 Task: Create relationship between event and registration object.
Action: Mouse moved to (655, 35)
Screenshot: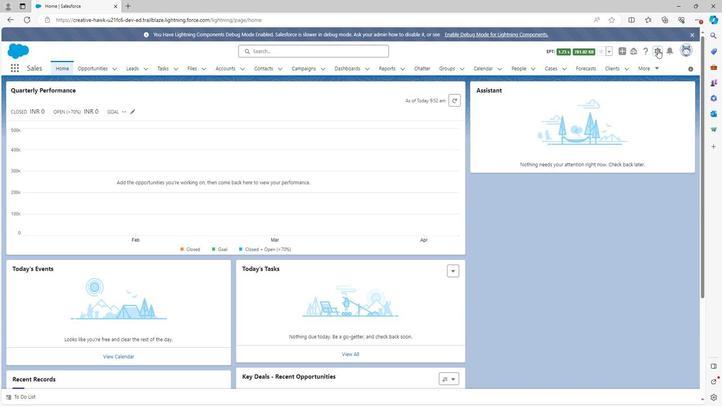 
Action: Mouse pressed left at (655, 35)
Screenshot: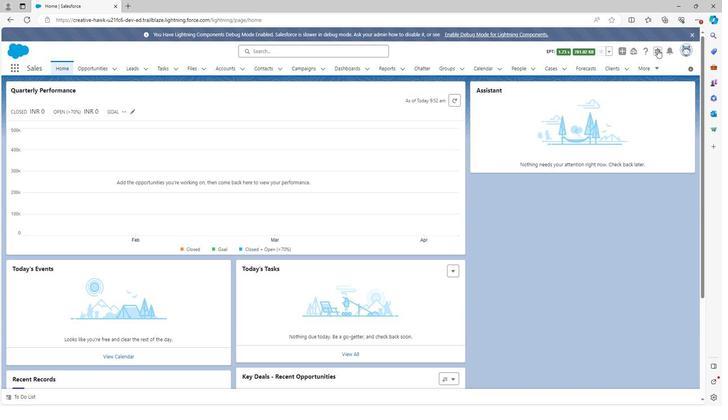 
Action: Mouse moved to (631, 60)
Screenshot: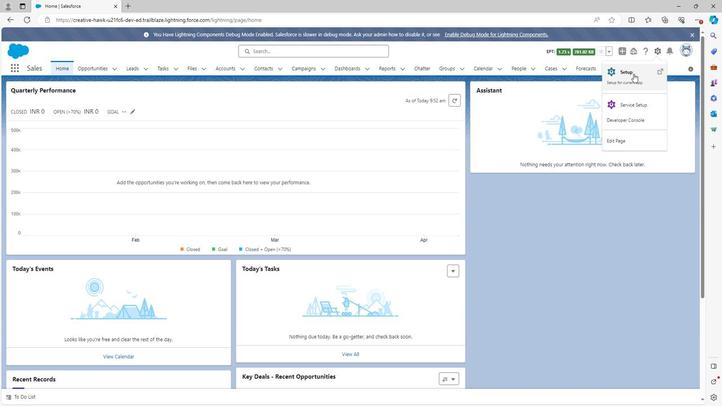 
Action: Mouse pressed left at (631, 60)
Screenshot: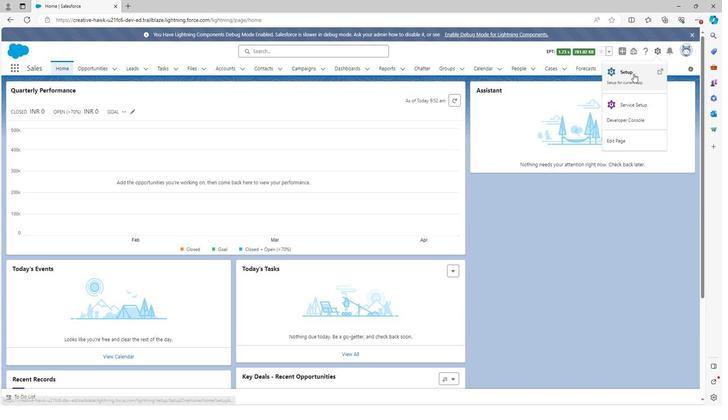 
Action: Mouse moved to (90, 55)
Screenshot: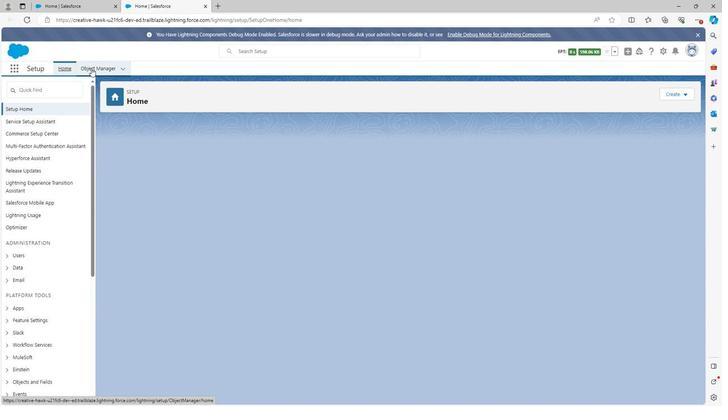 
Action: Mouse pressed left at (90, 55)
Screenshot: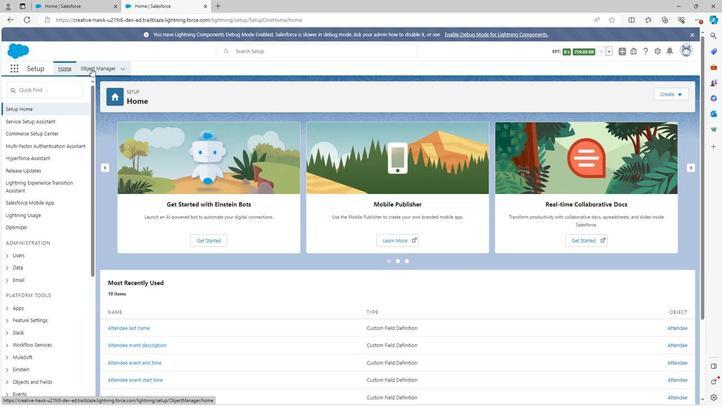 
Action: Mouse moved to (98, 213)
Screenshot: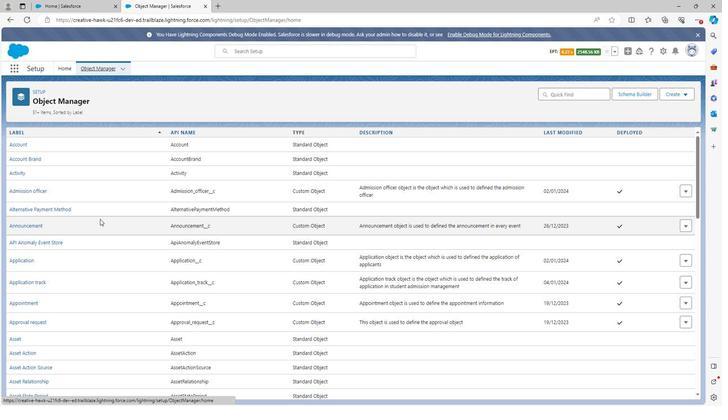 
Action: Mouse scrolled (98, 213) with delta (0, 0)
Screenshot: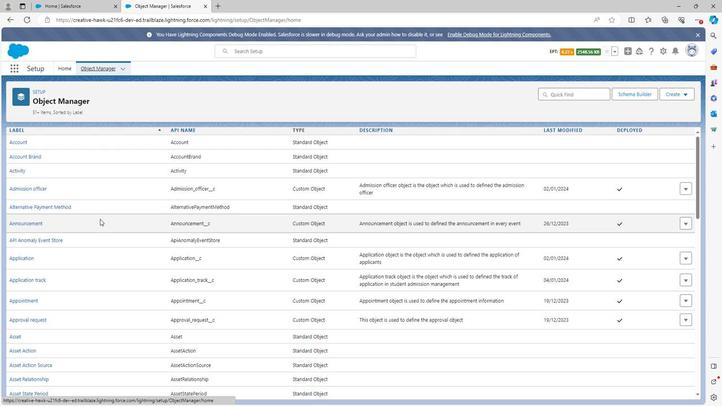 
Action: Mouse scrolled (98, 213) with delta (0, 0)
Screenshot: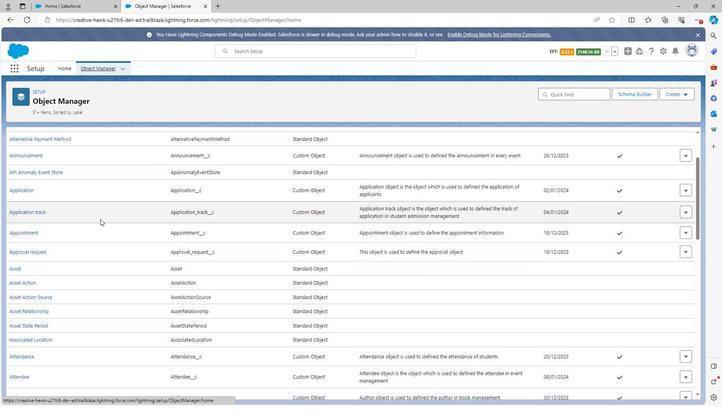 
Action: Mouse moved to (99, 213)
Screenshot: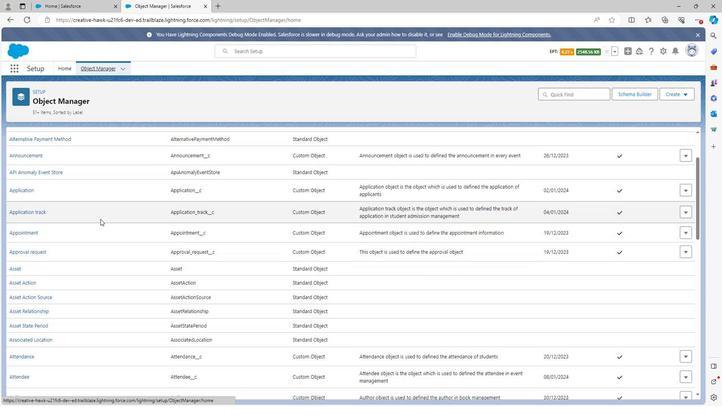 
Action: Mouse scrolled (99, 213) with delta (0, 0)
Screenshot: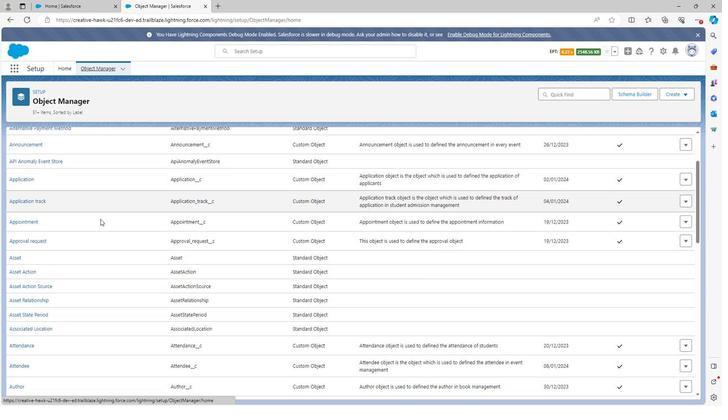 
Action: Mouse scrolled (99, 213) with delta (0, 0)
Screenshot: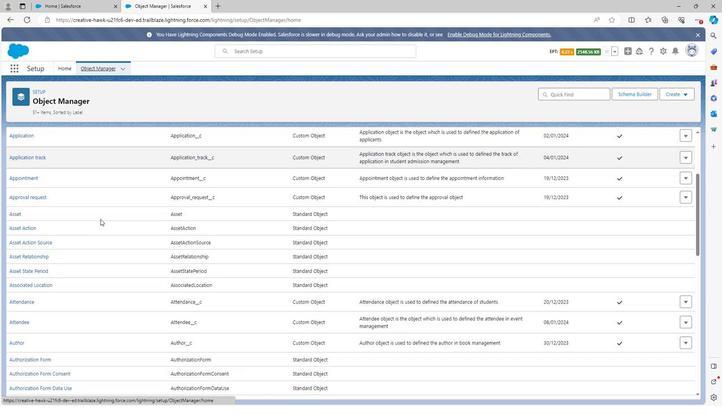 
Action: Mouse scrolled (99, 213) with delta (0, 0)
Screenshot: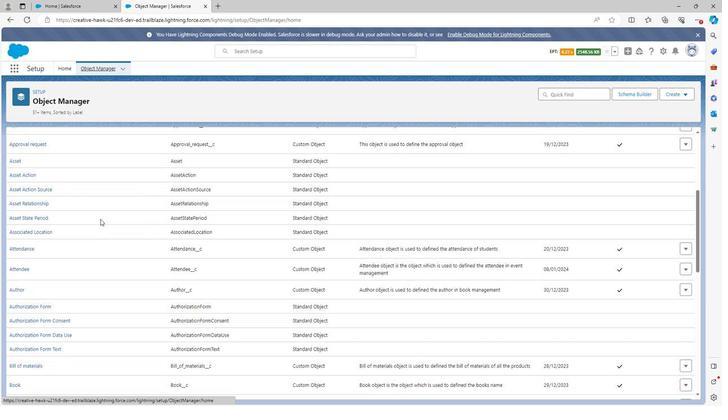 
Action: Mouse scrolled (99, 213) with delta (0, 0)
Screenshot: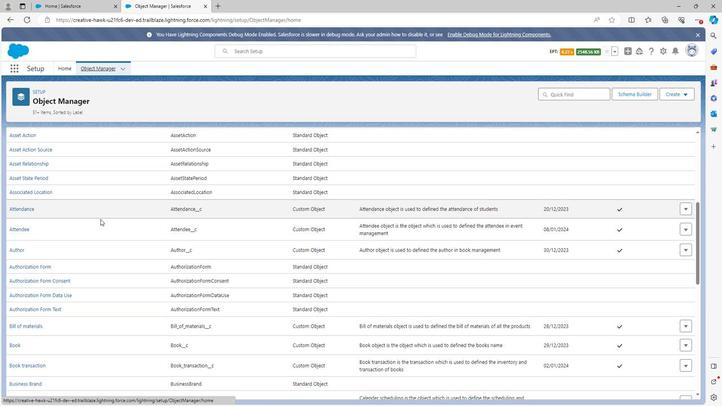 
Action: Mouse scrolled (99, 213) with delta (0, 0)
Screenshot: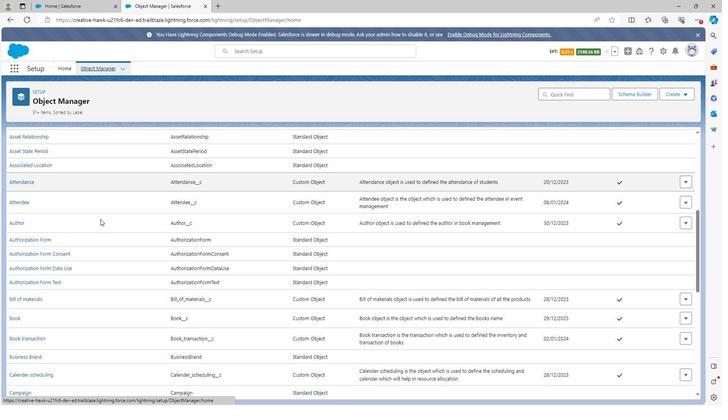 
Action: Mouse scrolled (99, 213) with delta (0, 0)
Screenshot: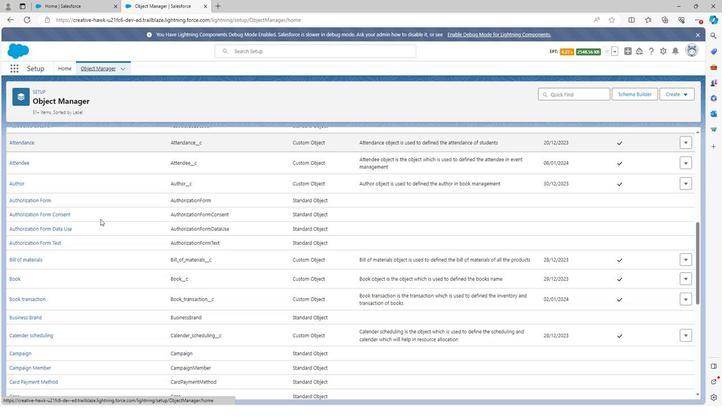
Action: Mouse scrolled (99, 213) with delta (0, 0)
Screenshot: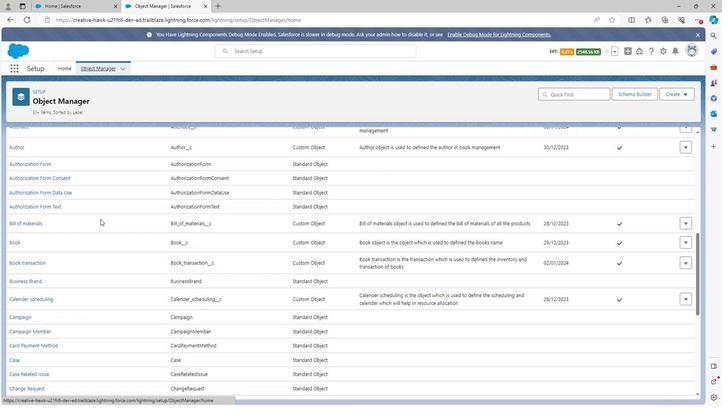 
Action: Mouse scrolled (99, 213) with delta (0, 0)
Screenshot: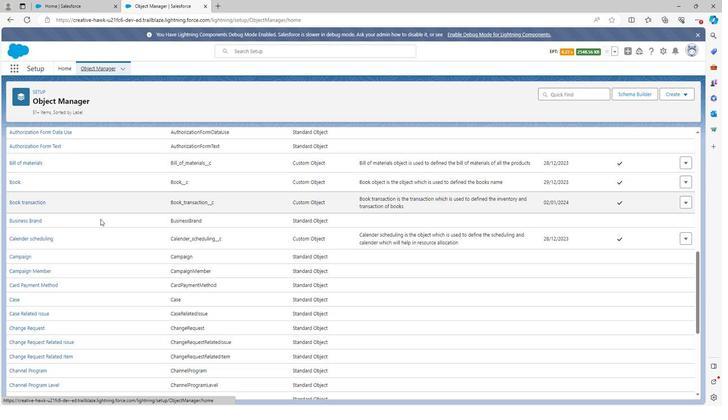 
Action: Mouse scrolled (99, 213) with delta (0, 0)
Screenshot: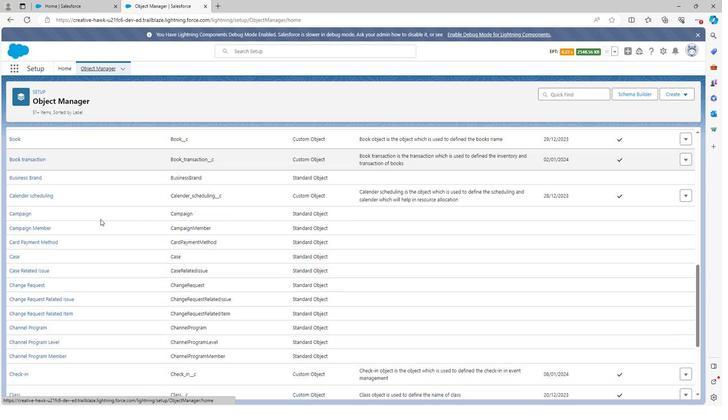 
Action: Mouse scrolled (99, 213) with delta (0, 0)
Screenshot: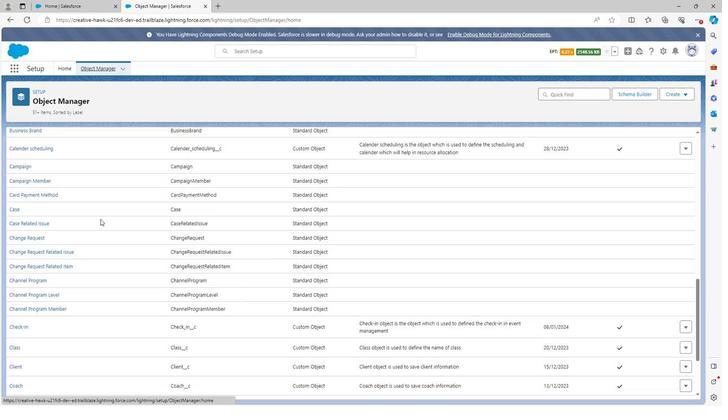 
Action: Mouse scrolled (99, 213) with delta (0, 0)
Screenshot: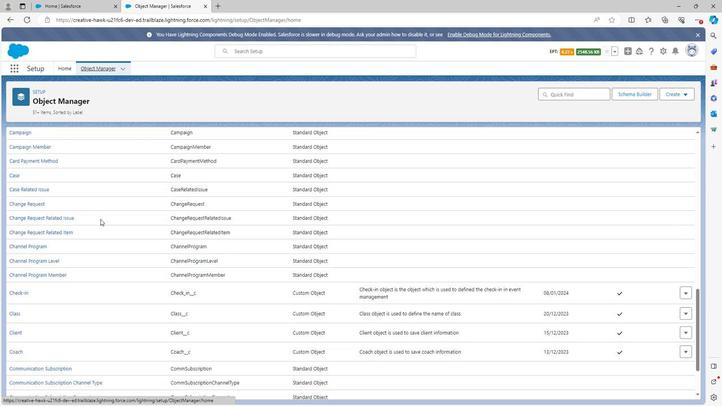 
Action: Mouse scrolled (99, 213) with delta (0, 0)
Screenshot: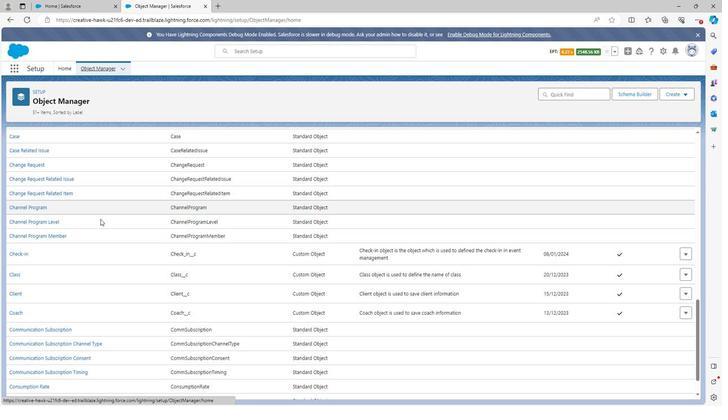 
Action: Mouse scrolled (99, 213) with delta (0, 0)
Screenshot: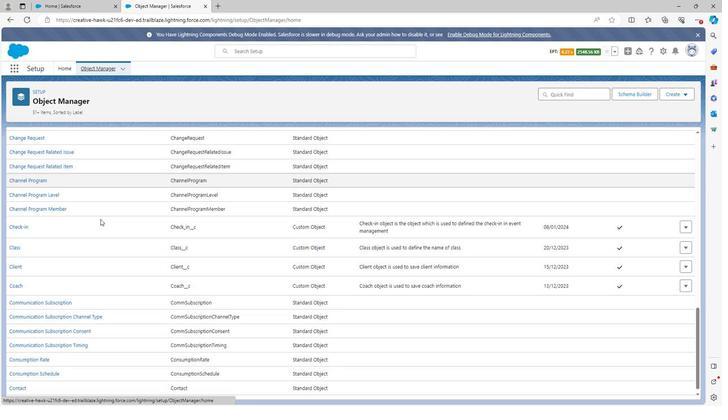
Action: Mouse scrolled (99, 213) with delta (0, 0)
Screenshot: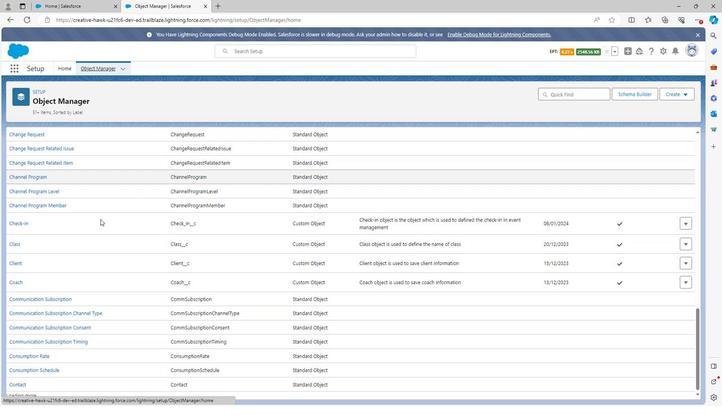
Action: Mouse scrolled (99, 213) with delta (0, 0)
Screenshot: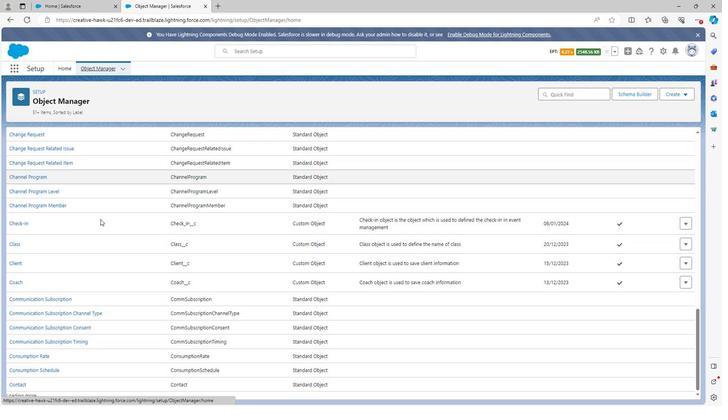 
Action: Mouse moved to (102, 230)
Screenshot: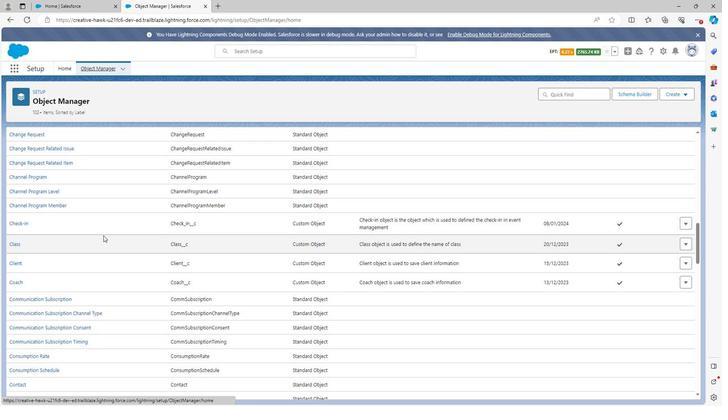 
Action: Mouse scrolled (102, 230) with delta (0, 0)
Screenshot: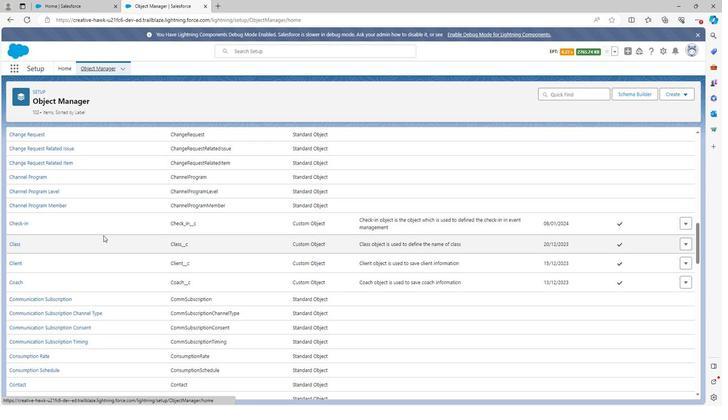 
Action: Mouse scrolled (102, 230) with delta (0, 0)
Screenshot: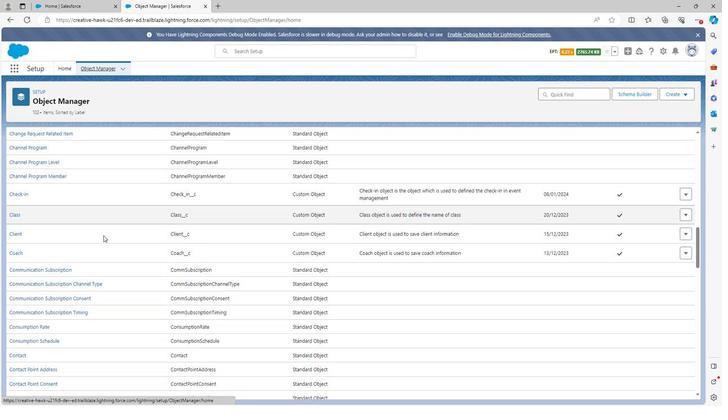 
Action: Mouse scrolled (102, 230) with delta (0, 0)
Screenshot: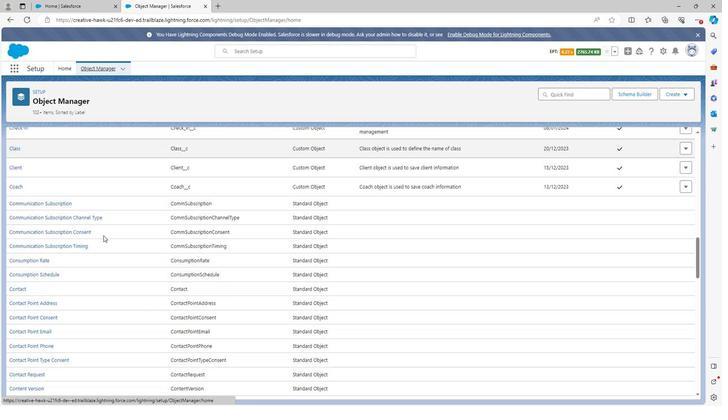 
Action: Mouse scrolled (102, 230) with delta (0, 0)
Screenshot: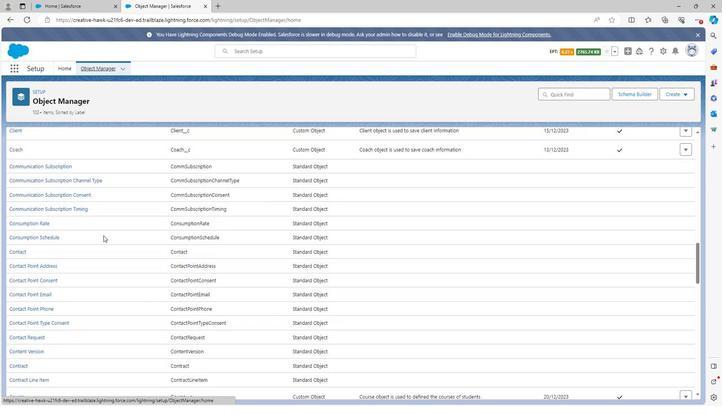 
Action: Mouse scrolled (102, 230) with delta (0, 0)
Screenshot: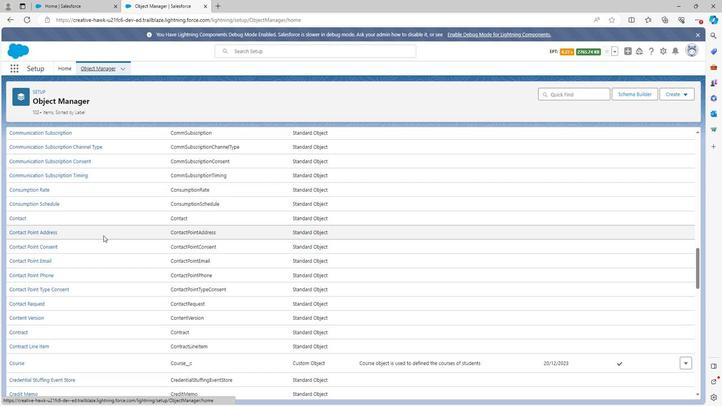 
Action: Mouse scrolled (102, 230) with delta (0, 0)
Screenshot: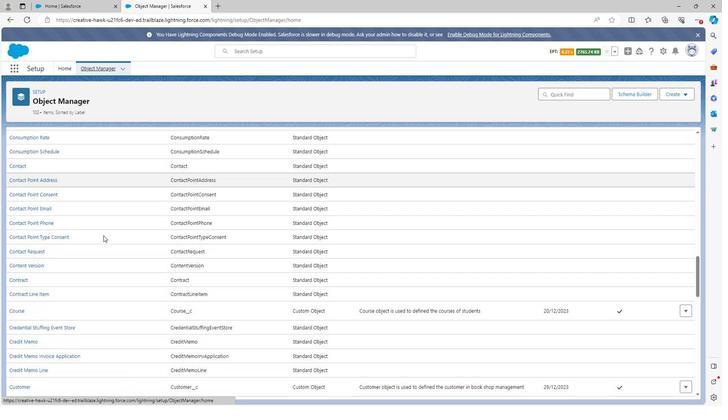 
Action: Mouse scrolled (102, 230) with delta (0, 0)
Screenshot: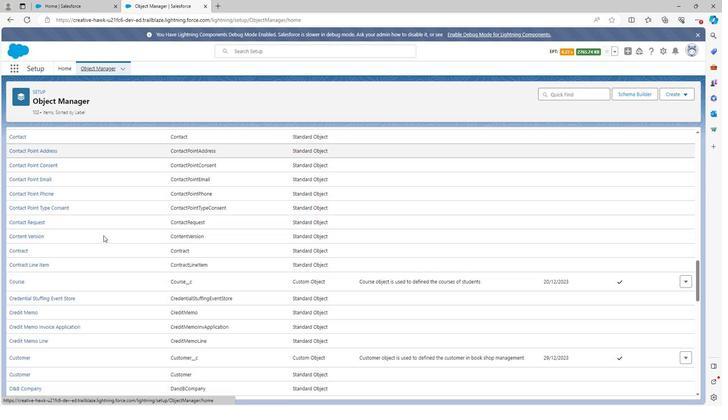 
Action: Mouse scrolled (102, 230) with delta (0, 0)
Screenshot: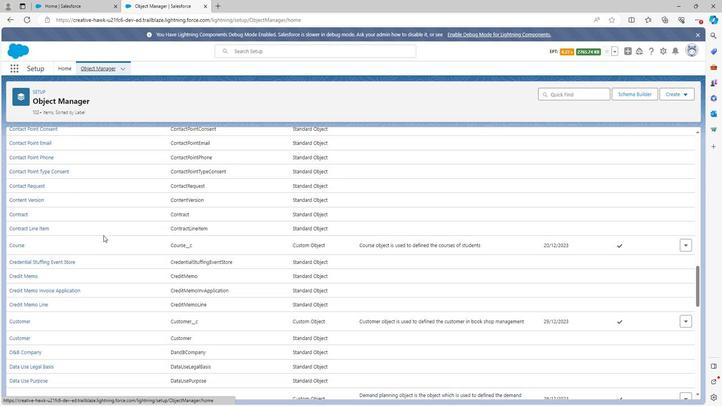 
Action: Mouse scrolled (102, 230) with delta (0, 0)
Screenshot: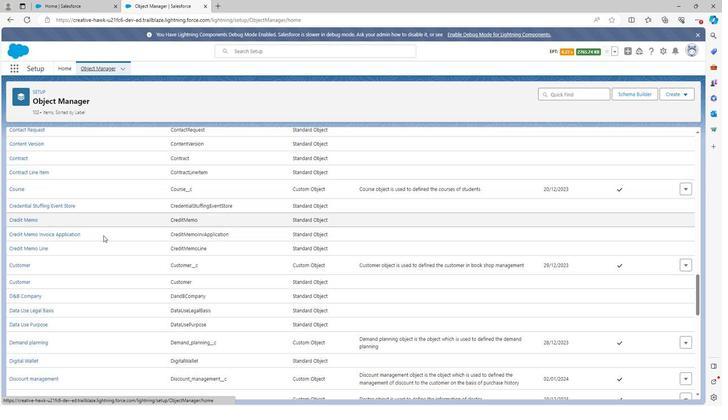
Action: Mouse scrolled (102, 230) with delta (0, 0)
Screenshot: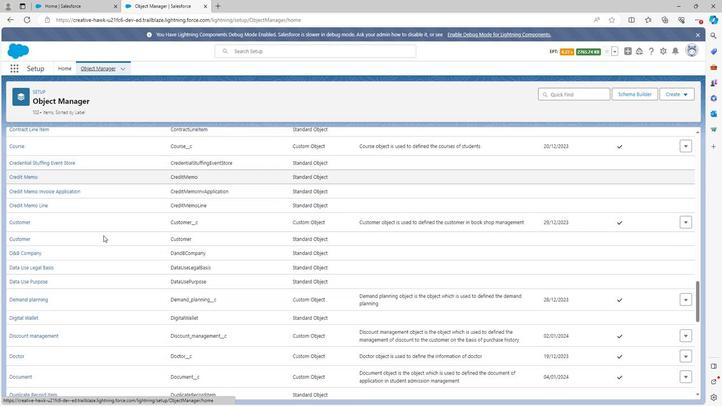 
Action: Mouse scrolled (102, 230) with delta (0, 0)
Screenshot: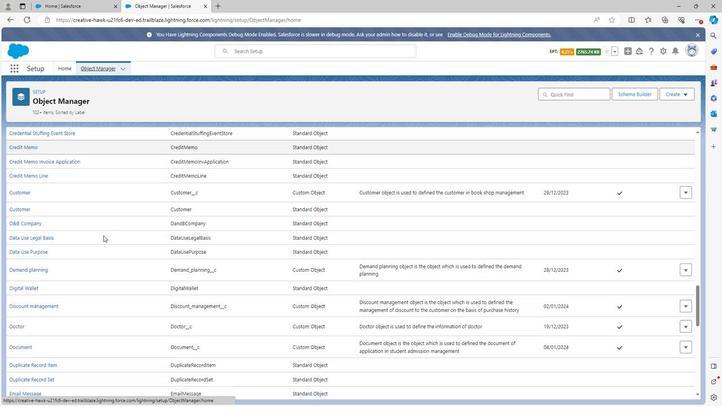 
Action: Mouse scrolled (102, 230) with delta (0, 0)
Screenshot: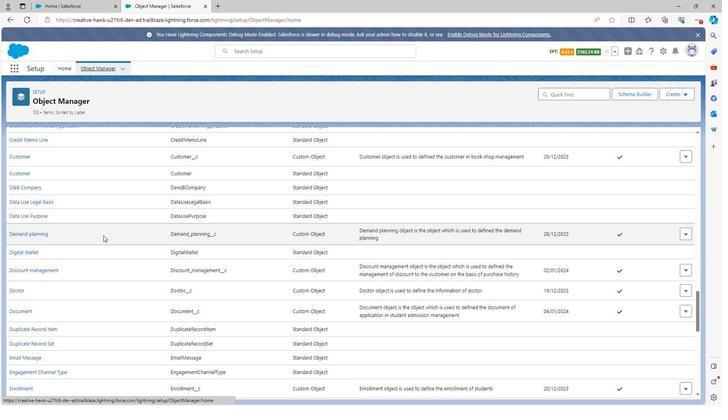 
Action: Mouse scrolled (102, 230) with delta (0, 0)
Screenshot: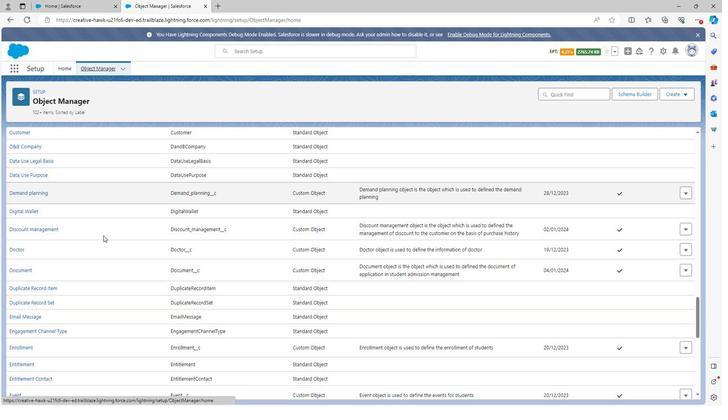 
Action: Mouse scrolled (102, 230) with delta (0, 0)
Screenshot: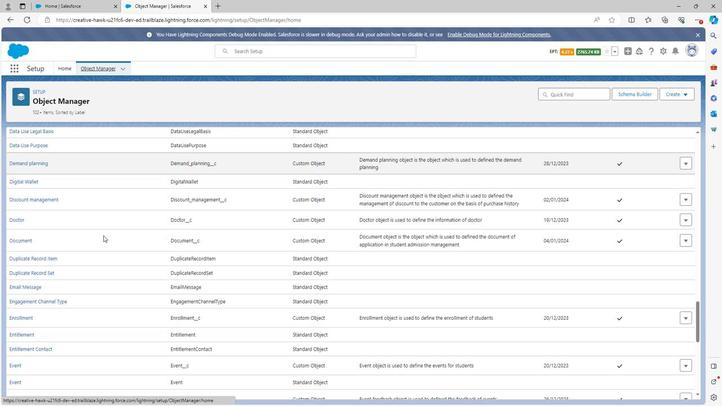 
Action: Mouse scrolled (102, 230) with delta (0, 0)
Screenshot: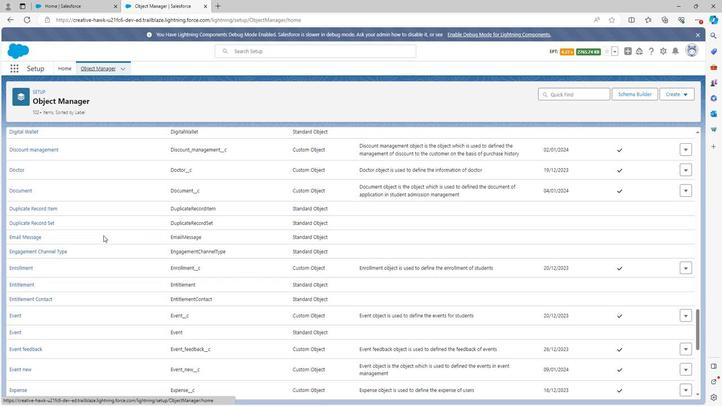 
Action: Mouse scrolled (102, 230) with delta (0, 0)
Screenshot: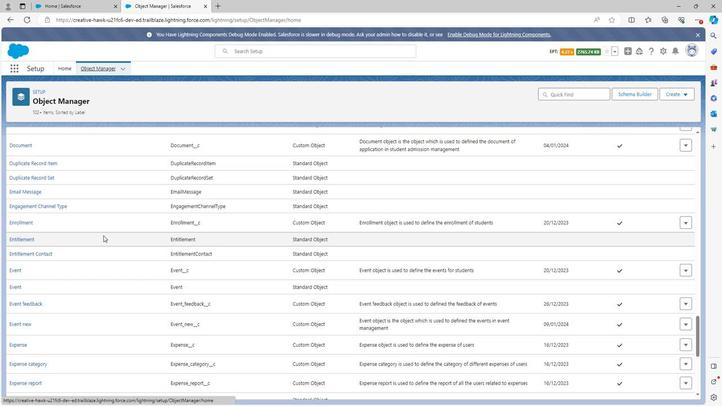 
Action: Mouse scrolled (102, 230) with delta (0, 0)
Screenshot: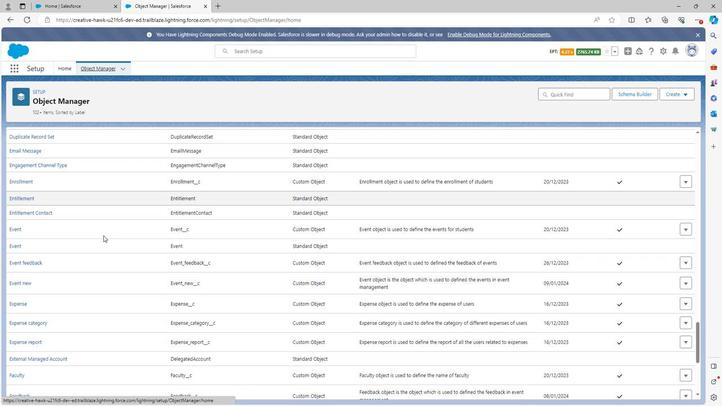 
Action: Mouse scrolled (102, 230) with delta (0, 0)
Screenshot: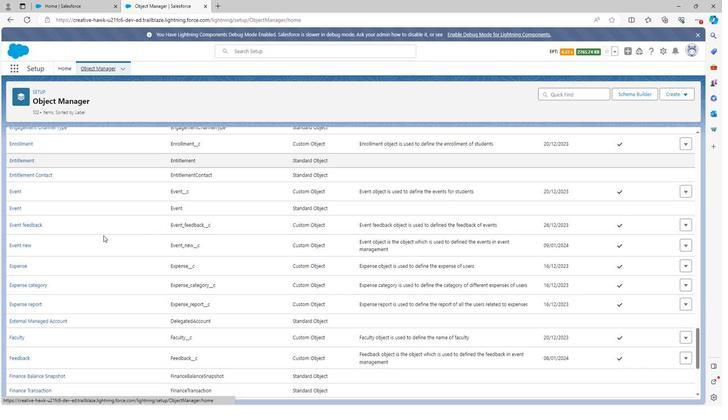 
Action: Mouse scrolled (102, 230) with delta (0, 0)
Screenshot: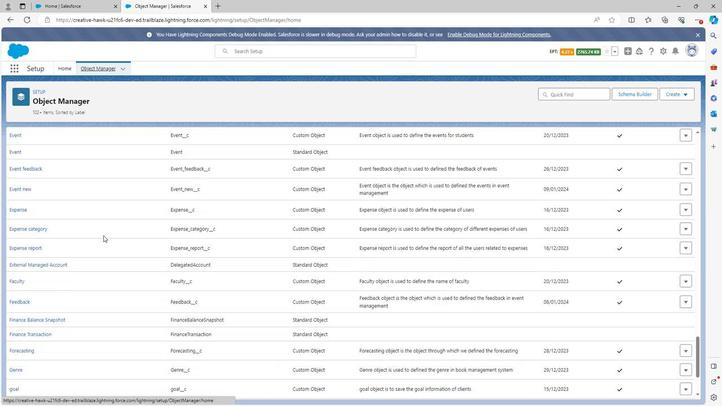 
Action: Mouse scrolled (102, 230) with delta (0, 0)
Screenshot: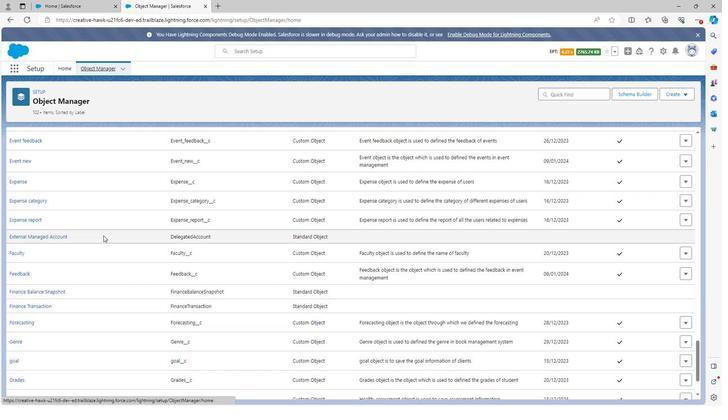 
Action: Mouse scrolled (102, 230) with delta (0, 0)
Screenshot: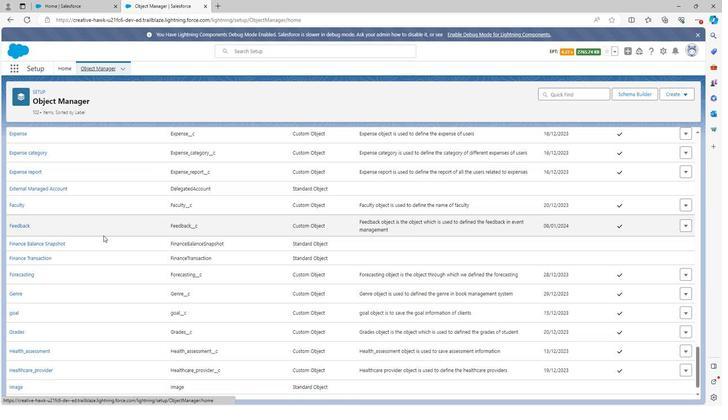 
Action: Mouse scrolled (102, 230) with delta (0, 0)
Screenshot: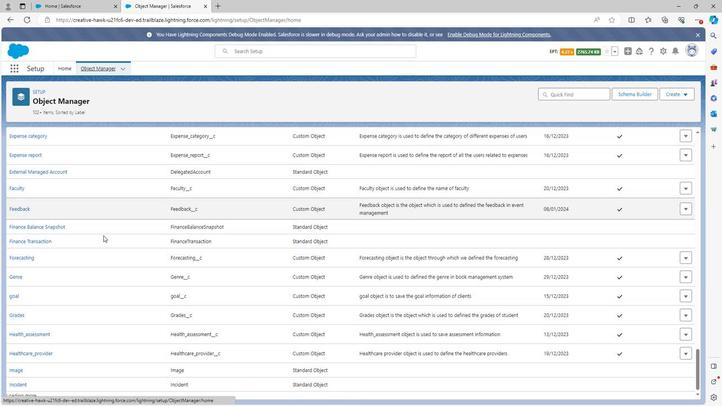 
Action: Mouse scrolled (102, 230) with delta (0, 0)
Screenshot: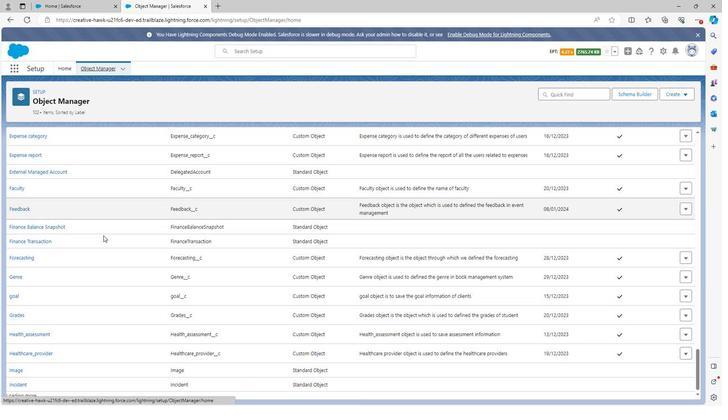 
Action: Mouse scrolled (102, 230) with delta (0, 0)
Screenshot: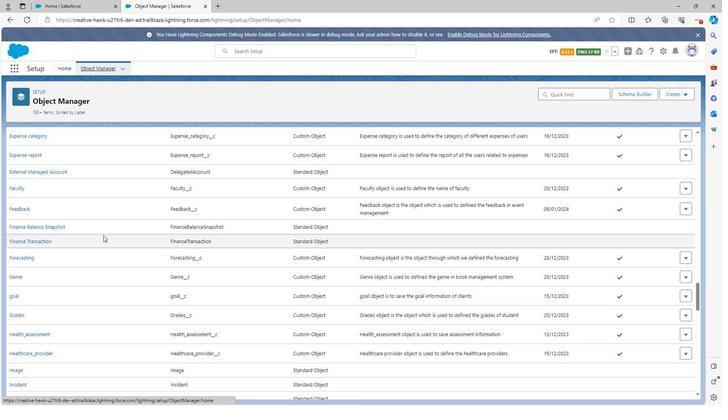 
Action: Mouse scrolled (102, 230) with delta (0, 0)
Screenshot: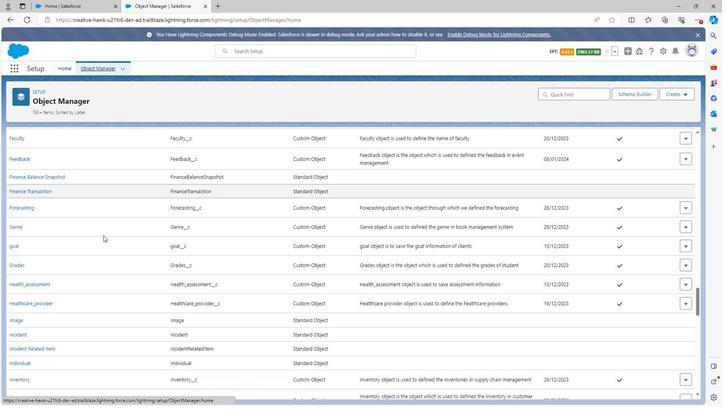 
Action: Mouse scrolled (102, 230) with delta (0, 0)
Screenshot: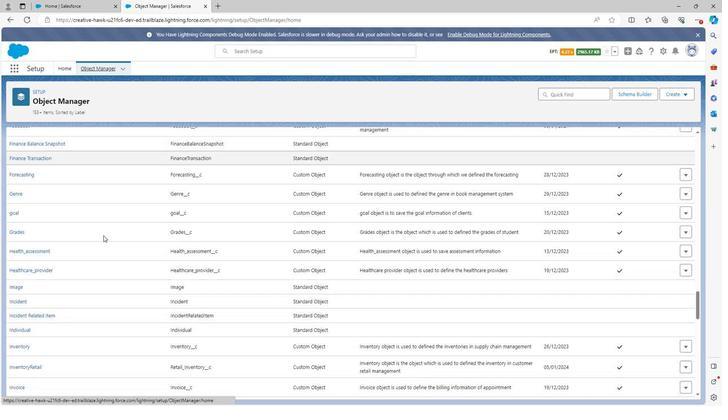 
Action: Mouse scrolled (102, 230) with delta (0, 0)
Screenshot: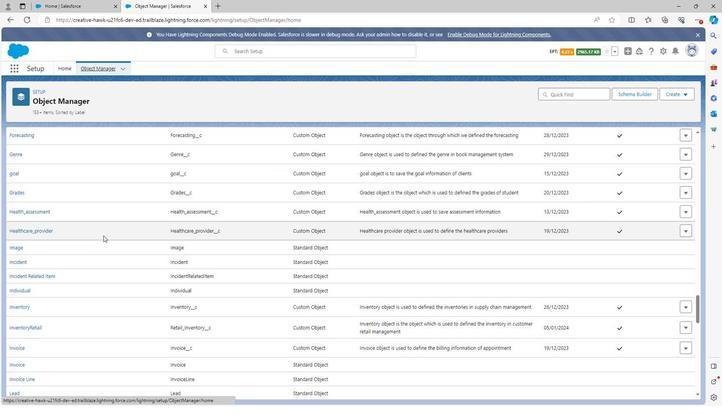 
Action: Mouse scrolled (102, 230) with delta (0, 0)
Screenshot: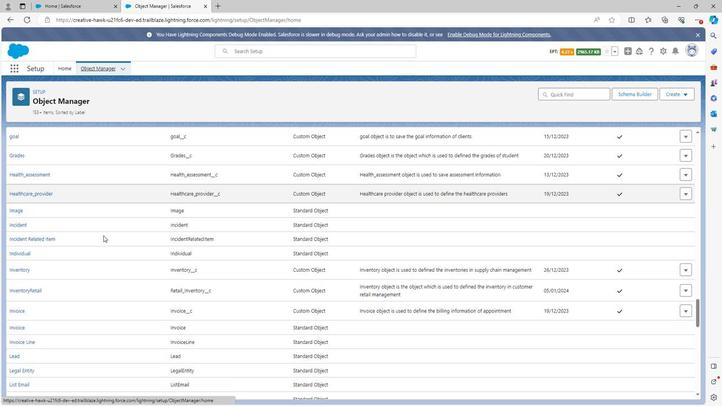 
Action: Mouse scrolled (102, 230) with delta (0, 0)
Screenshot: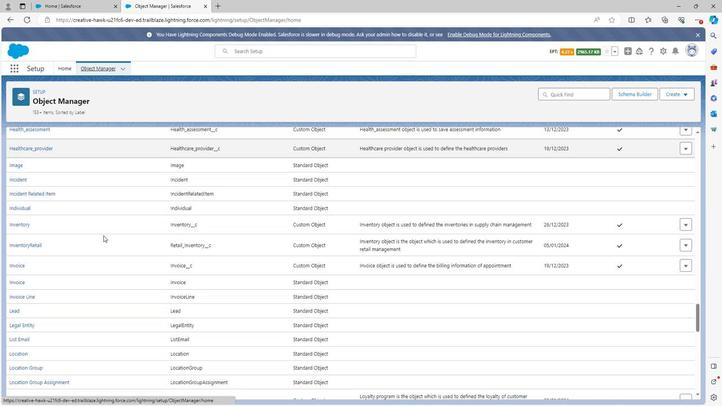
Action: Mouse scrolled (102, 230) with delta (0, 0)
Screenshot: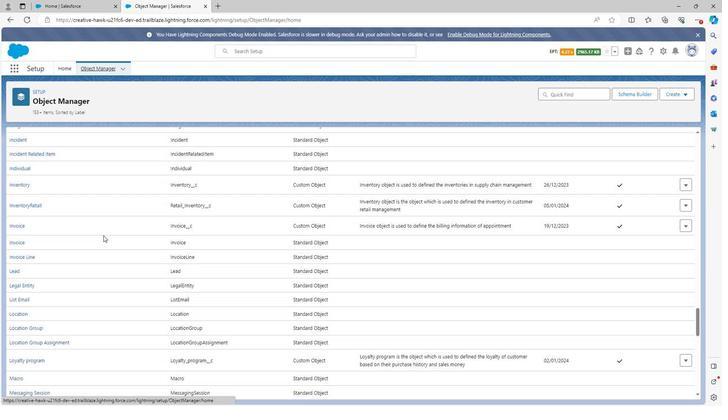 
Action: Mouse scrolled (102, 230) with delta (0, 0)
Screenshot: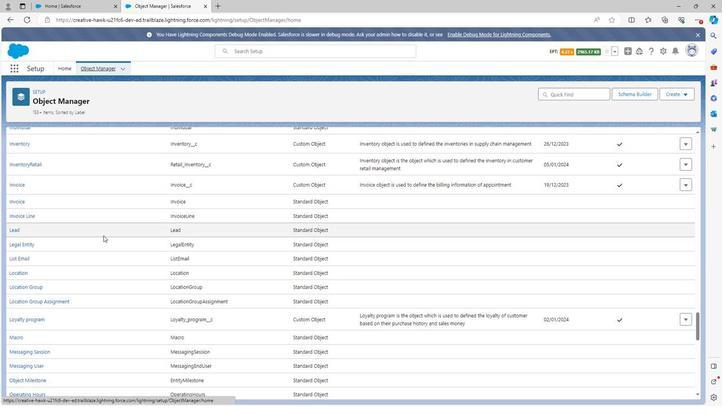 
Action: Mouse scrolled (102, 230) with delta (0, 0)
Screenshot: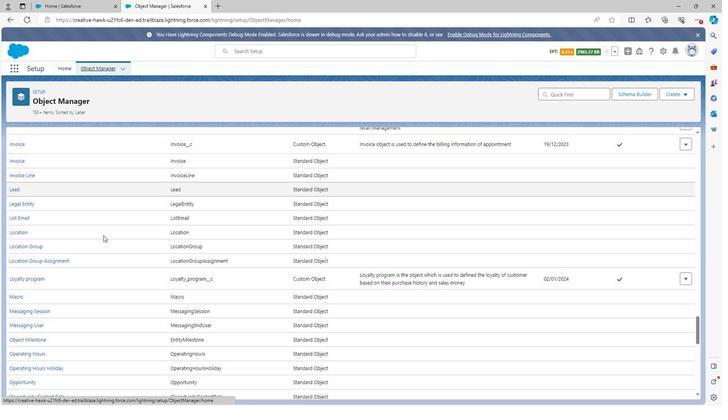 
Action: Mouse scrolled (102, 230) with delta (0, 0)
Screenshot: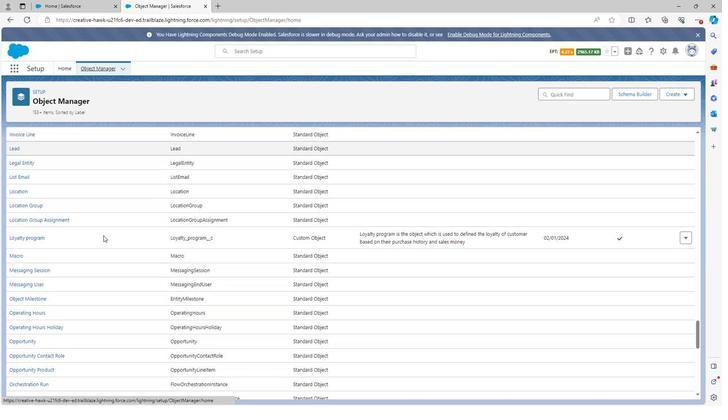 
Action: Mouse scrolled (102, 230) with delta (0, 0)
Screenshot: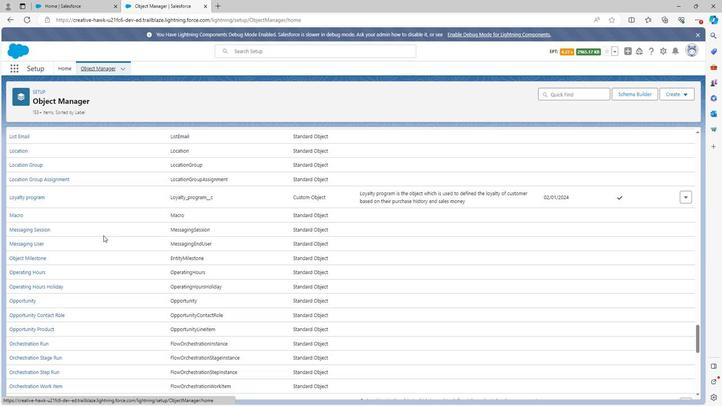 
Action: Mouse scrolled (102, 230) with delta (0, 0)
Screenshot: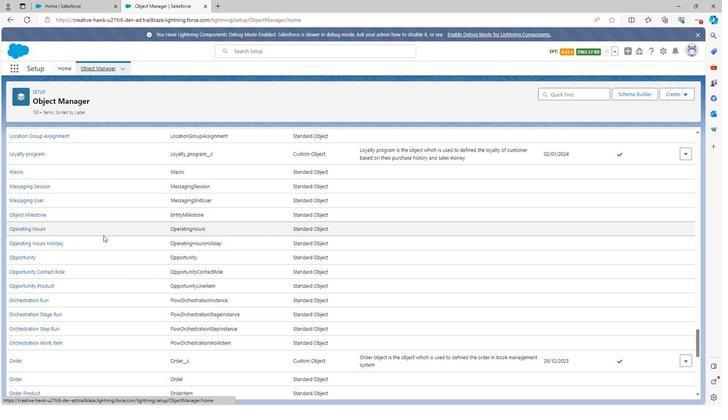 
Action: Mouse scrolled (102, 230) with delta (0, 0)
Screenshot: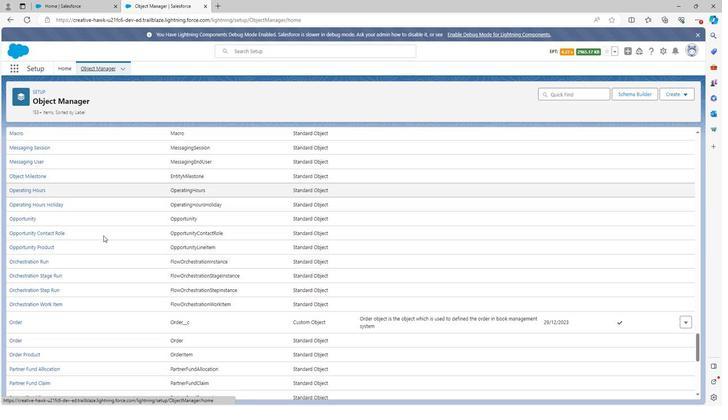 
Action: Mouse scrolled (102, 230) with delta (0, 0)
Screenshot: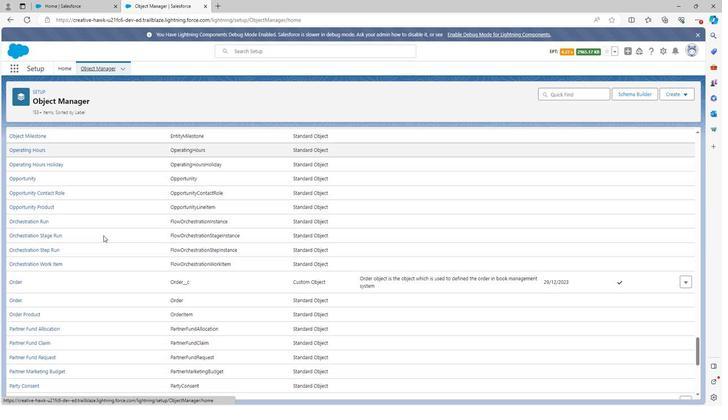 
Action: Mouse scrolled (102, 230) with delta (0, 0)
Screenshot: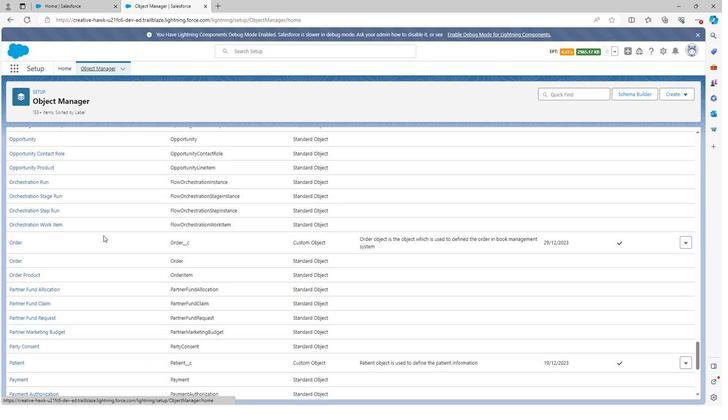 
Action: Mouse scrolled (102, 230) with delta (0, 0)
Screenshot: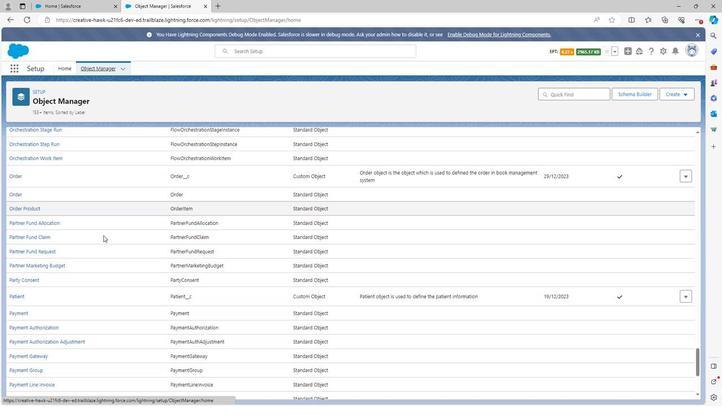 
Action: Mouse scrolled (102, 230) with delta (0, 0)
Screenshot: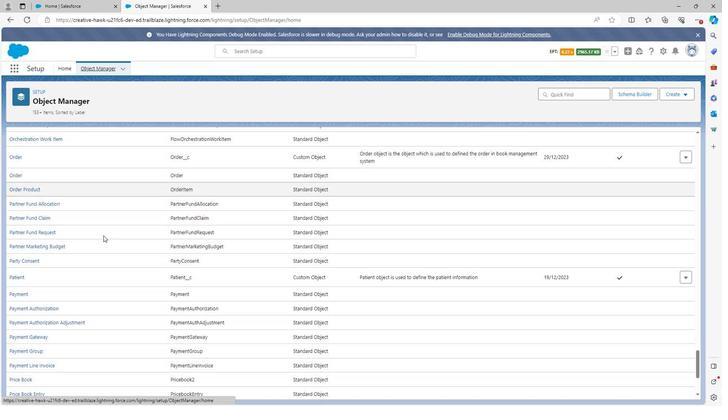 
Action: Mouse scrolled (102, 230) with delta (0, 0)
Screenshot: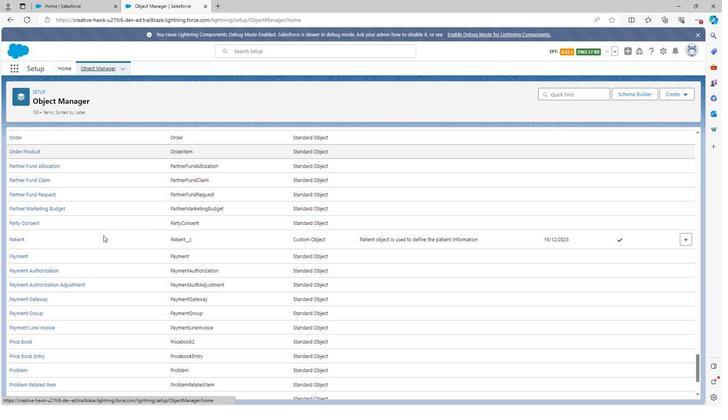 
Action: Mouse scrolled (102, 230) with delta (0, 0)
Screenshot: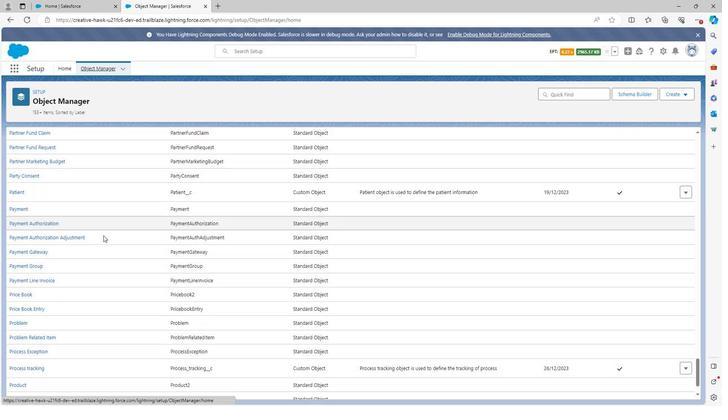 
Action: Mouse scrolled (102, 230) with delta (0, 0)
Screenshot: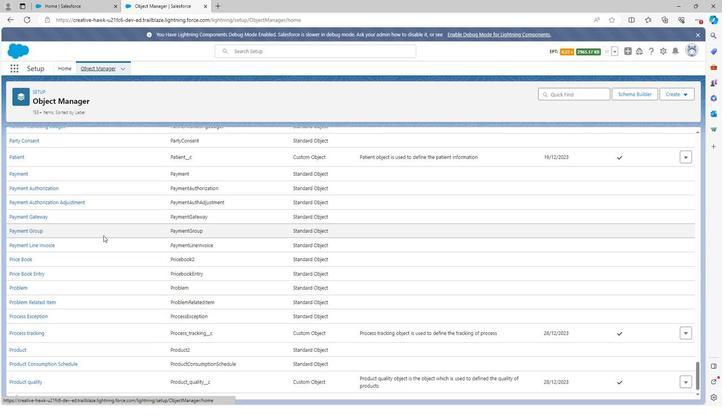 
Action: Mouse scrolled (102, 230) with delta (0, 0)
Screenshot: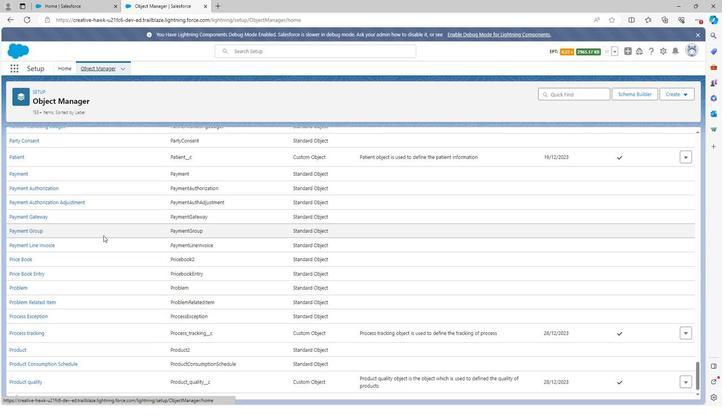 
Action: Mouse scrolled (102, 230) with delta (0, 0)
Screenshot: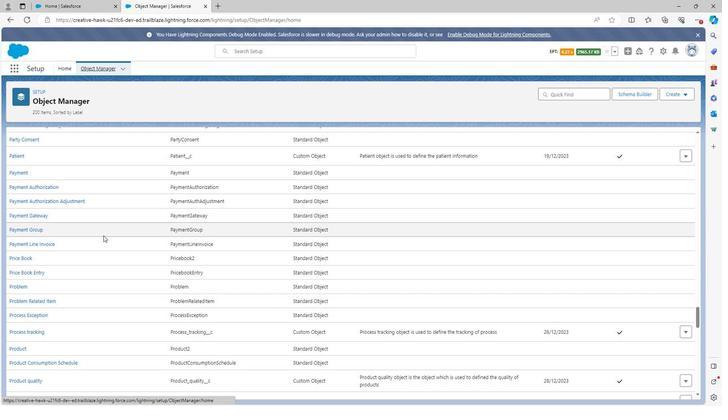 
Action: Mouse scrolled (102, 230) with delta (0, 0)
Screenshot: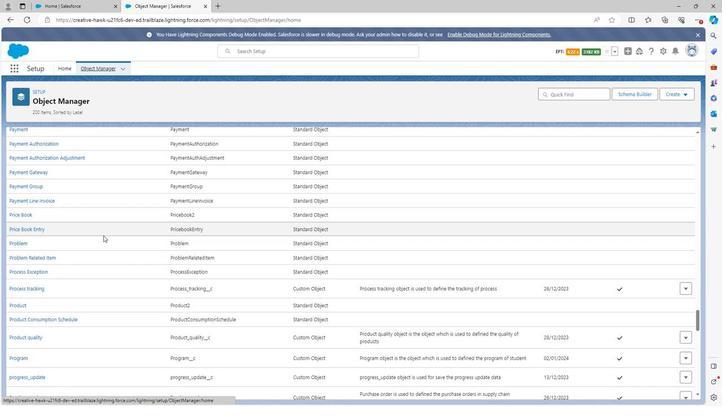 
Action: Mouse scrolled (102, 230) with delta (0, 0)
Screenshot: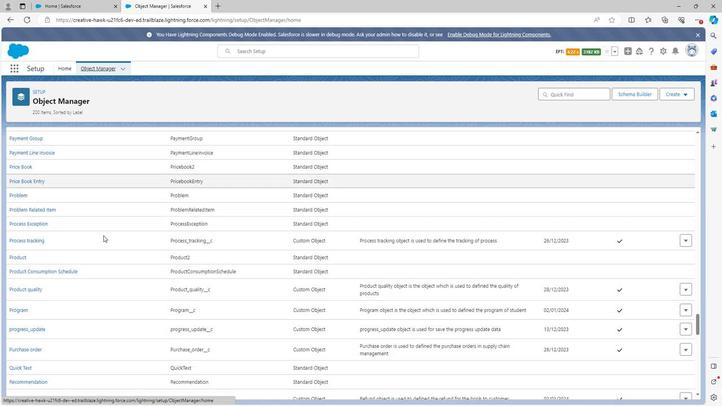 
Action: Mouse scrolled (102, 230) with delta (0, 0)
Screenshot: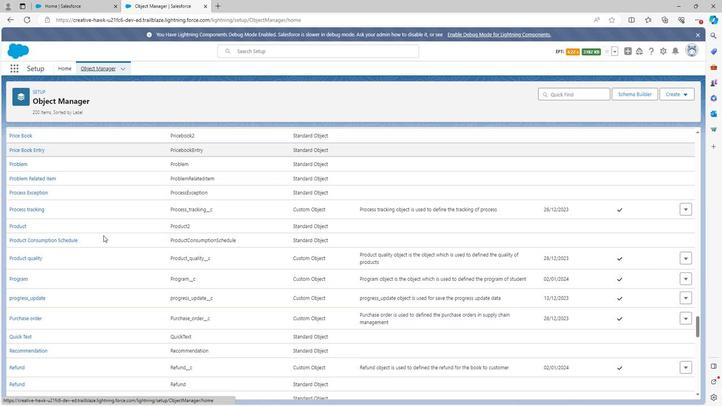 
Action: Mouse scrolled (102, 230) with delta (0, 0)
Screenshot: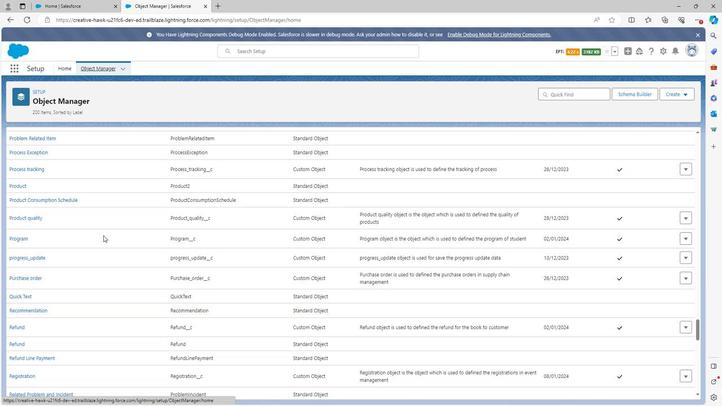 
Action: Mouse moved to (22, 332)
Screenshot: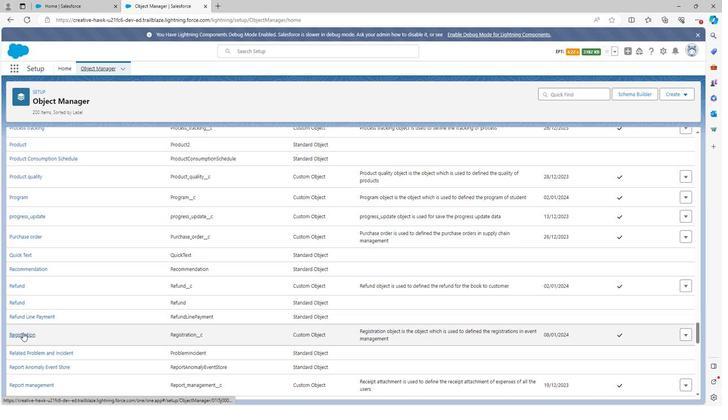 
Action: Mouse pressed left at (22, 332)
Screenshot: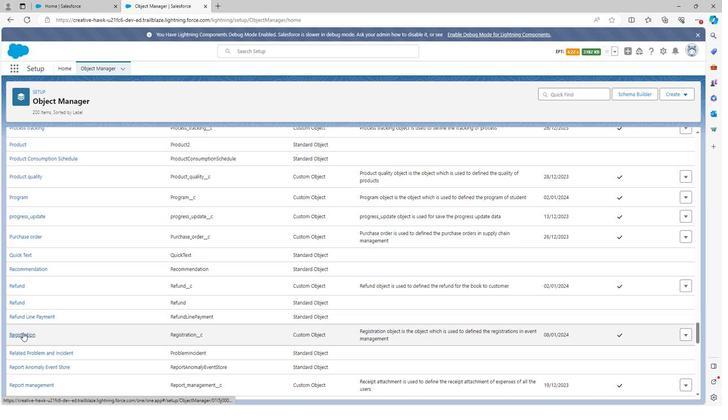 
Action: Mouse moved to (40, 138)
Screenshot: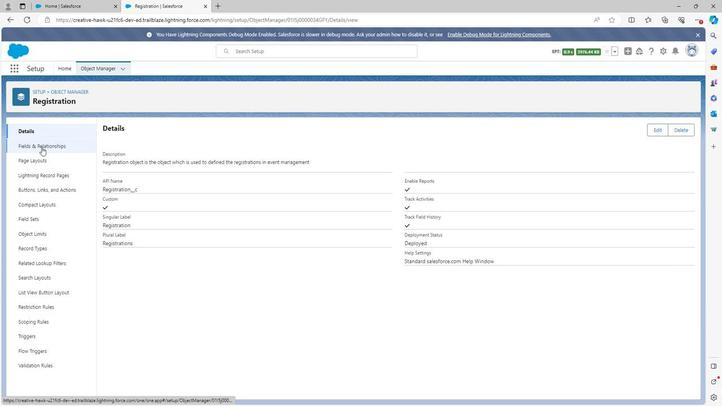 
Action: Mouse pressed left at (40, 138)
Screenshot: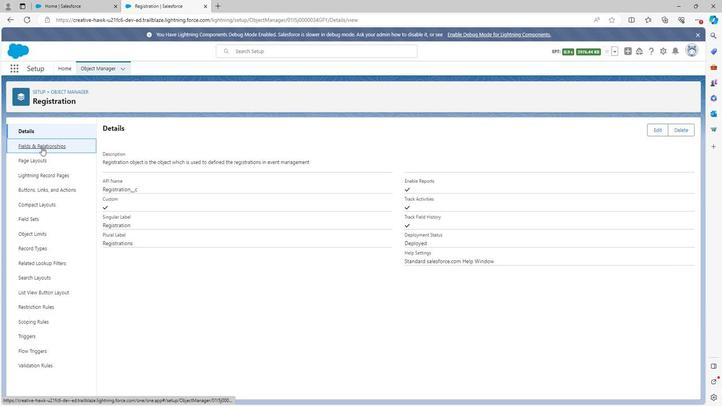 
Action: Mouse moved to (529, 120)
Screenshot: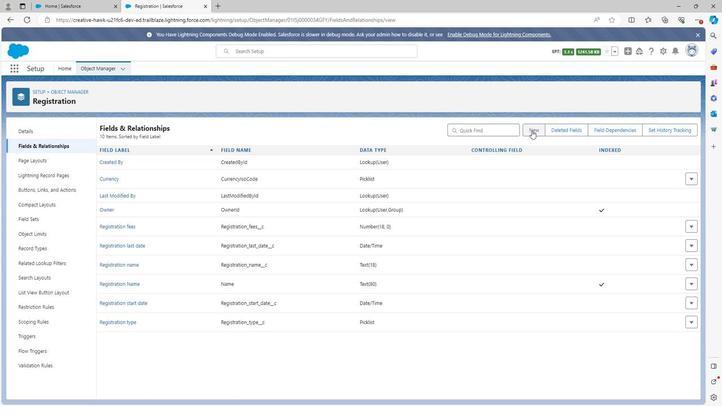 
Action: Mouse pressed left at (529, 120)
Screenshot: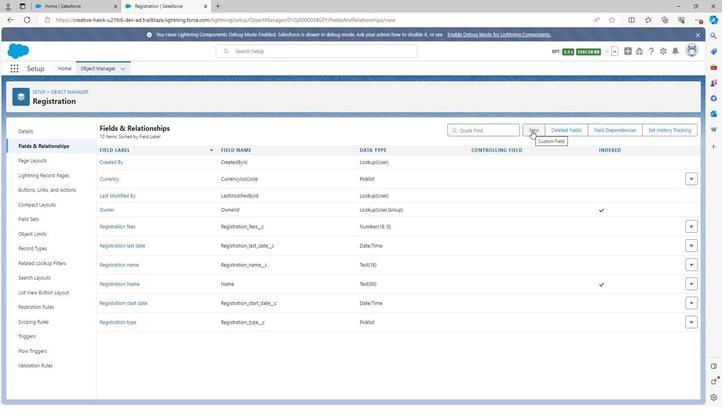 
Action: Mouse moved to (110, 265)
Screenshot: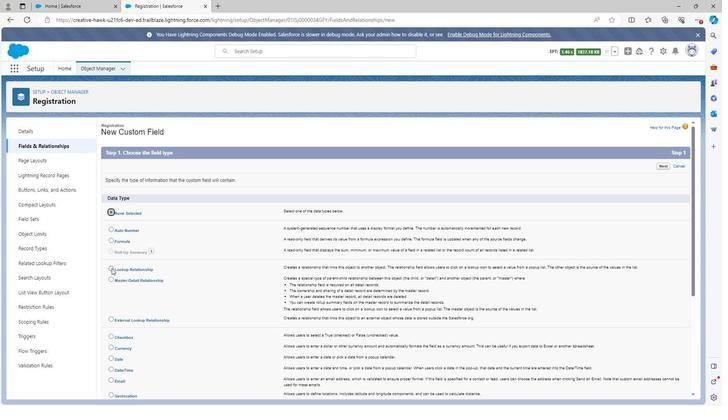 
Action: Mouse pressed left at (110, 265)
Screenshot: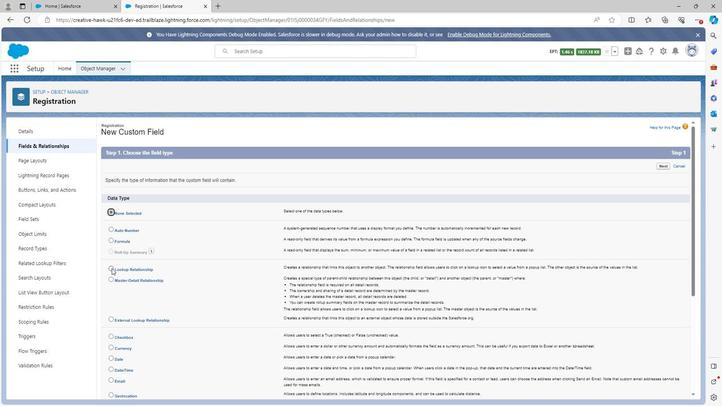
Action: Mouse moved to (646, 318)
Screenshot: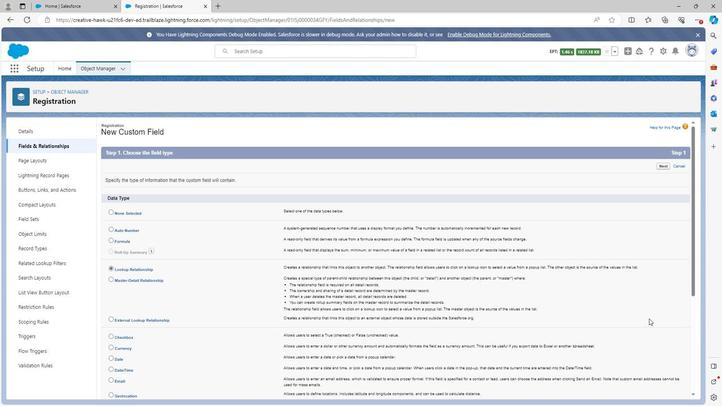 
Action: Mouse scrolled (646, 317) with delta (0, 0)
Screenshot: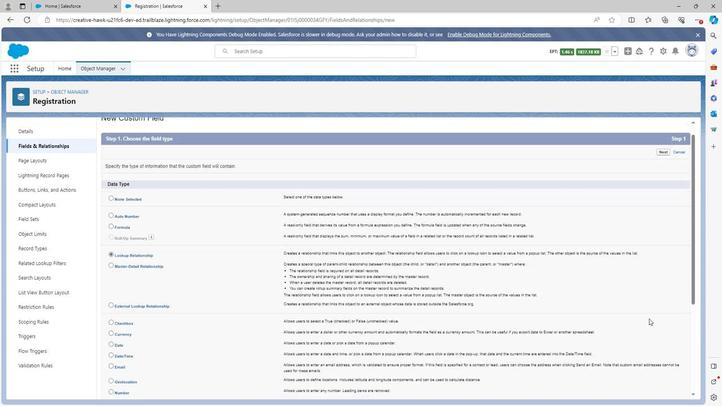 
Action: Mouse moved to (647, 318)
Screenshot: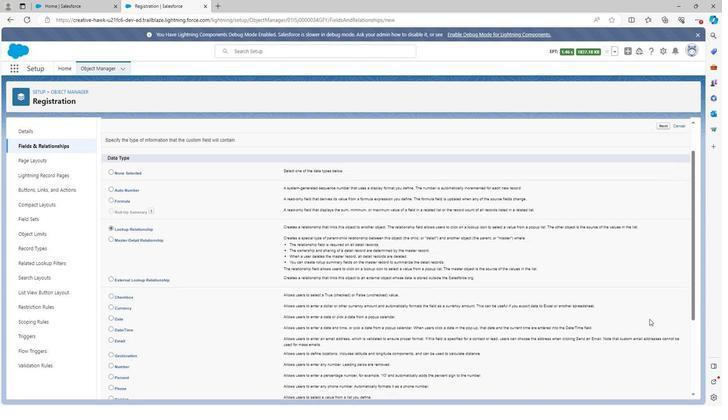 
Action: Mouse scrolled (647, 318) with delta (0, 0)
Screenshot: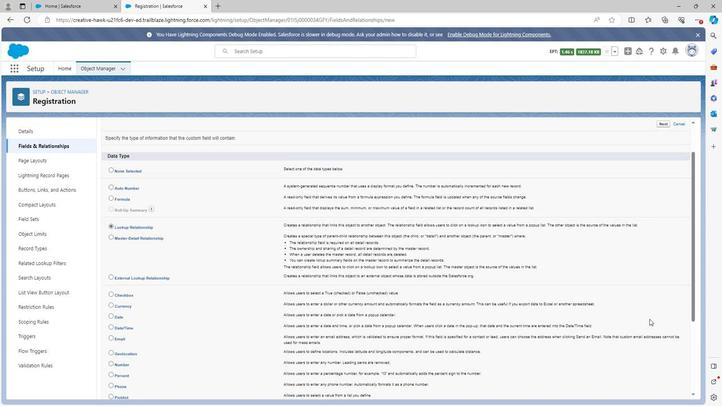 
Action: Mouse moved to (647, 318)
Screenshot: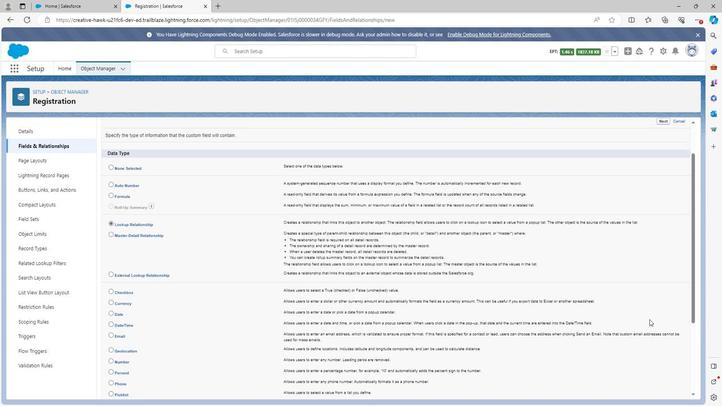 
Action: Mouse scrolled (647, 318) with delta (0, 0)
Screenshot: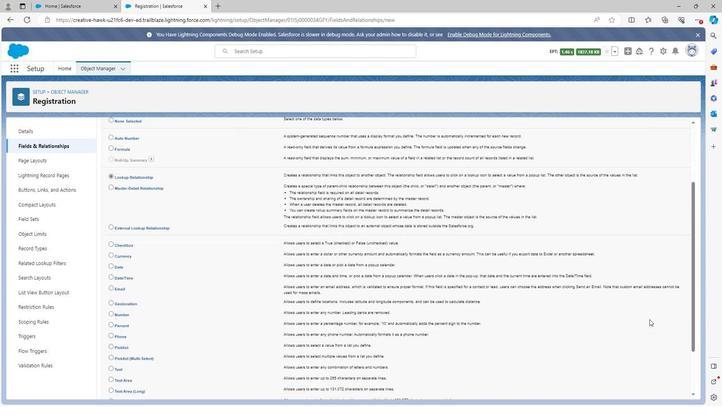 
Action: Mouse moved to (647, 319)
Screenshot: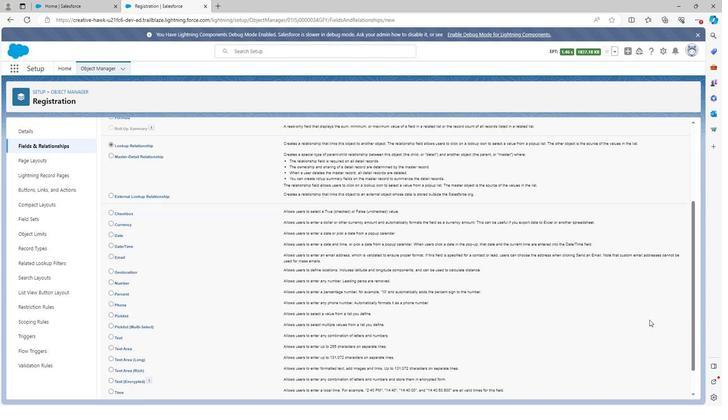
Action: Mouse scrolled (647, 318) with delta (0, 0)
Screenshot: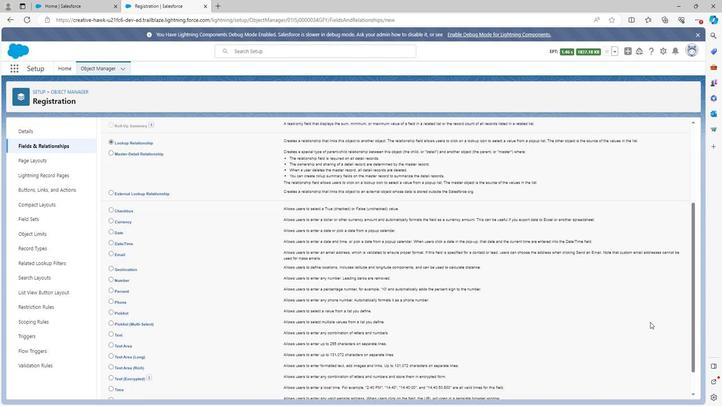 
Action: Mouse moved to (648, 322)
Screenshot: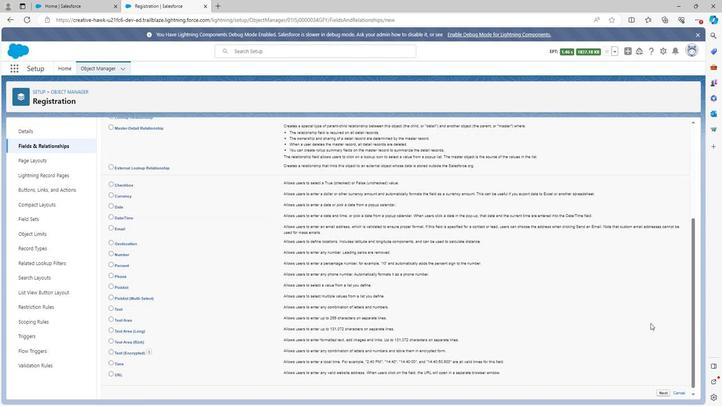 
Action: Mouse scrolled (648, 322) with delta (0, 0)
Screenshot: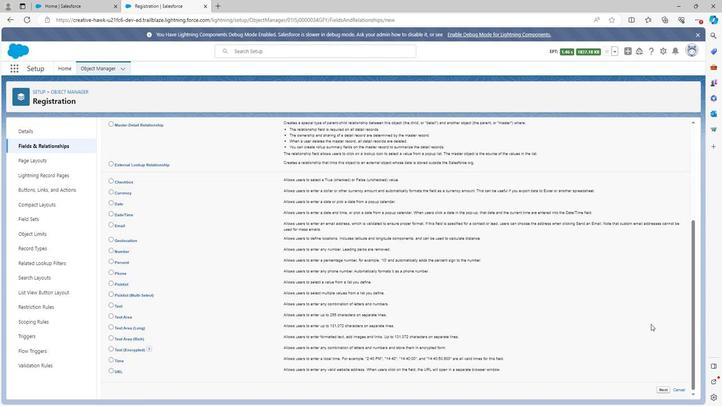 
Action: Mouse moved to (657, 391)
Screenshot: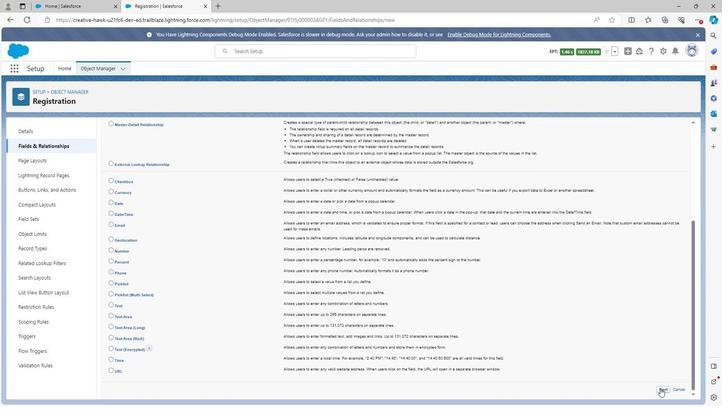 
Action: Mouse pressed left at (657, 391)
Screenshot: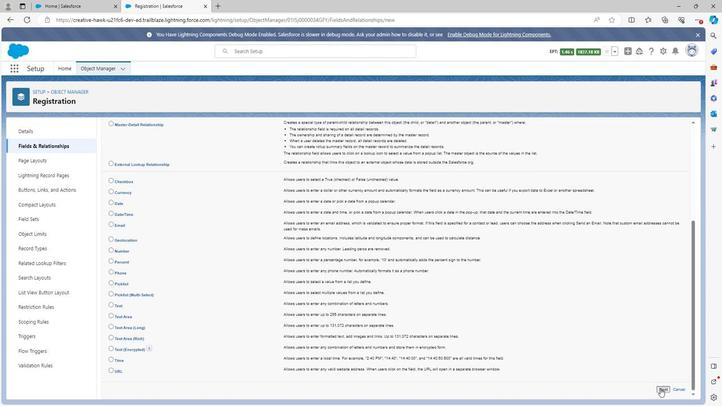 
Action: Mouse moved to (262, 189)
Screenshot: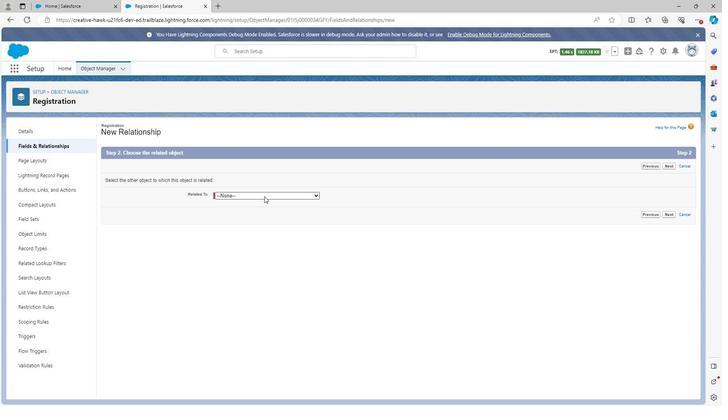 
Action: Mouse pressed left at (262, 189)
Screenshot: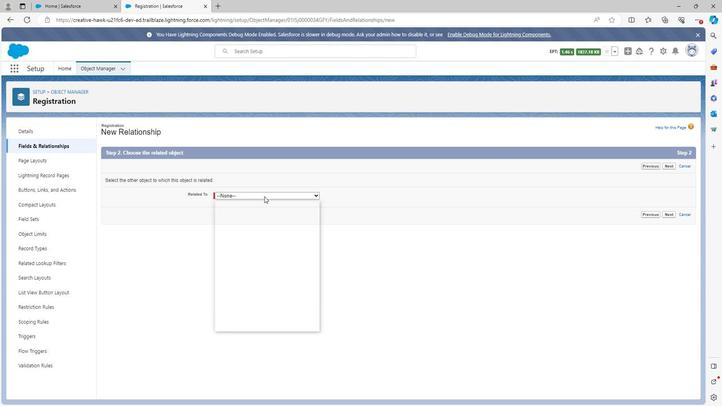 
Action: Mouse moved to (261, 230)
Screenshot: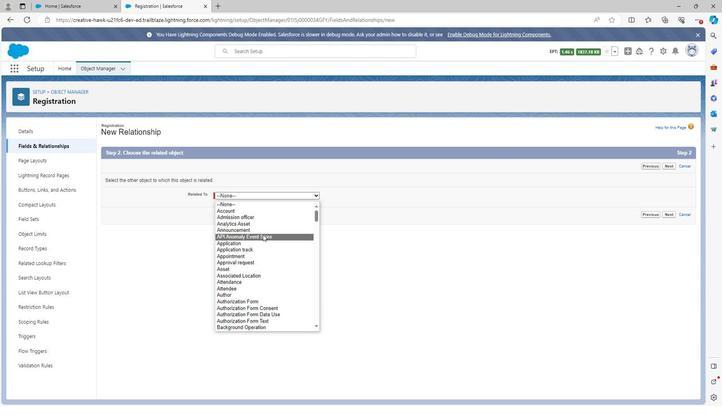 
Action: Mouse scrolled (261, 229) with delta (0, 0)
Screenshot: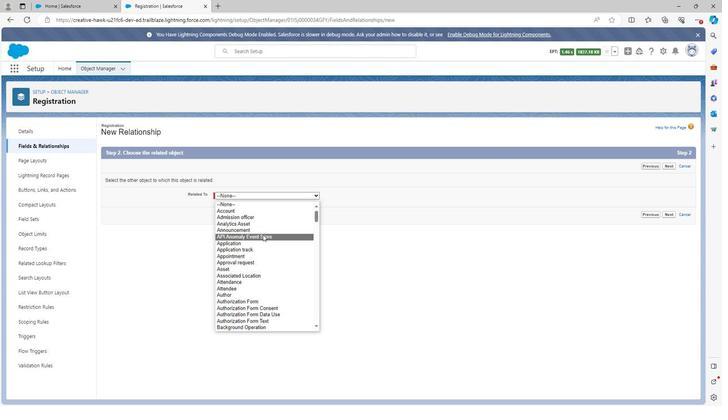 
Action: Mouse scrolled (261, 229) with delta (0, 0)
Screenshot: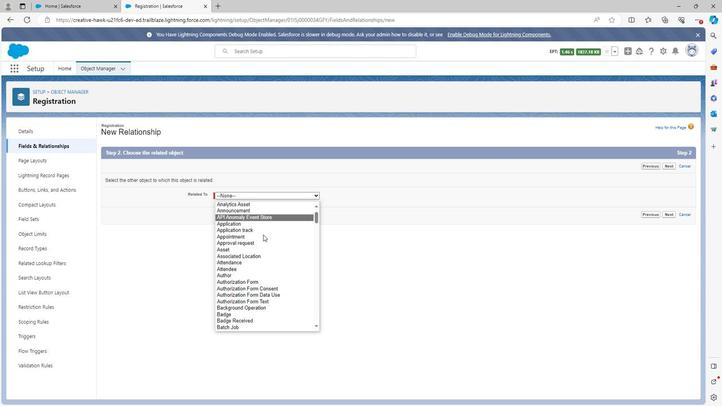 
Action: Mouse moved to (262, 230)
Screenshot: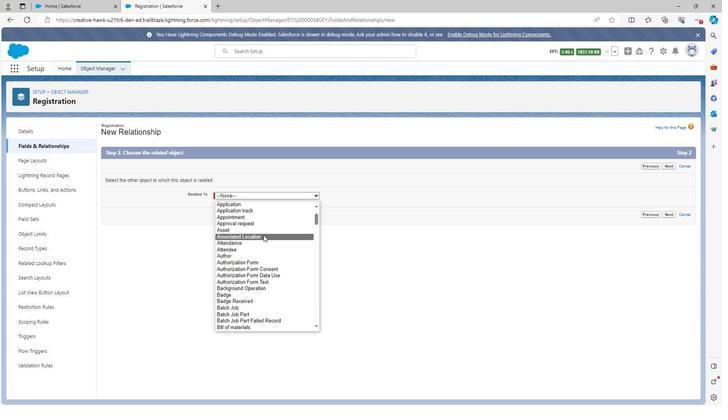 
Action: Mouse scrolled (262, 230) with delta (0, 0)
Screenshot: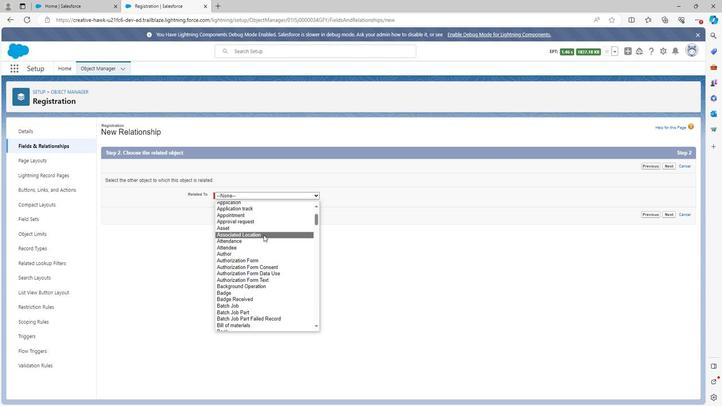 
Action: Mouse scrolled (262, 230) with delta (0, 0)
Screenshot: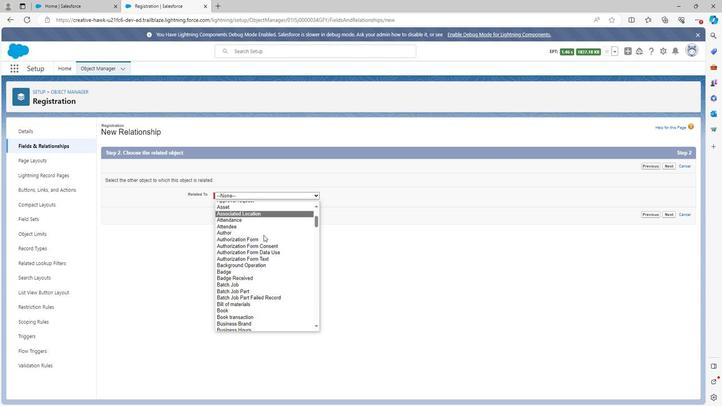 
Action: Mouse scrolled (262, 230) with delta (0, 0)
Screenshot: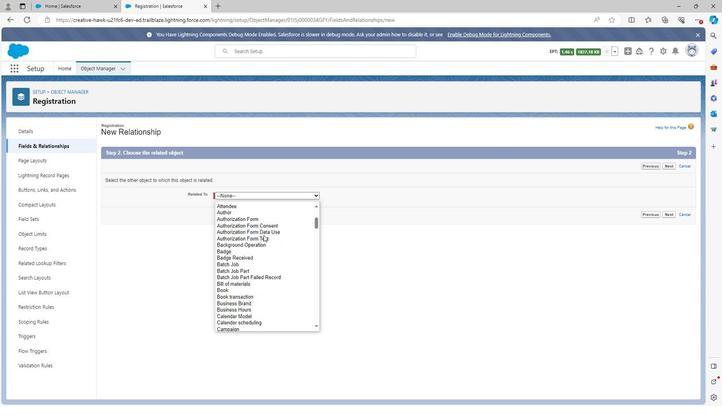 
Action: Mouse moved to (262, 230)
Screenshot: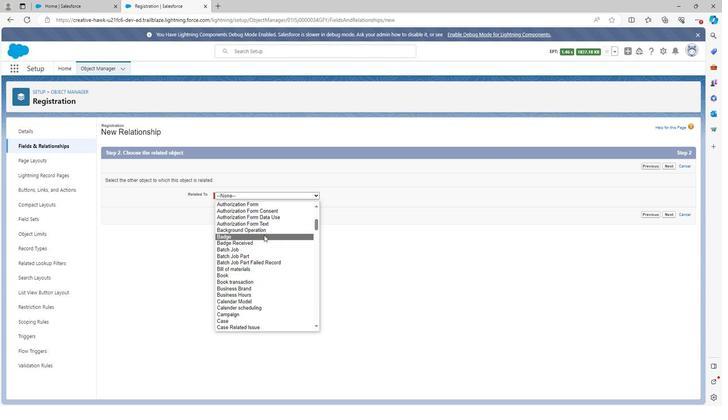 
Action: Mouse scrolled (262, 230) with delta (0, 0)
Screenshot: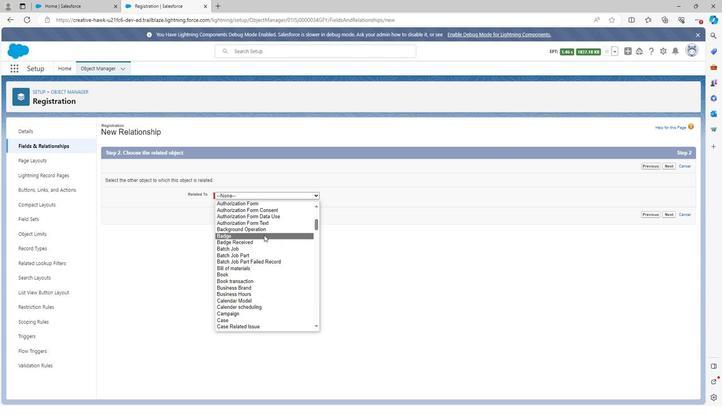 
Action: Mouse scrolled (262, 230) with delta (0, 0)
Screenshot: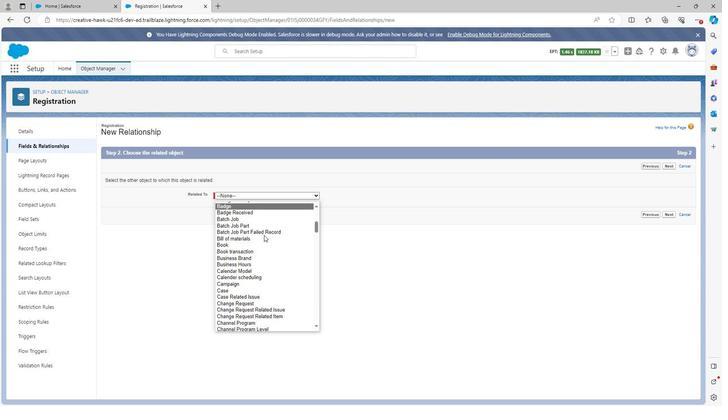 
Action: Mouse scrolled (262, 230) with delta (0, 0)
Screenshot: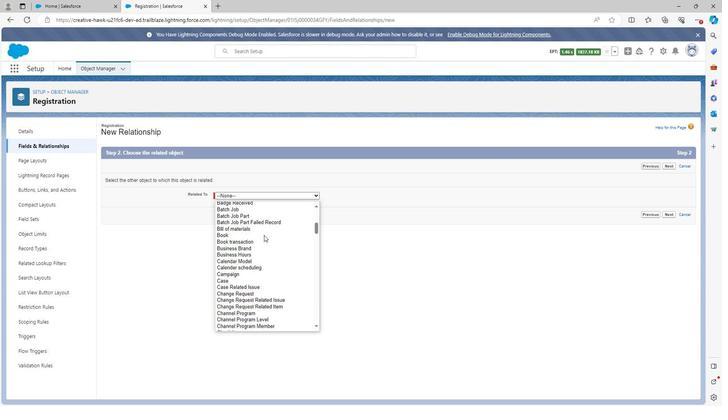 
Action: Mouse scrolled (262, 230) with delta (0, 0)
Screenshot: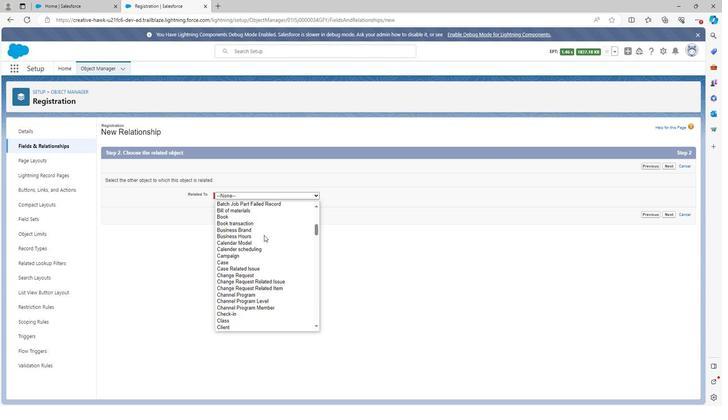 
Action: Mouse scrolled (262, 230) with delta (0, 0)
Screenshot: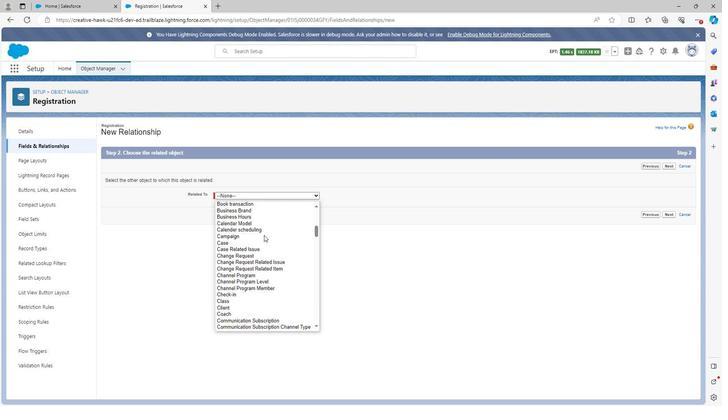 
Action: Mouse scrolled (262, 230) with delta (0, 0)
Screenshot: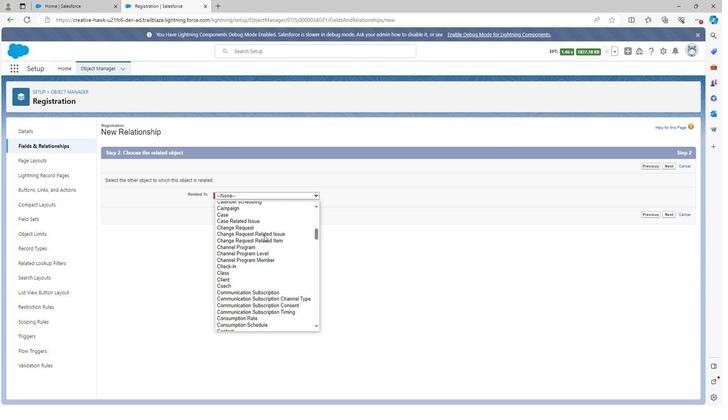 
Action: Mouse scrolled (262, 230) with delta (0, 0)
Screenshot: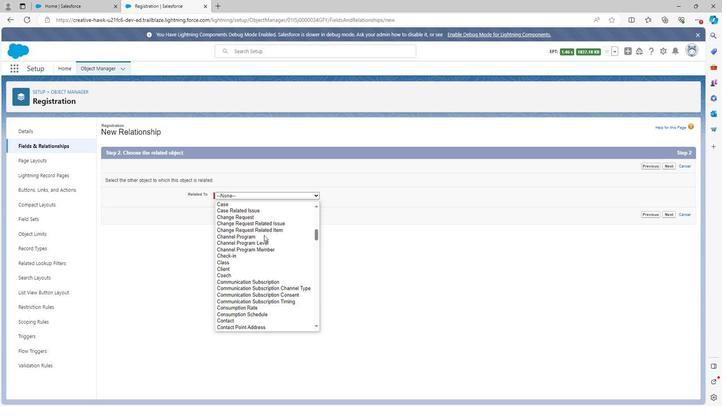 
Action: Mouse scrolled (262, 230) with delta (0, 0)
Screenshot: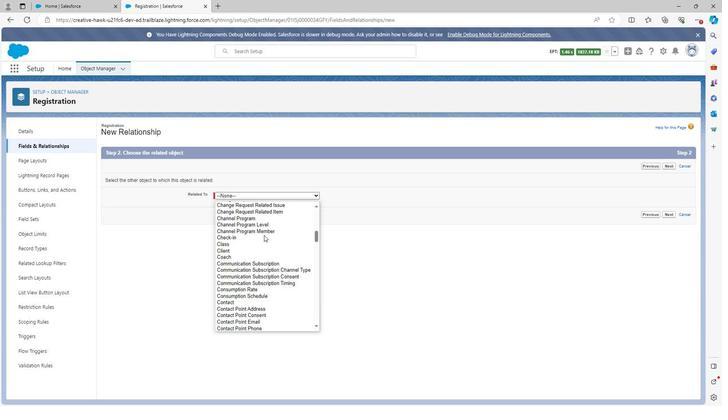 
Action: Mouse scrolled (262, 230) with delta (0, 0)
Screenshot: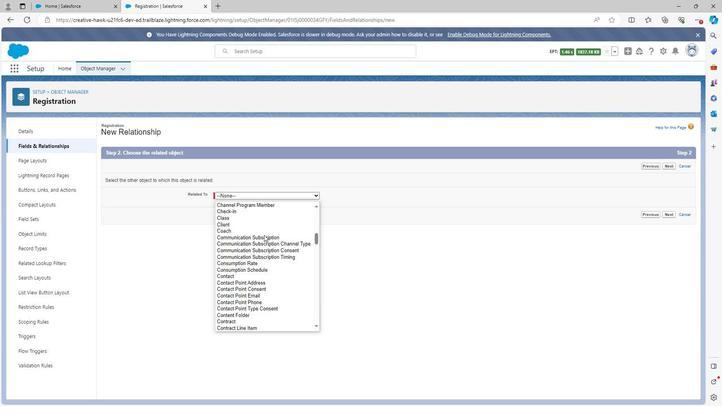 
Action: Mouse scrolled (262, 230) with delta (0, 0)
Screenshot: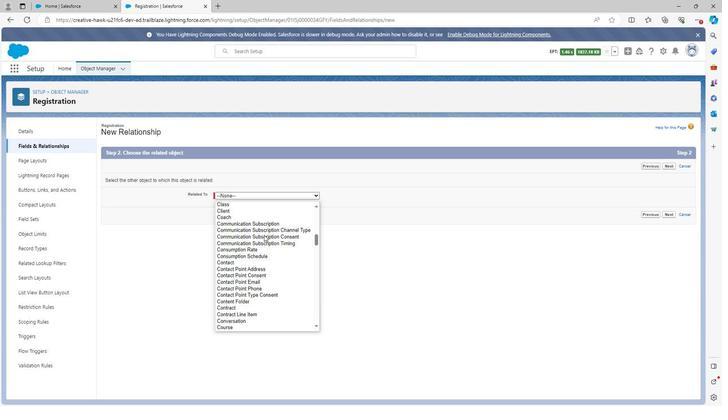 
Action: Mouse scrolled (262, 230) with delta (0, 0)
Screenshot: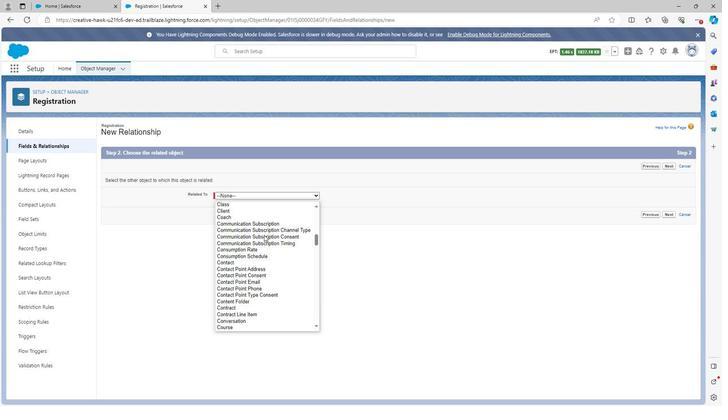 
Action: Mouse scrolled (262, 230) with delta (0, 0)
Screenshot: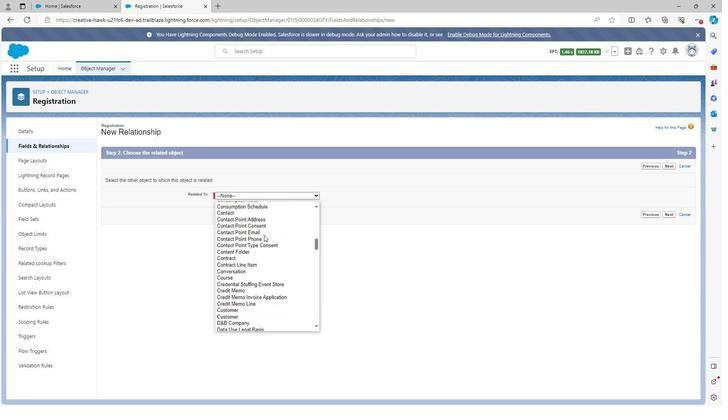 
Action: Mouse scrolled (262, 230) with delta (0, 0)
Screenshot: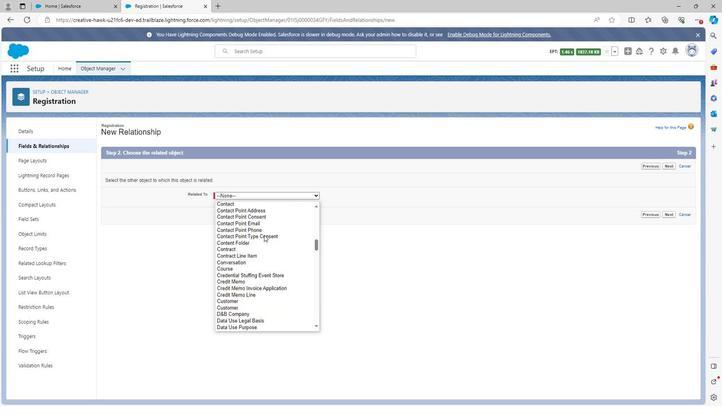 
Action: Mouse scrolled (262, 230) with delta (0, 0)
Screenshot: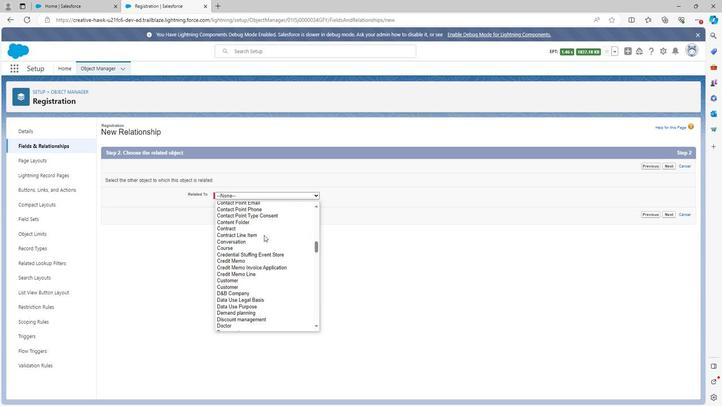 
Action: Mouse scrolled (262, 230) with delta (0, 0)
Screenshot: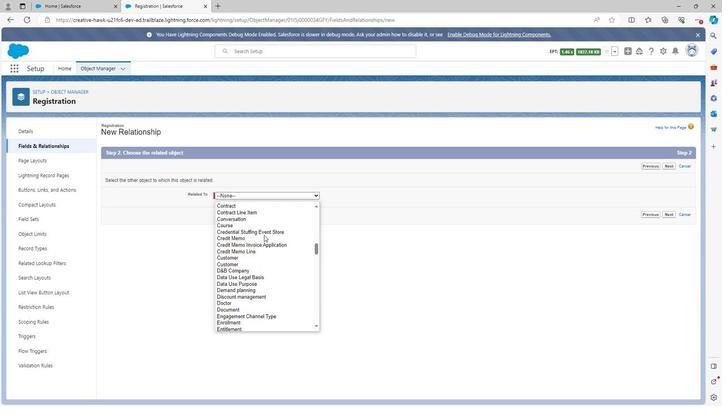 
Action: Mouse scrolled (262, 230) with delta (0, 0)
Screenshot: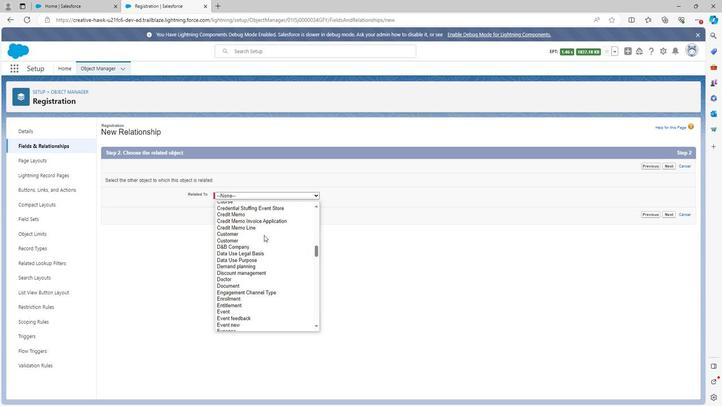 
Action: Mouse scrolled (262, 230) with delta (0, 0)
Screenshot: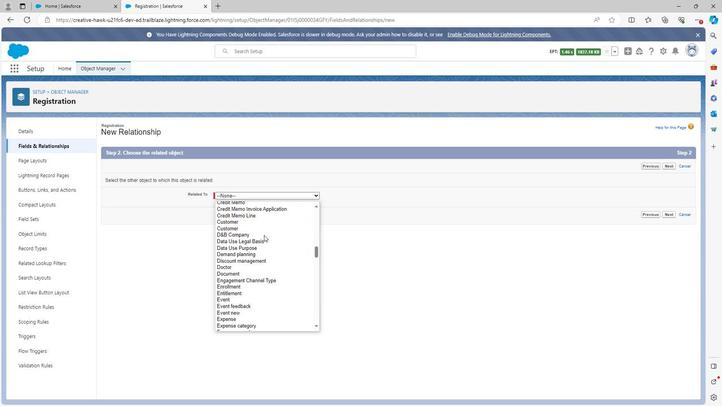 
Action: Mouse moved to (234, 291)
Screenshot: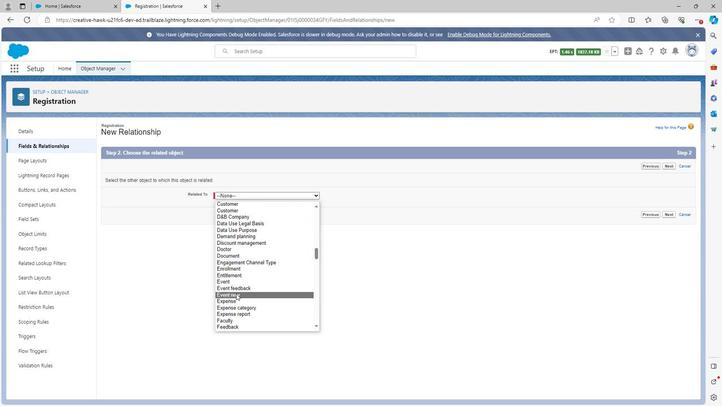 
Action: Mouse pressed left at (234, 291)
Screenshot: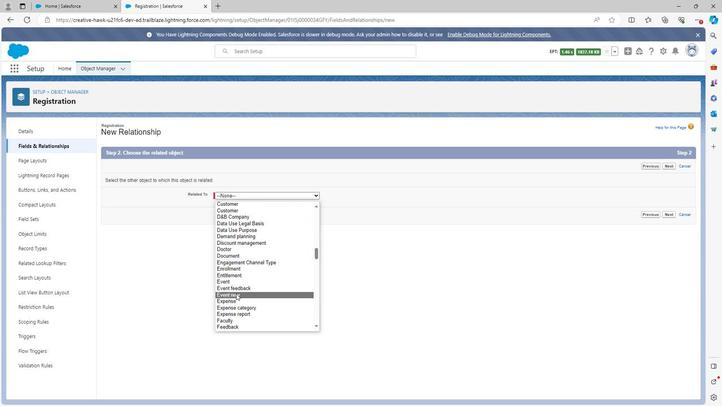 
Action: Mouse moved to (662, 209)
Screenshot: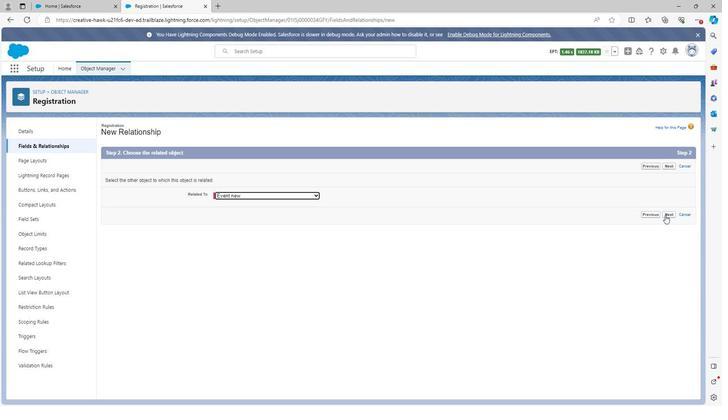 
Action: Mouse pressed left at (662, 209)
Screenshot: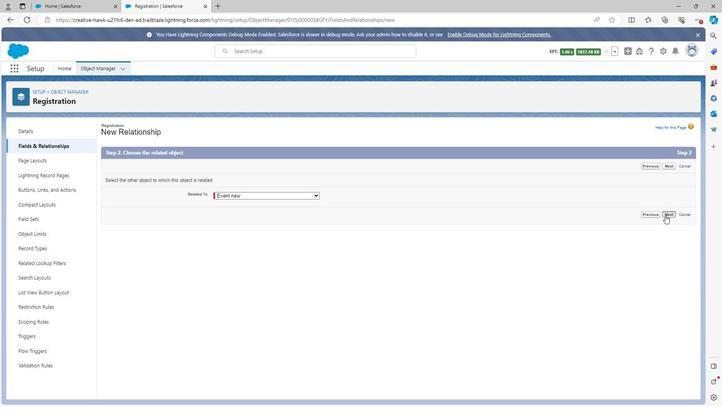 
Action: Mouse moved to (291, 185)
Screenshot: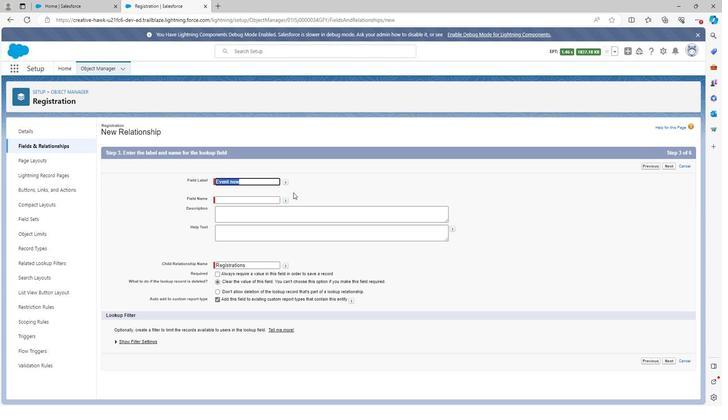 
Action: Key pressed <Key.shift>Registration<Key.left><Key.left><Key.left><Key.left><Key.left><Key.left><Key.left><Key.left><Key.left><Key.left><Key.left><Key.left><Key.shift><Key.shift>Event<Key.space><Key.backspace><Key.backspace><Key.backspace><Key.backspace><Key.backspace><Key.backspace><Key.backspace><Key.backspace><Key.backspace><Key.backspace><Key.backspace><Key.backspace><Key.backspace><Key.right><Key.right><Key.right><Key.right><Key.right><Key.right><Key.right><Key.right><Key.right><Key.right><Key.right><Key.right><Key.backspace><Key.backspace><Key.backspace>ion<Key.space>event<Key.space>subject<Key.left><Key.left><Key.left><Key.left><Key.left><Key.left><Key.left><Key.left><Key.left><Key.left><Key.left><Key.left><Key.left><Key.backspace><Key.backspace><Key.backspace><Key.backspace><Key.backspace><Key.backspace><Key.backspace>ered<Key.space>
Screenshot: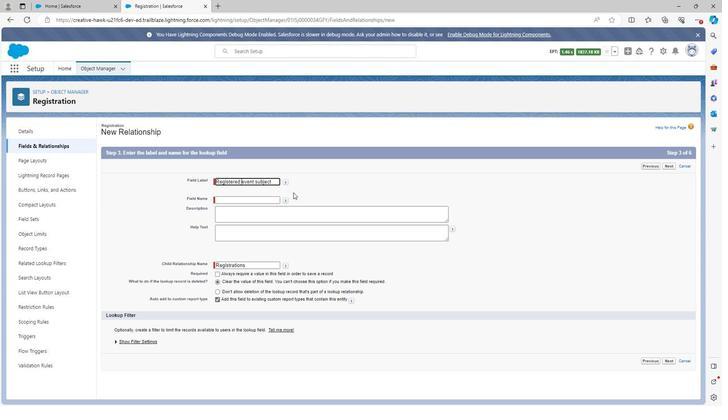 
Action: Mouse moved to (320, 178)
Screenshot: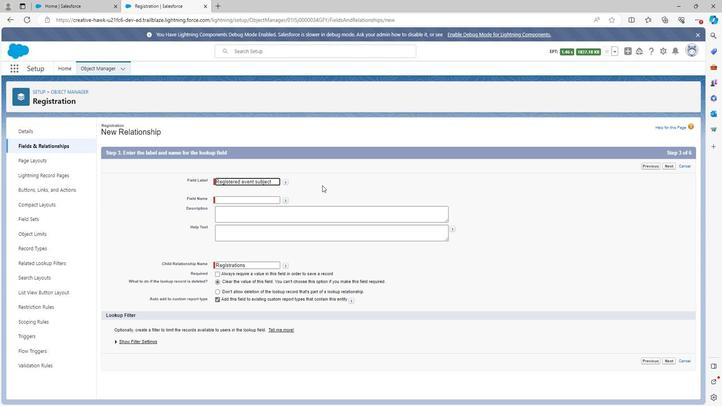 
Action: Mouse pressed left at (320, 178)
Screenshot: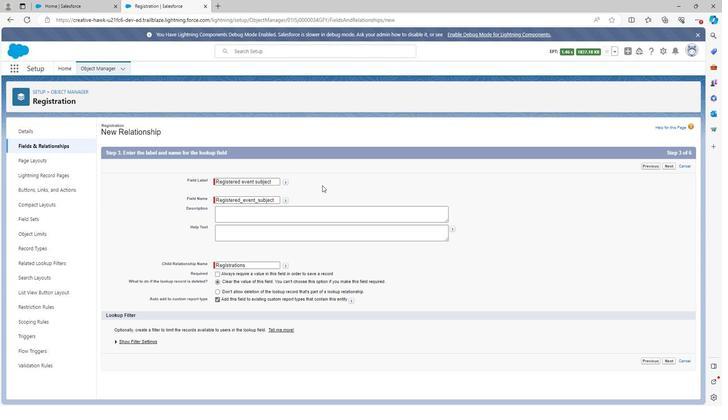
Action: Mouse moved to (259, 213)
Screenshot: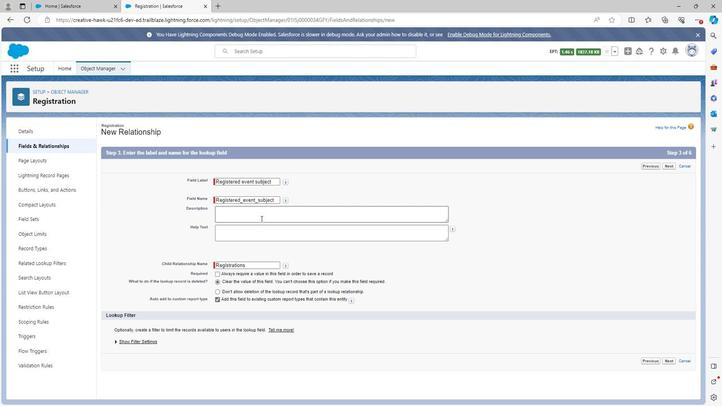 
Action: Mouse pressed left at (259, 213)
Screenshot: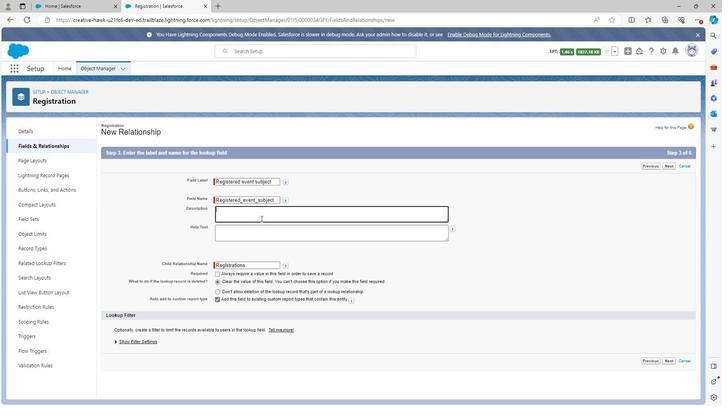 
Action: Mouse moved to (259, 213)
Screenshot: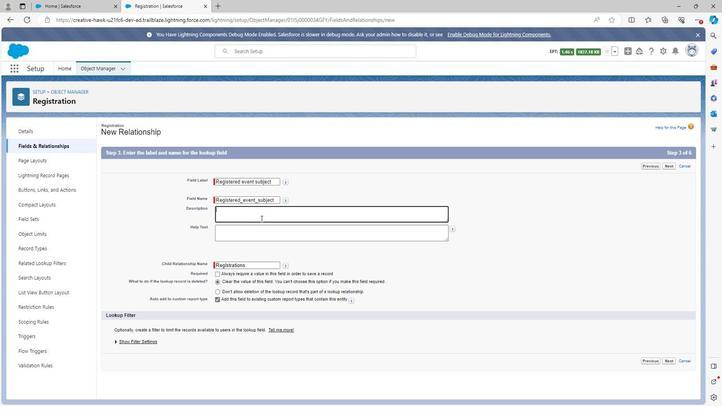 
Action: Key pressed <Key.shift>Registered<Key.space>event<Key.space>subject<Key.space>relationship<Key.space>is<Key.space>the<Key.space>relationship<Key.space>in<Key.space>which<Key.space>we<Key.space>get<Key.space>subject<Key.space>of<Key.space>event<Key.space>i<Key.backspace>from<Key.space>ec<Key.backspace>vent<Key.space>object<Key.space>to<Key.space>registration<Key.space>object<Key.space>in<Key.space>event<Key.space>management
Screenshot: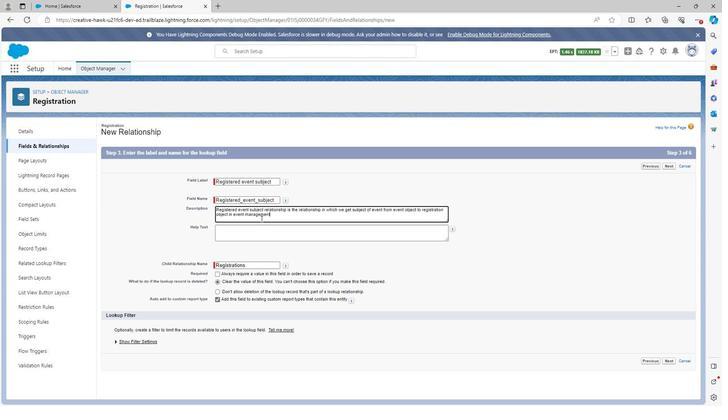 
Action: Mouse moved to (246, 225)
Screenshot: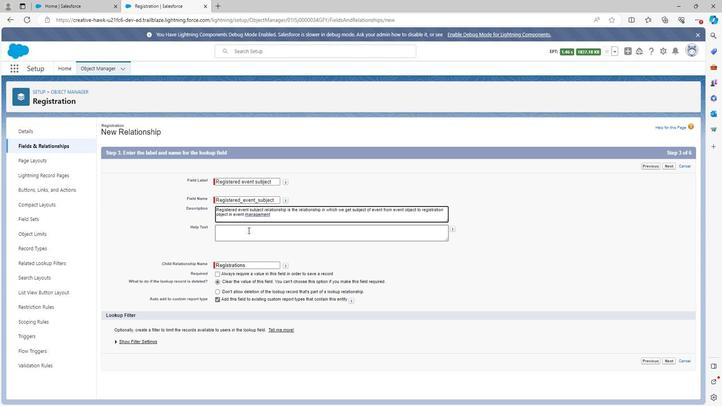 
Action: Mouse pressed left at (246, 225)
Screenshot: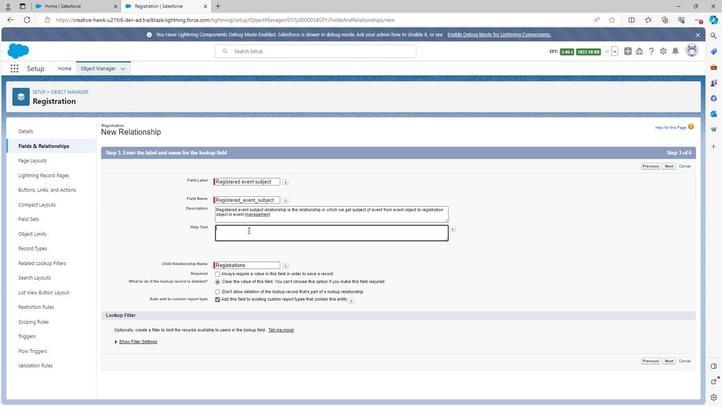 
Action: Key pressed <Key.shift>Registered<Key.space>event<Key.space>subject
Screenshot: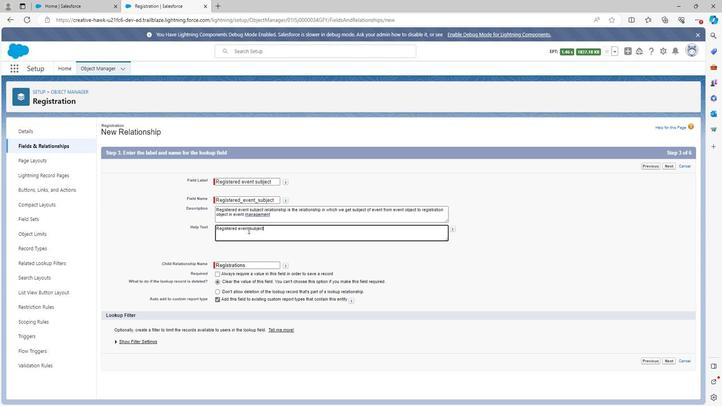 
Action: Mouse moved to (664, 362)
Screenshot: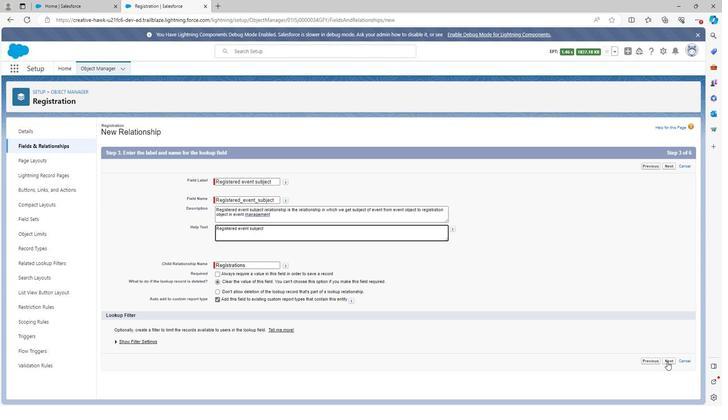 
Action: Mouse pressed left at (664, 362)
Screenshot: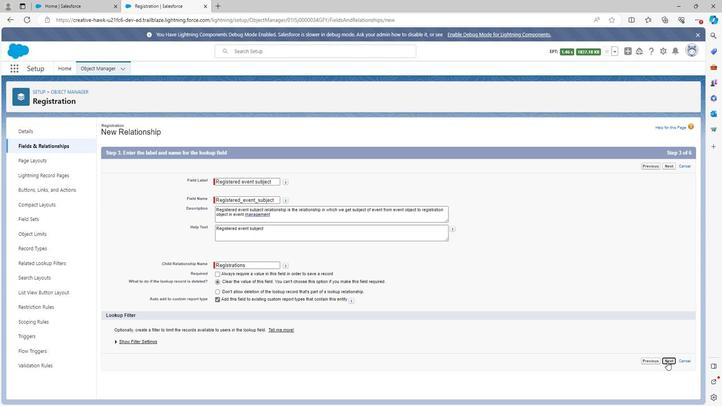 
Action: Mouse moved to (496, 225)
Screenshot: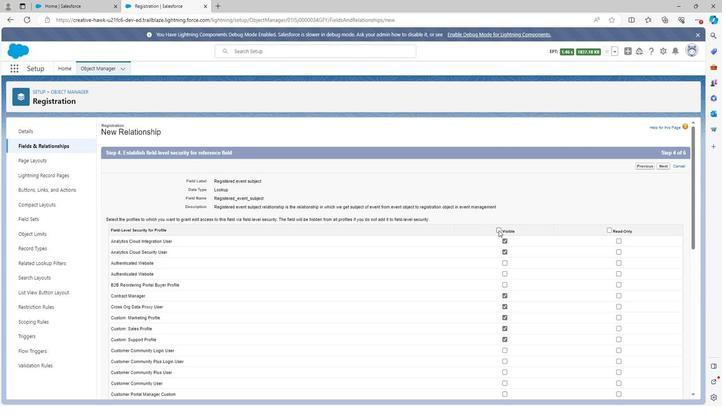 
Action: Mouse pressed left at (496, 225)
Screenshot: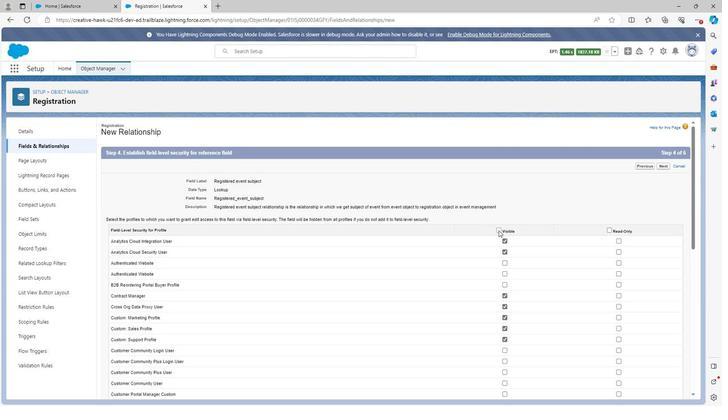 
Action: Mouse moved to (608, 225)
Screenshot: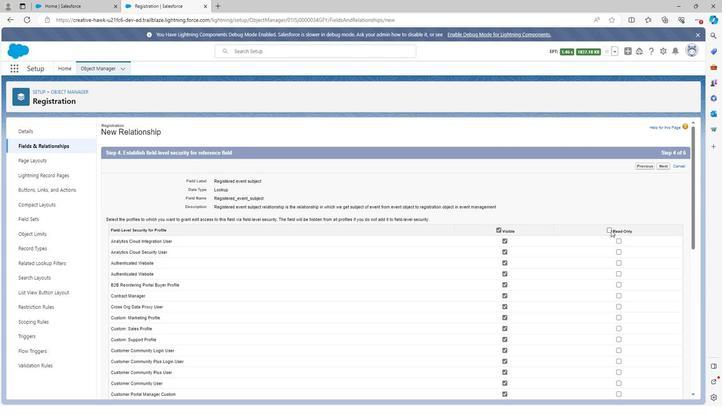 
Action: Mouse pressed left at (608, 225)
Screenshot: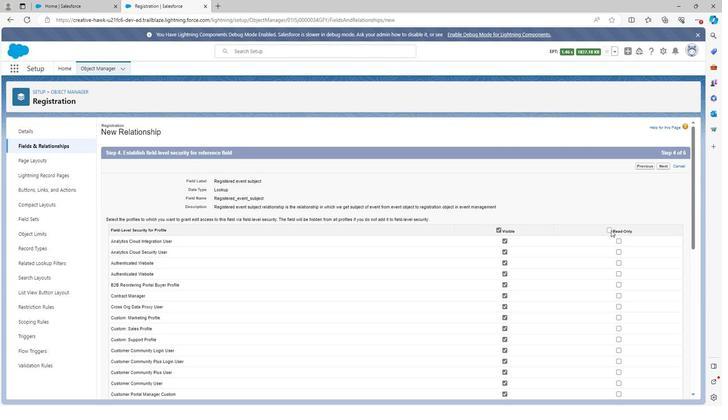 
Action: Mouse moved to (501, 234)
Screenshot: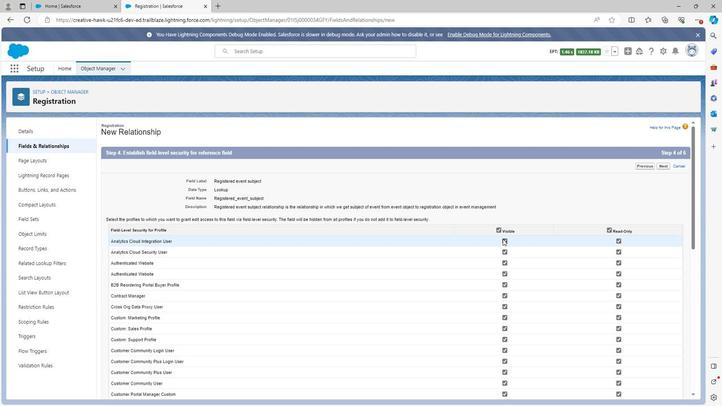 
Action: Mouse pressed left at (501, 234)
Screenshot: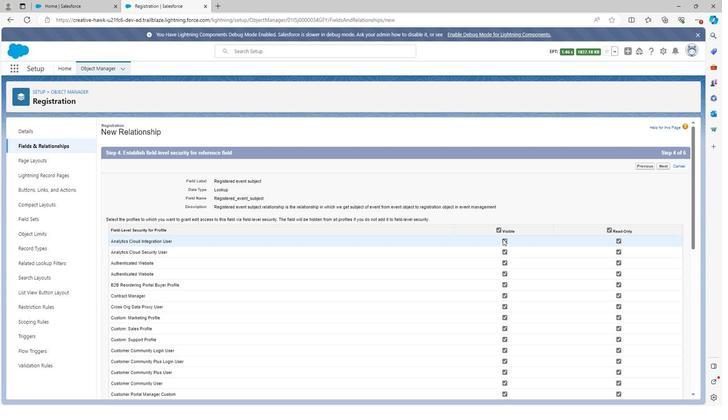 
Action: Mouse moved to (503, 248)
Screenshot: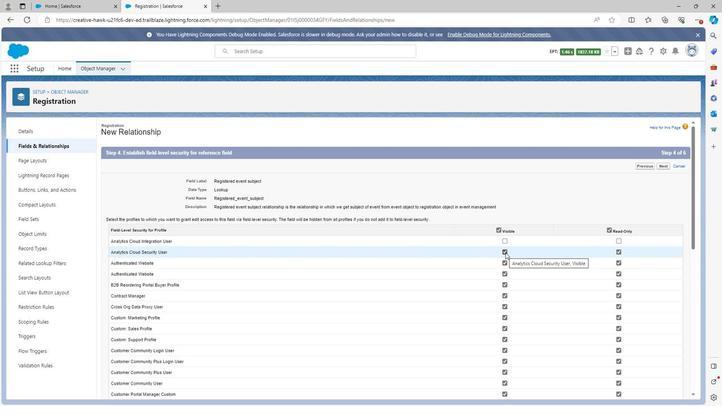 
Action: Mouse pressed left at (503, 248)
Screenshot: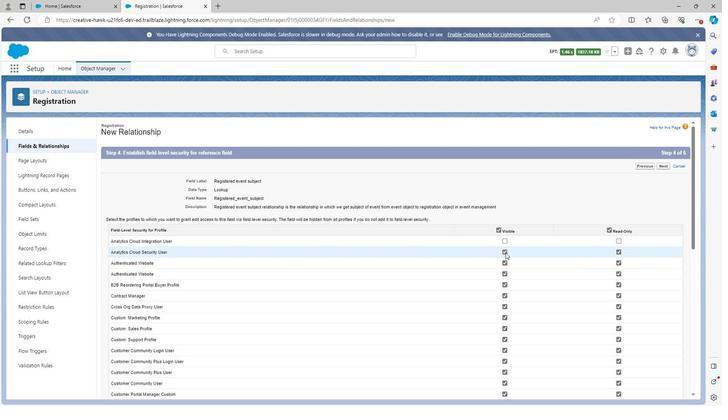 
Action: Mouse moved to (502, 282)
Screenshot: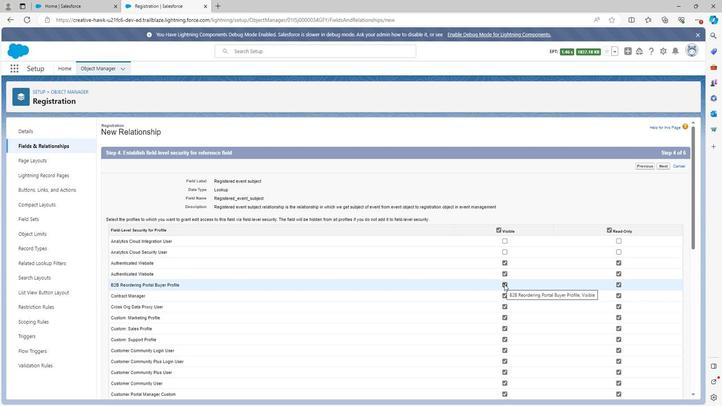 
Action: Mouse pressed left at (502, 282)
Screenshot: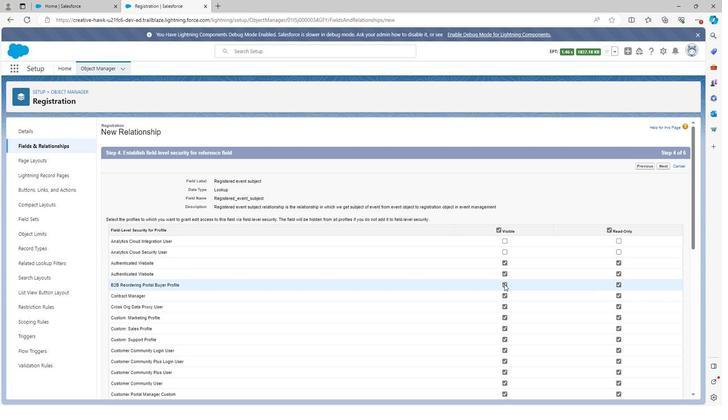 
Action: Mouse moved to (502, 304)
Screenshot: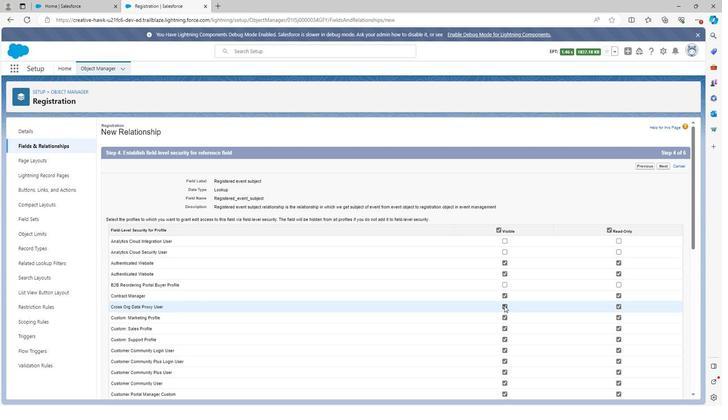 
Action: Mouse pressed left at (502, 304)
Screenshot: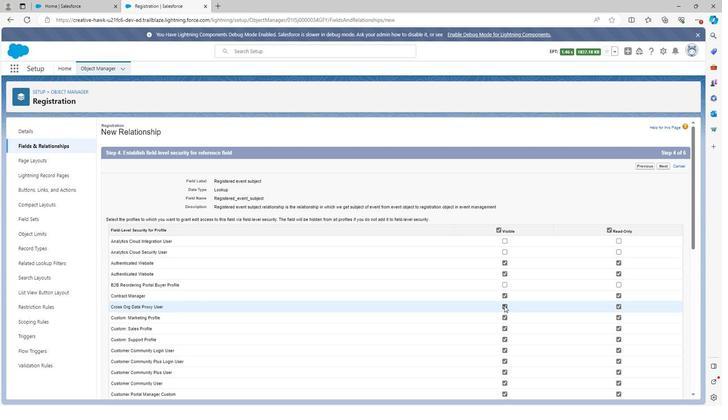 
Action: Mouse moved to (503, 339)
Screenshot: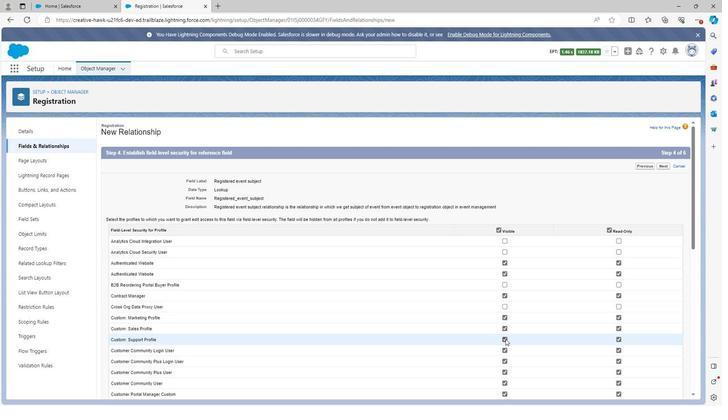 
Action: Mouse pressed left at (503, 339)
Screenshot: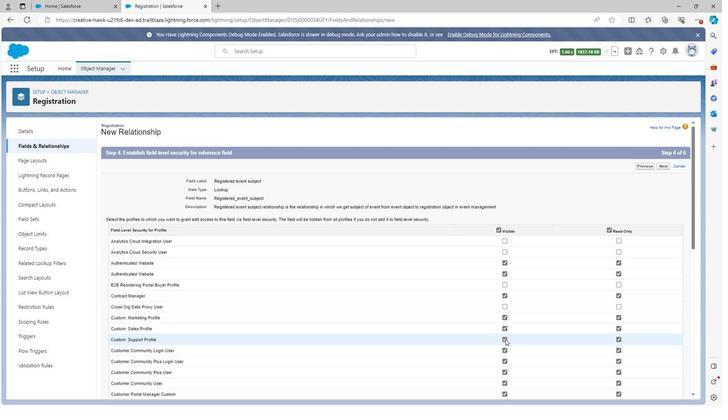 
Action: Mouse moved to (503, 373)
Screenshot: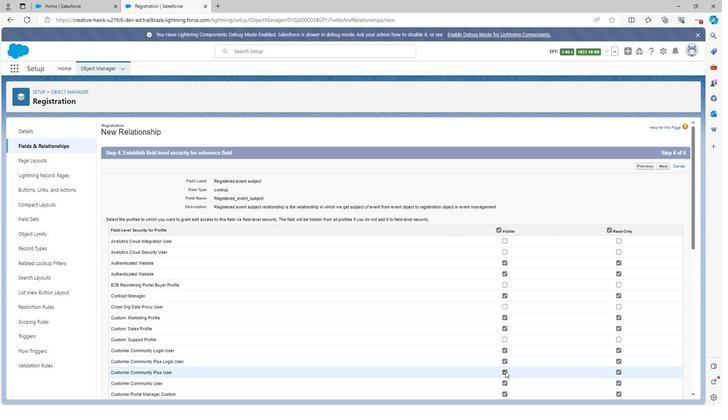
Action: Mouse pressed left at (503, 373)
Screenshot: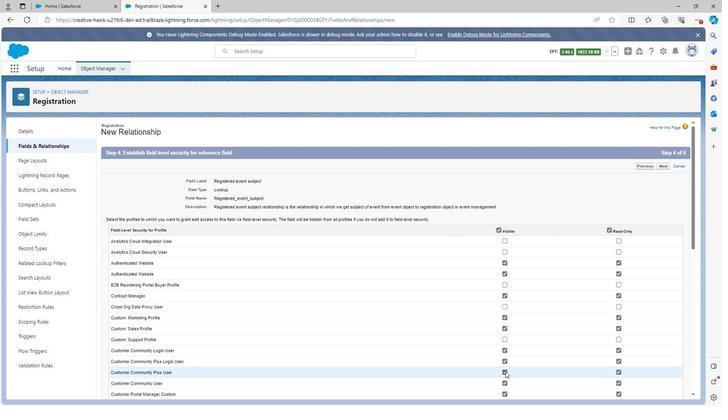 
Action: Mouse moved to (505, 380)
Screenshot: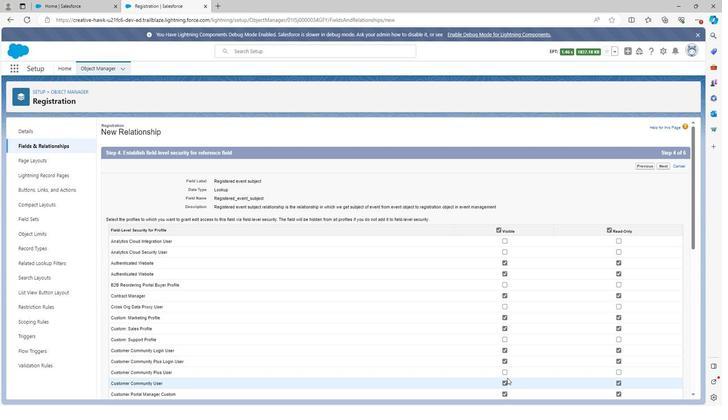 
Action: Mouse scrolled (505, 379) with delta (0, 0)
Screenshot: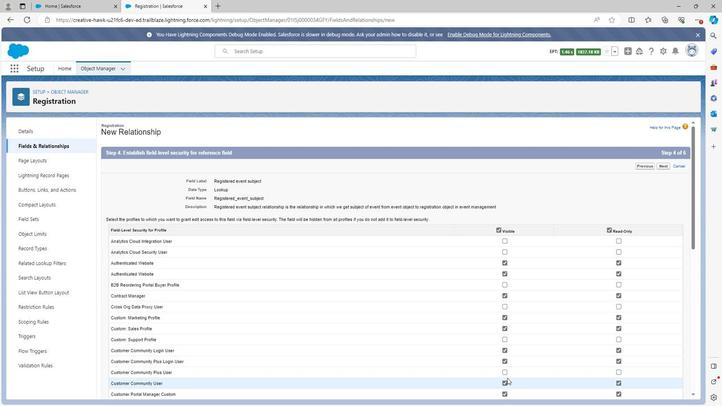 
Action: Mouse scrolled (505, 379) with delta (0, 0)
Screenshot: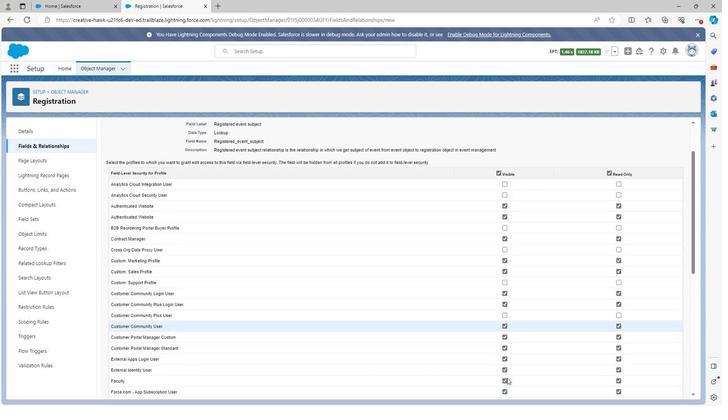 
Action: Mouse moved to (504, 332)
Screenshot: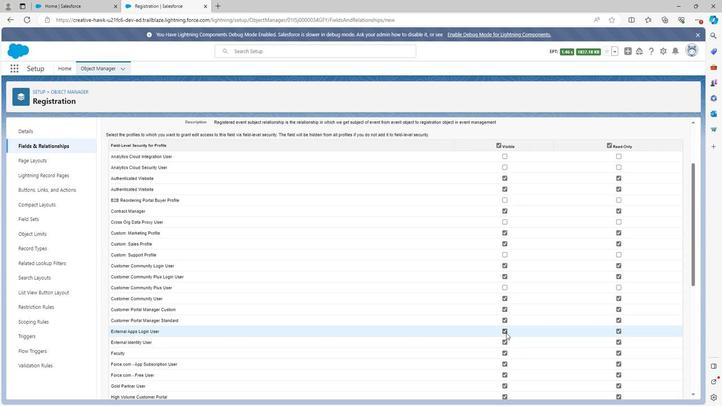 
Action: Mouse pressed left at (504, 332)
Screenshot: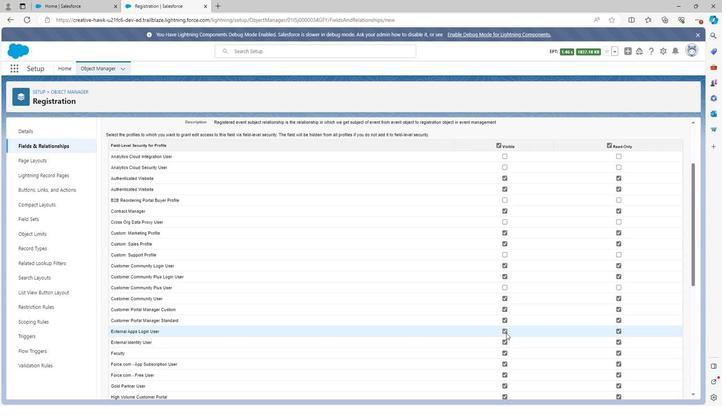 
Action: Mouse moved to (503, 343)
Screenshot: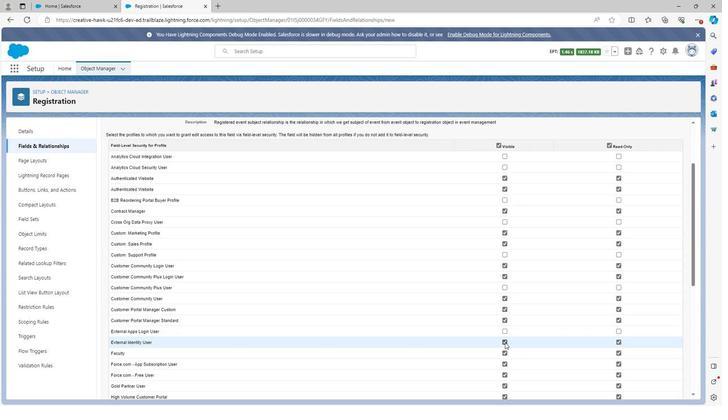 
Action: Mouse pressed left at (503, 343)
Screenshot: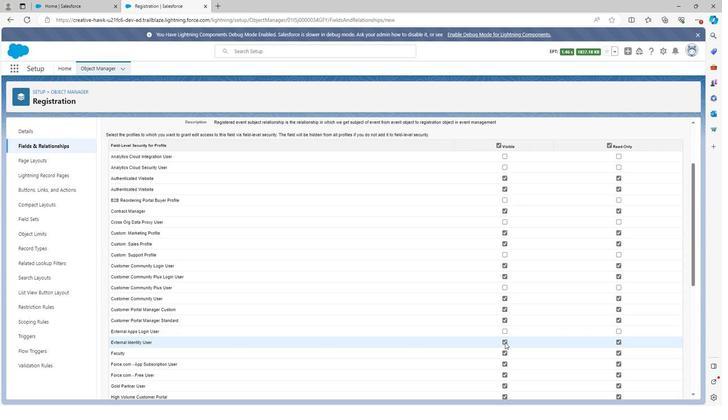 
Action: Mouse moved to (503, 354)
Screenshot: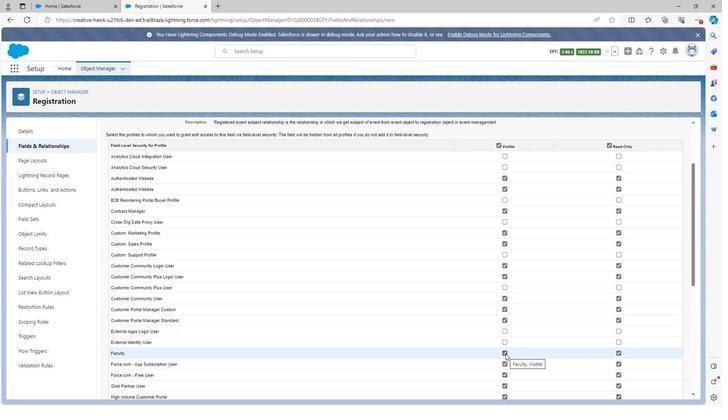 
Action: Mouse pressed left at (503, 354)
Screenshot: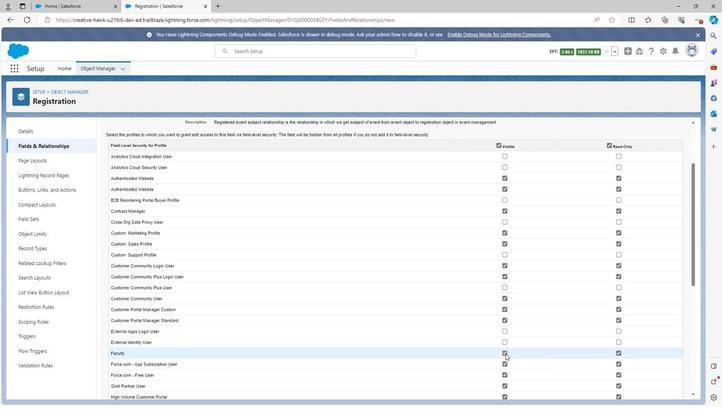 
Action: Mouse scrolled (503, 354) with delta (0, 0)
Screenshot: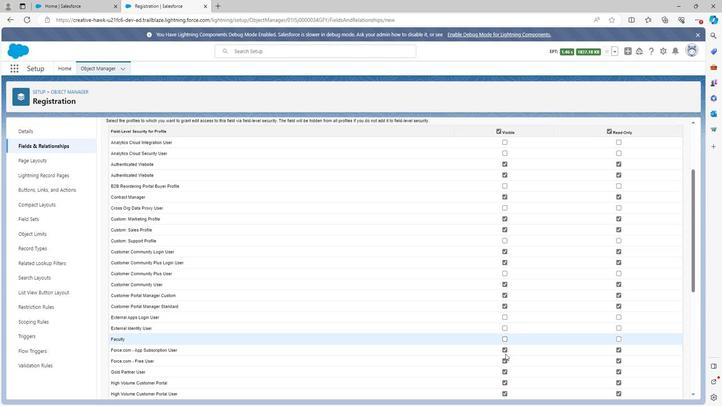 
Action: Mouse moved to (503, 344)
Screenshot: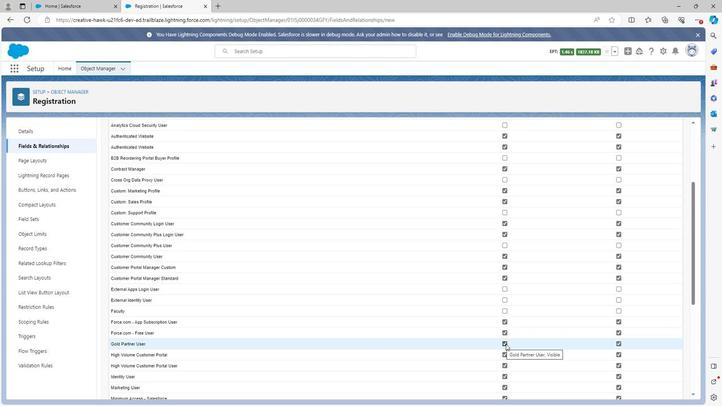 
Action: Mouse pressed left at (503, 344)
Screenshot: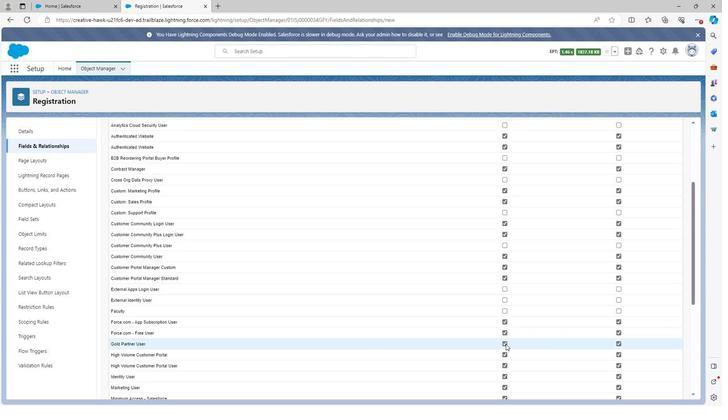 
Action: Mouse moved to (503, 356)
Screenshot: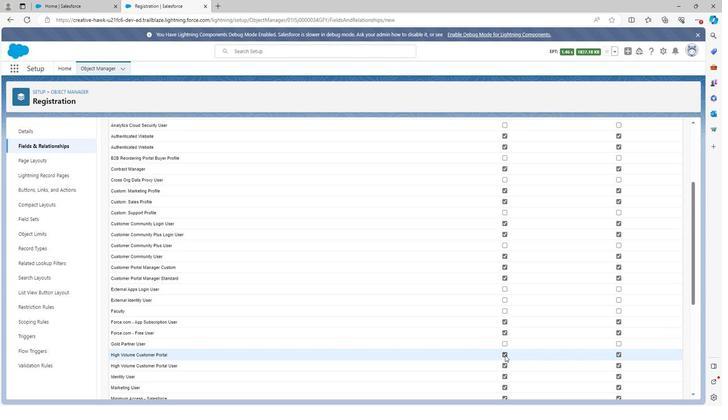 
Action: Mouse pressed left at (503, 356)
Screenshot: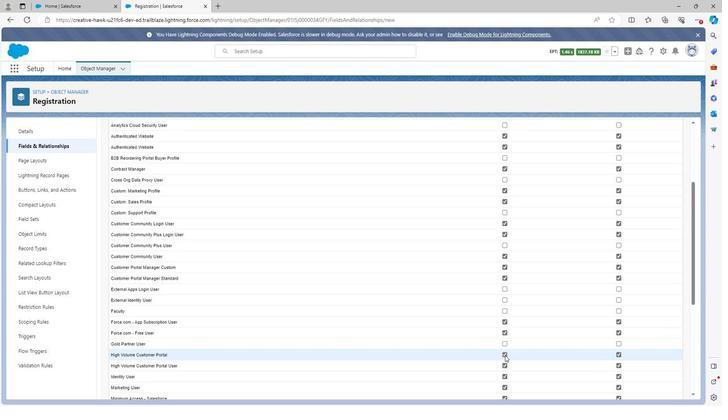 
Action: Mouse moved to (501, 367)
Screenshot: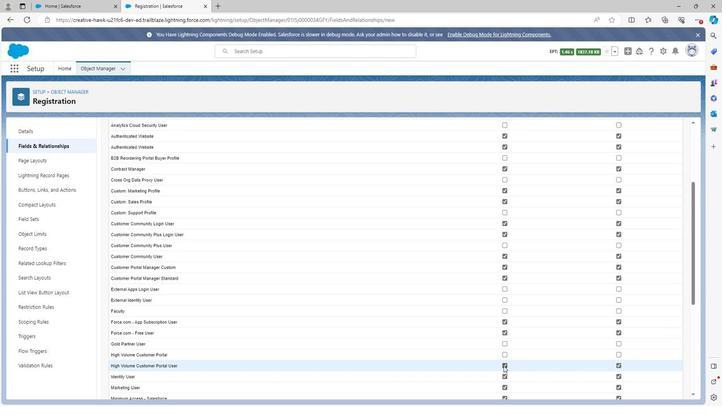 
Action: Mouse pressed left at (501, 367)
Screenshot: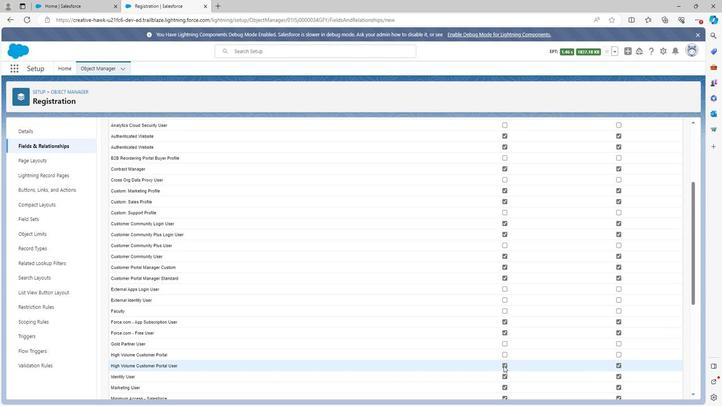 
Action: Mouse moved to (502, 369)
Screenshot: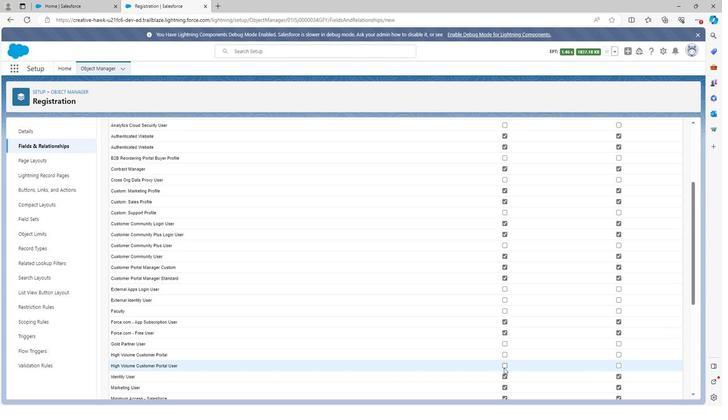 
Action: Mouse scrolled (502, 368) with delta (0, 0)
Screenshot: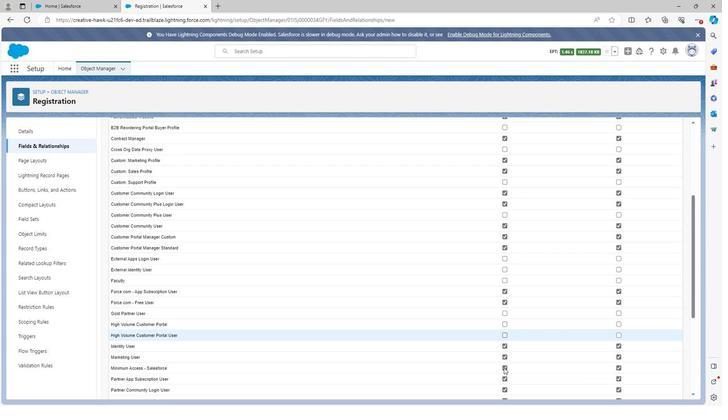 
Action: Mouse moved to (502, 370)
Screenshot: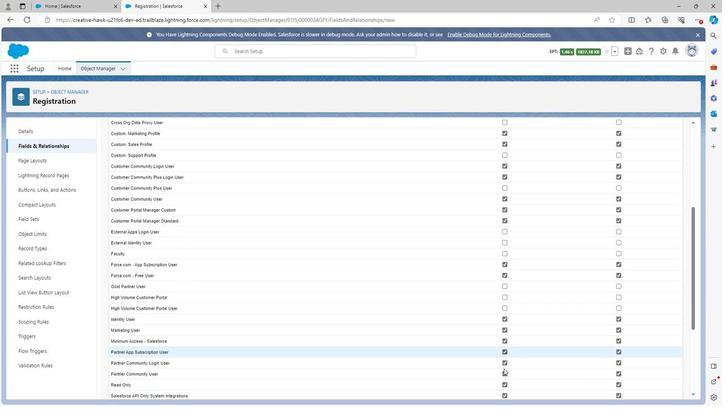 
Action: Mouse scrolled (502, 370) with delta (0, 0)
Screenshot: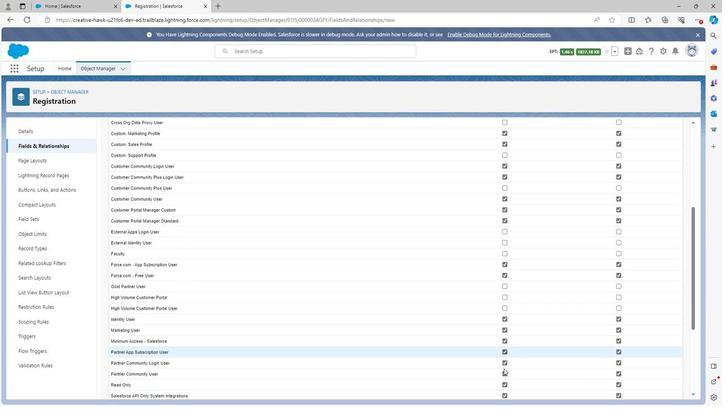 
Action: Mouse moved to (503, 323)
Screenshot: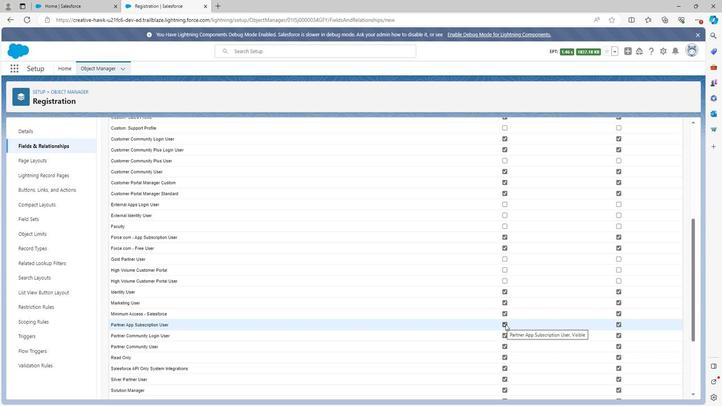 
Action: Mouse pressed left at (503, 323)
Screenshot: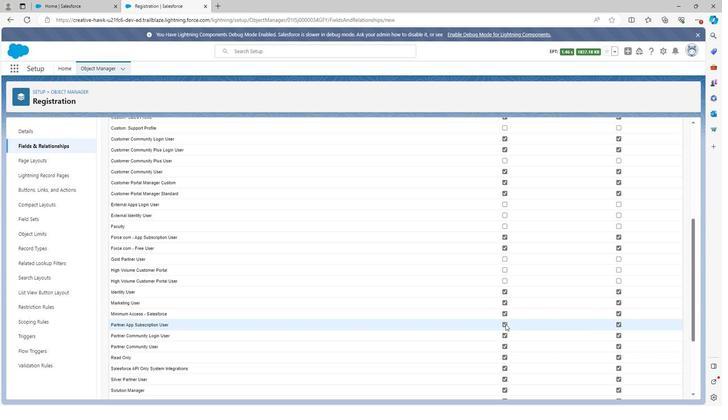 
Action: Mouse moved to (502, 358)
Screenshot: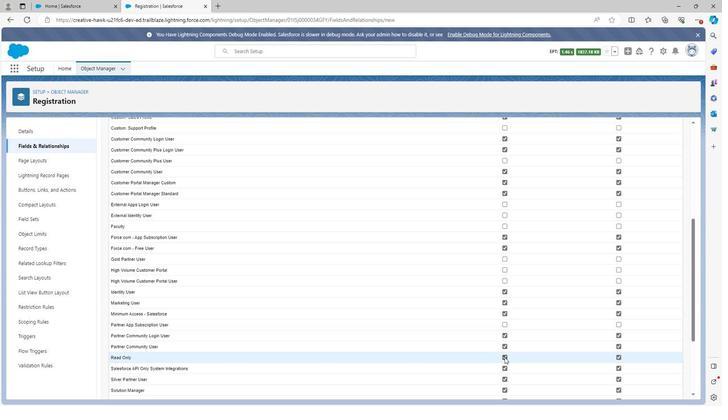 
Action: Mouse pressed left at (502, 358)
Screenshot: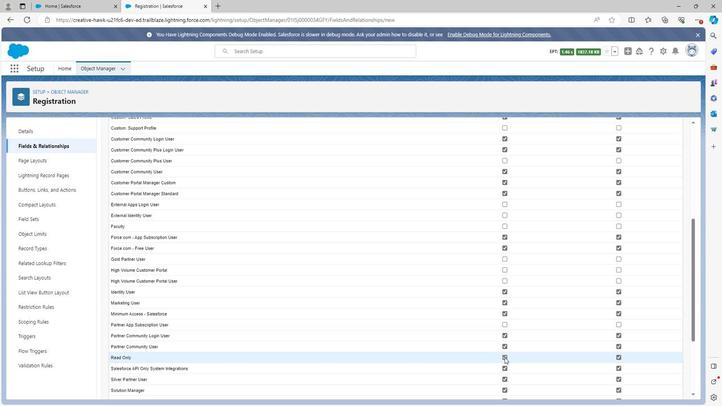 
Action: Mouse moved to (503, 369)
Screenshot: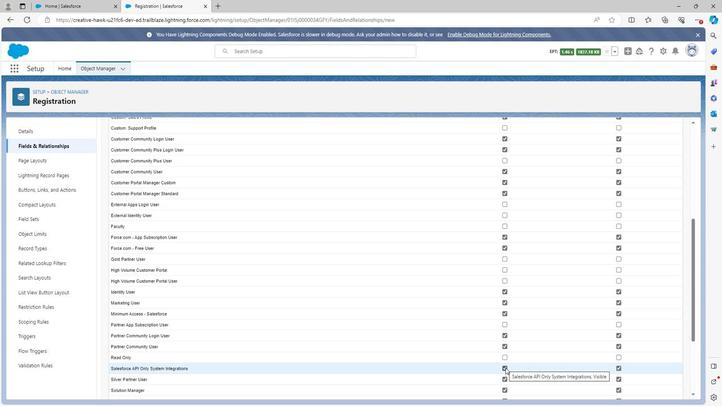 
Action: Mouse pressed left at (503, 369)
Screenshot: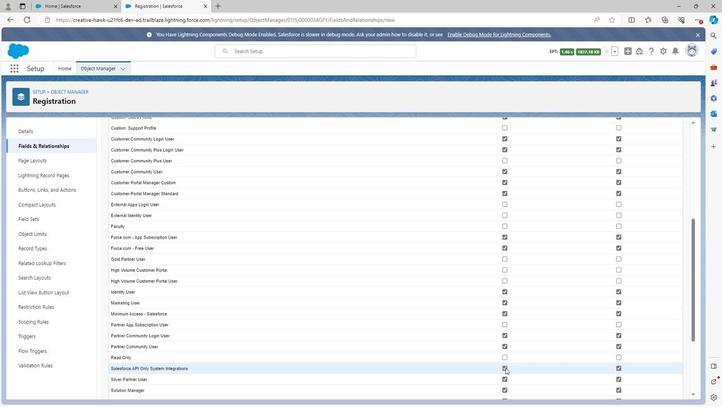 
Action: Mouse moved to (501, 381)
Screenshot: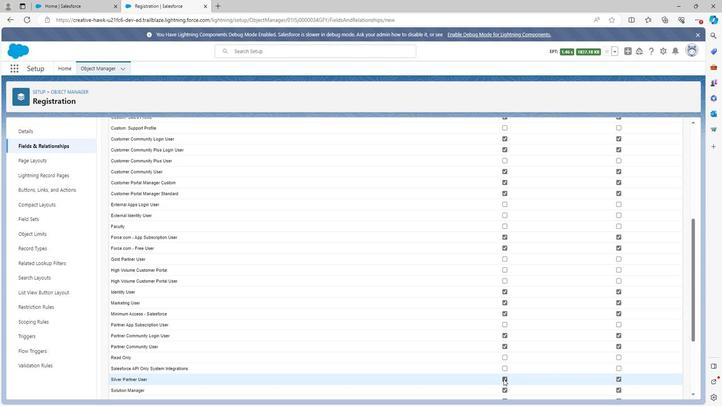 
Action: Mouse pressed left at (501, 381)
Screenshot: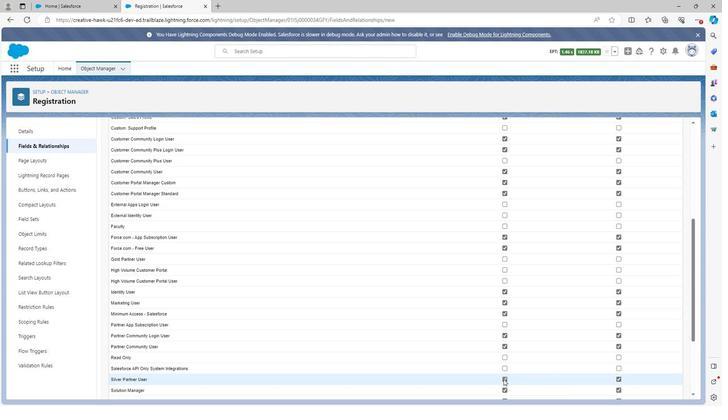 
Action: Mouse moved to (503, 392)
Screenshot: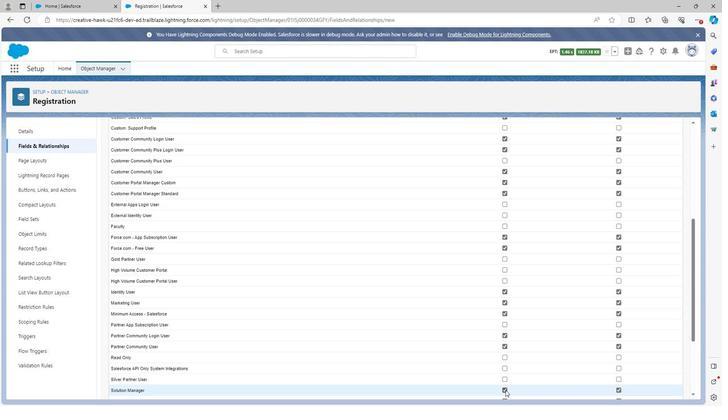 
Action: Mouse pressed left at (503, 392)
Screenshot: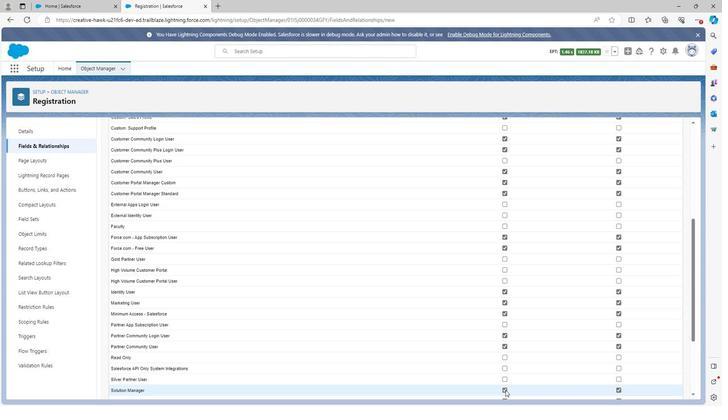 
Action: Mouse scrolled (503, 392) with delta (0, 0)
Screenshot: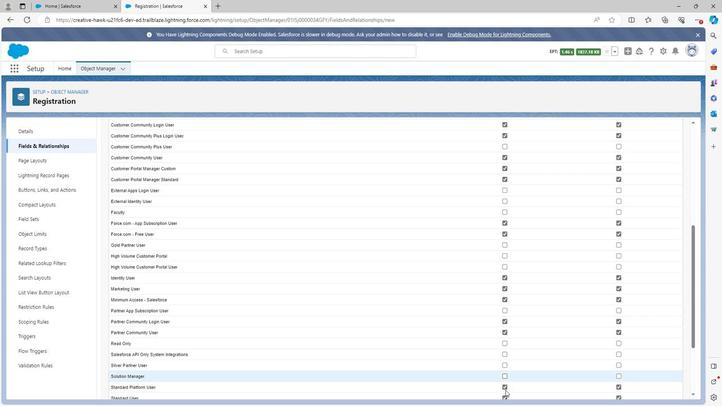 
Action: Mouse moved to (503, 383)
Screenshot: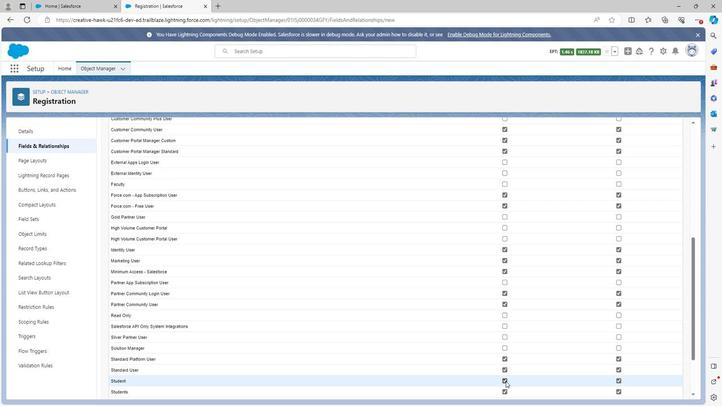 
Action: Mouse pressed left at (503, 383)
Screenshot: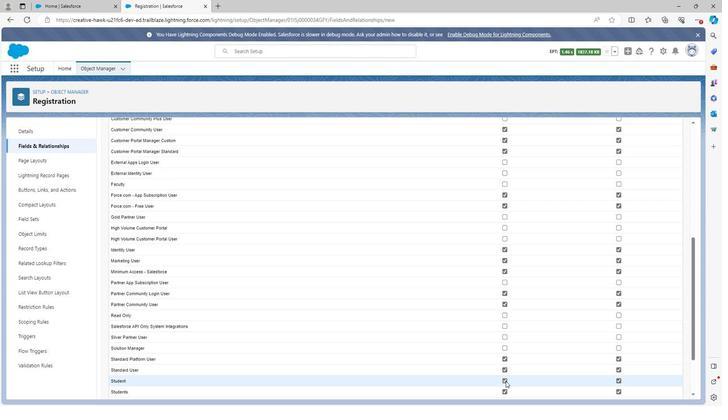 
Action: Mouse moved to (501, 394)
Screenshot: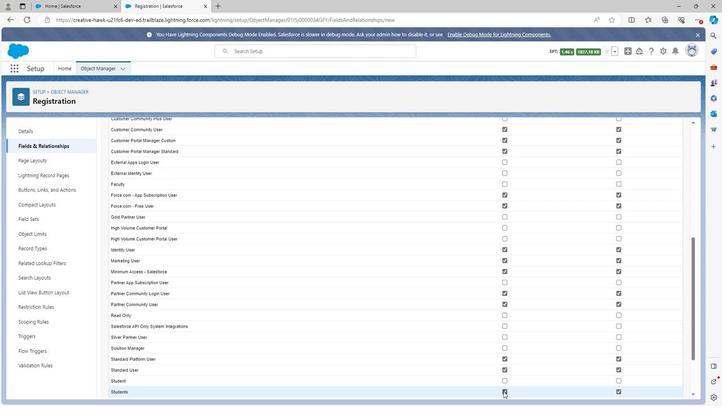 
Action: Mouse pressed left at (501, 394)
Screenshot: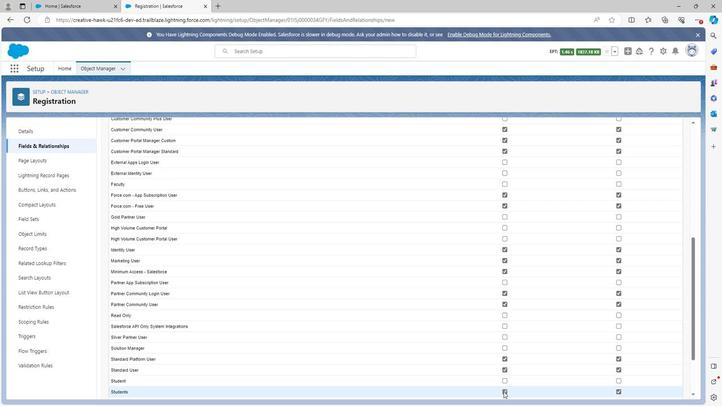 
Action: Mouse moved to (501, 394)
Screenshot: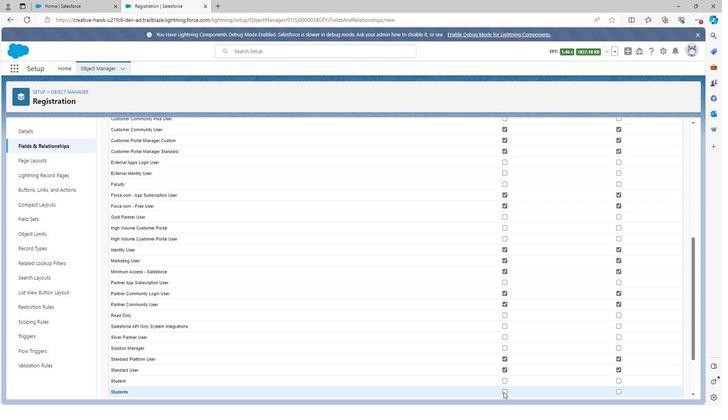 
Action: Mouse scrolled (501, 394) with delta (0, 0)
Screenshot: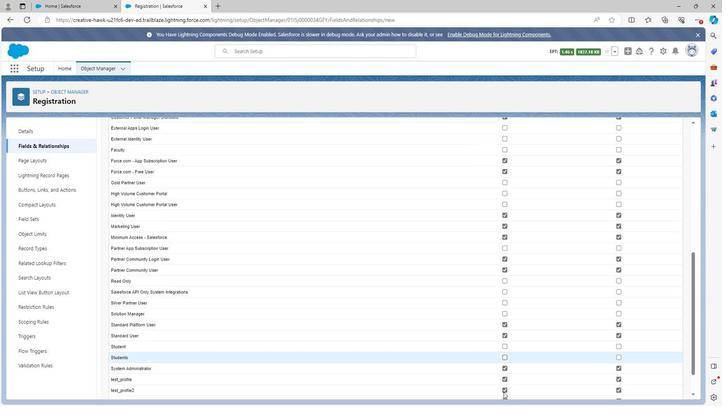 
Action: Mouse moved to (502, 373)
Screenshot: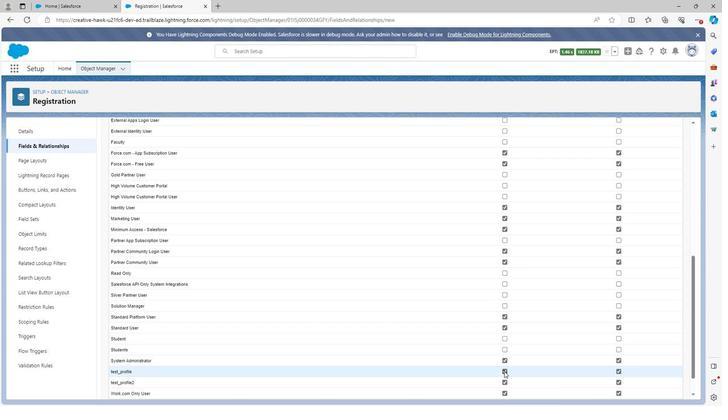 
Action: Mouse pressed left at (502, 373)
Screenshot: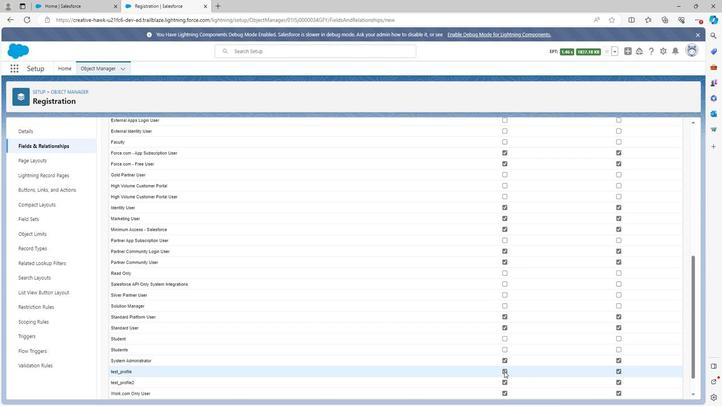 
Action: Mouse moved to (503, 385)
Screenshot: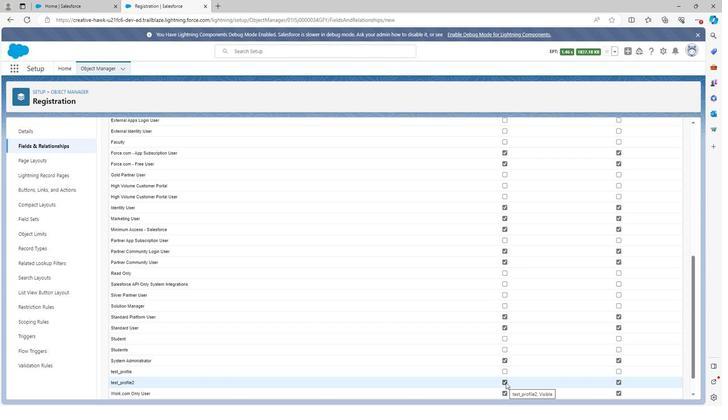 
Action: Mouse pressed left at (503, 385)
Screenshot: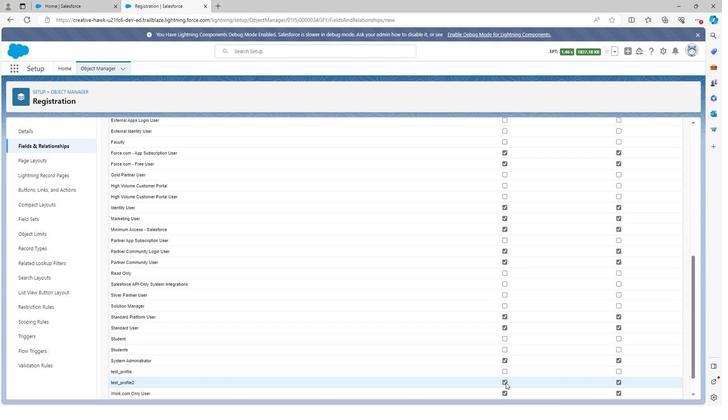 
Action: Mouse moved to (502, 395)
Screenshot: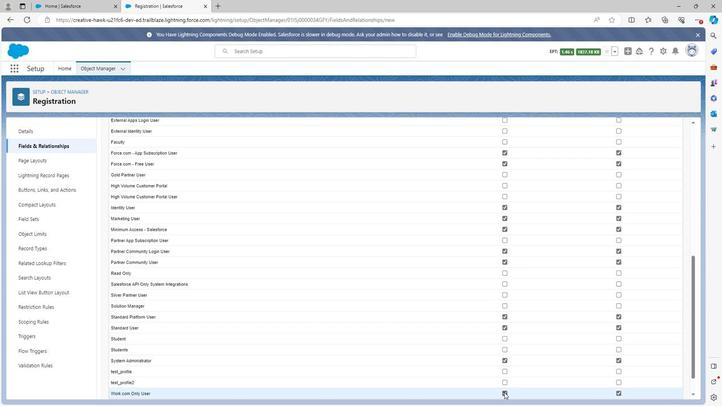 
Action: Mouse pressed left at (502, 395)
Screenshot: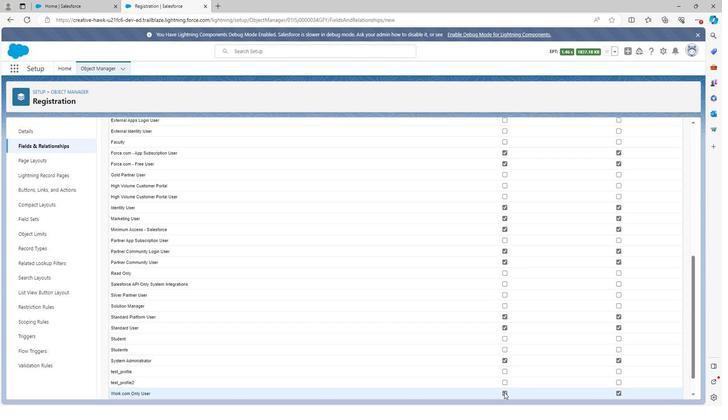 
Action: Mouse moved to (661, 378)
Screenshot: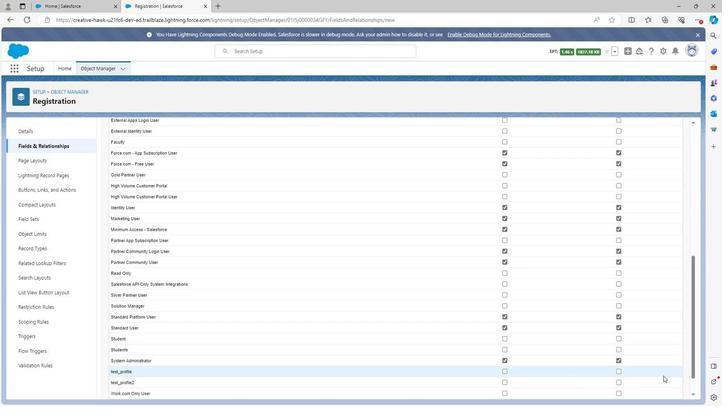 
Action: Mouse scrolled (661, 377) with delta (0, 0)
Screenshot: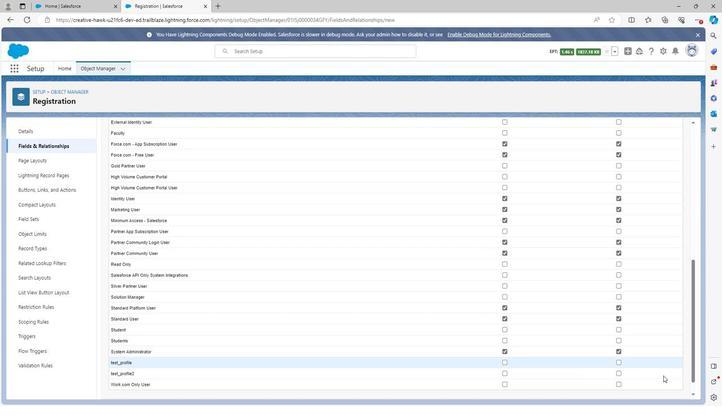 
Action: Mouse scrolled (661, 377) with delta (0, 0)
Screenshot: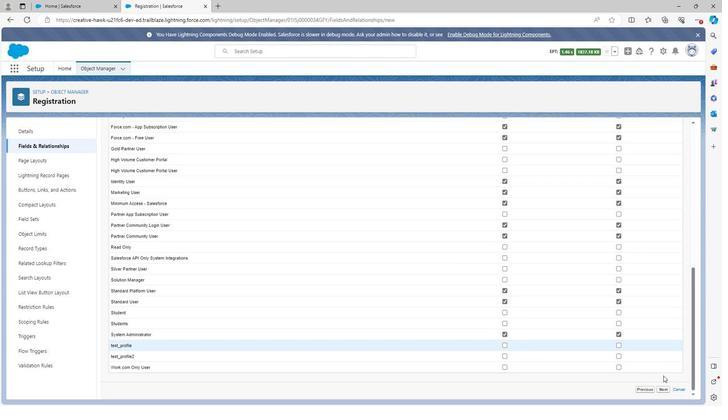 
Action: Mouse moved to (657, 391)
Screenshot: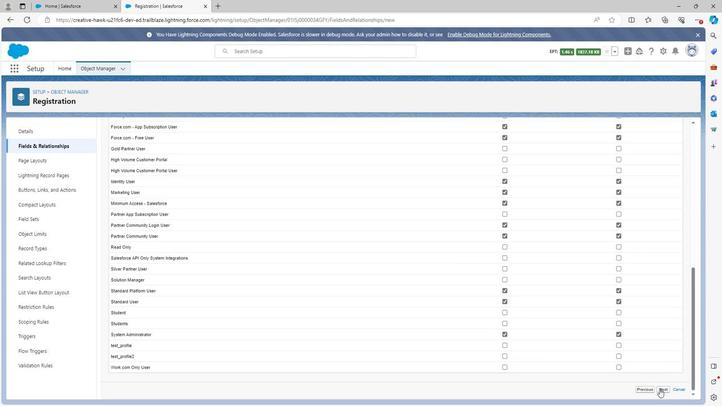 
Action: Mouse pressed left at (657, 391)
Screenshot: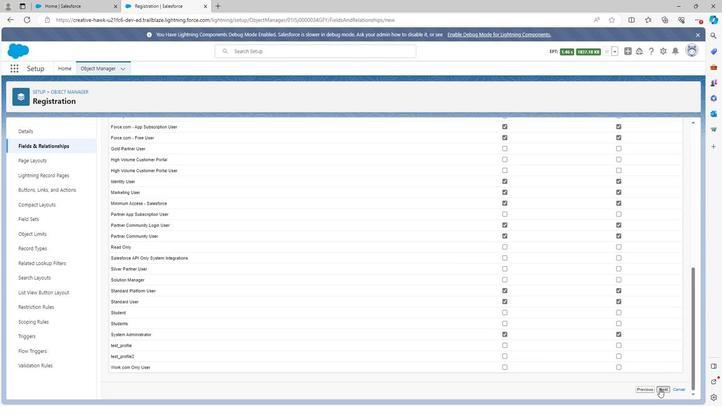 
Action: Mouse moved to (668, 265)
Screenshot: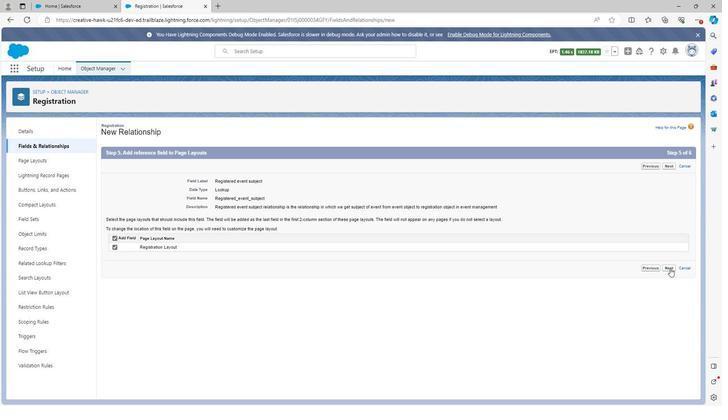 
Action: Mouse pressed left at (668, 265)
Screenshot: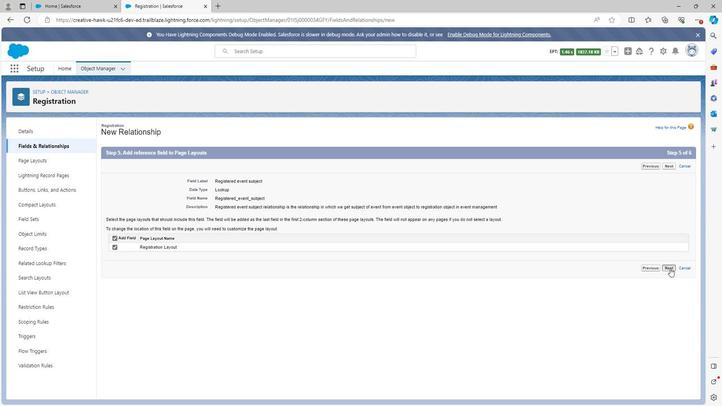 
Action: Mouse moved to (661, 295)
Screenshot: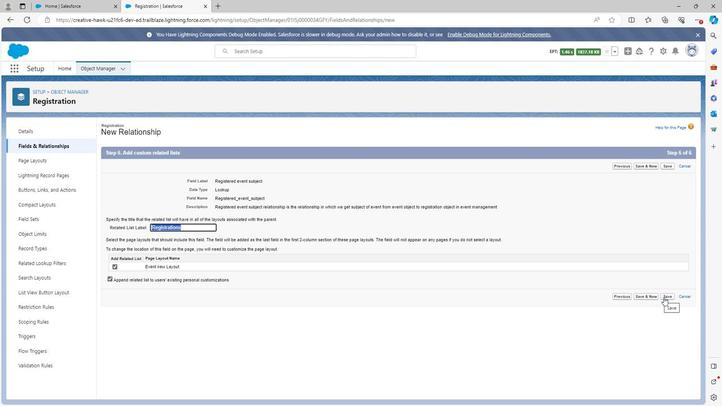 
Action: Mouse pressed left at (661, 295)
Screenshot: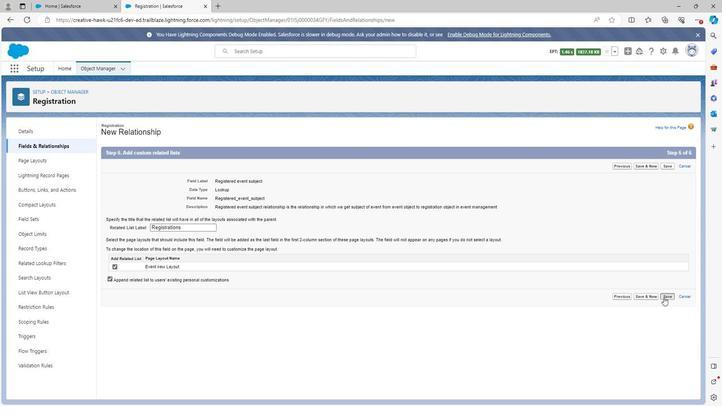 
Action: Mouse moved to (529, 119)
Screenshot: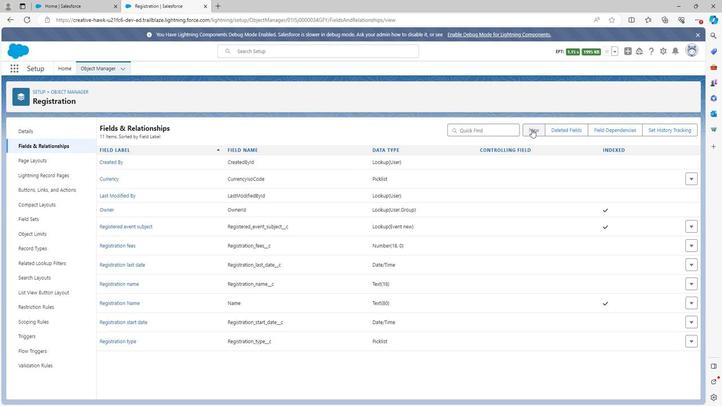 
Action: Mouse pressed left at (529, 119)
Screenshot: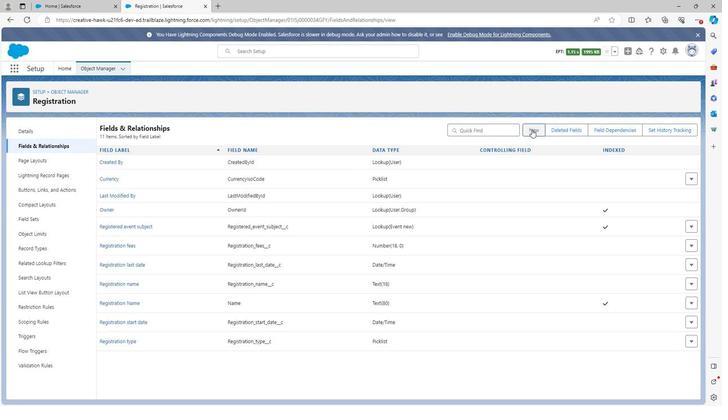 
Action: Mouse moved to (110, 265)
Screenshot: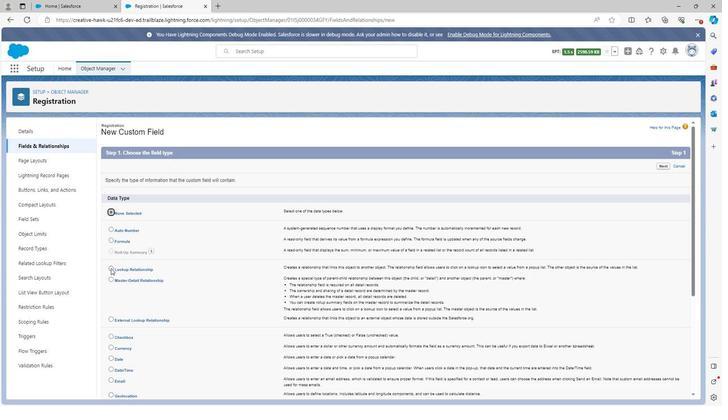 
Action: Mouse pressed left at (110, 265)
Screenshot: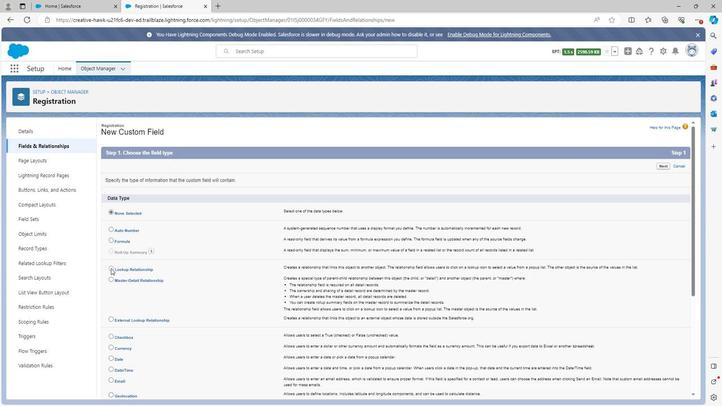 
Action: Mouse moved to (664, 345)
Screenshot: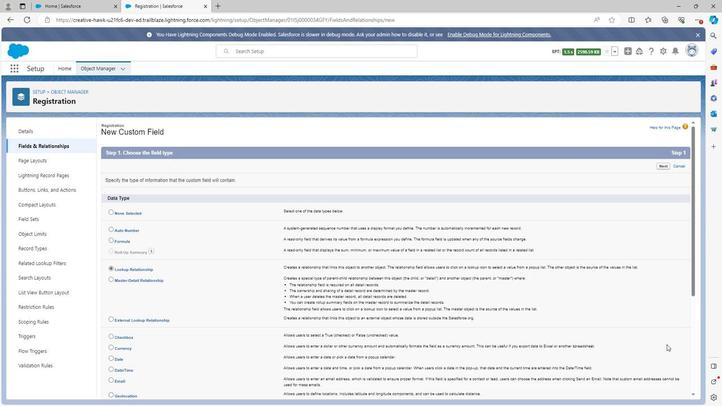 
Action: Mouse scrolled (664, 344) with delta (0, 0)
Screenshot: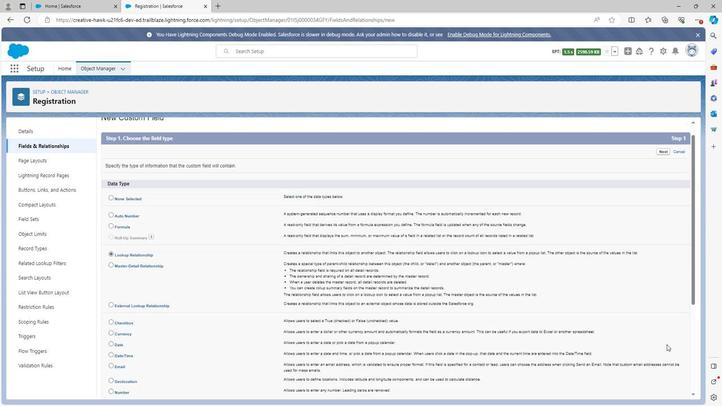 
Action: Mouse scrolled (664, 344) with delta (0, 0)
Screenshot: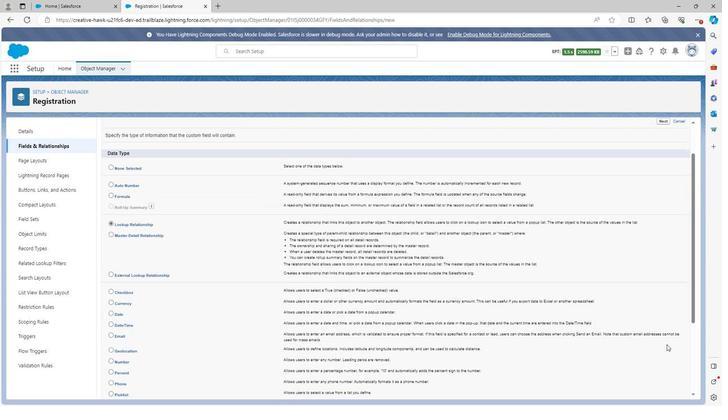 
Action: Mouse moved to (664, 345)
Screenshot: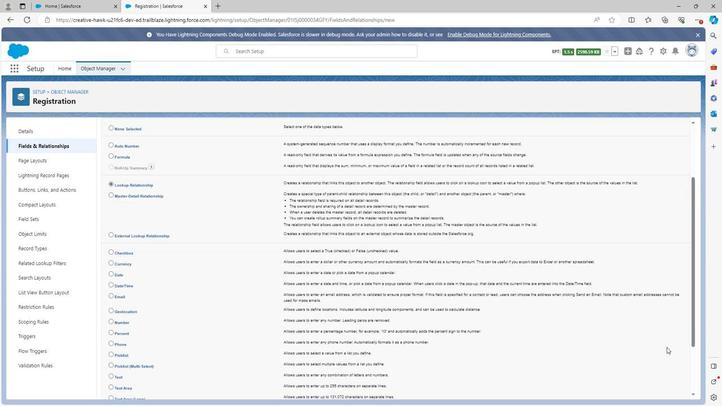
Action: Mouse scrolled (664, 345) with delta (0, 0)
Screenshot: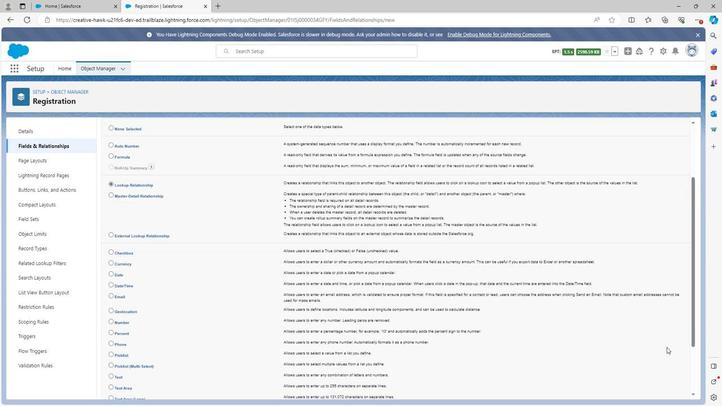 
Action: Mouse moved to (664, 348)
Screenshot: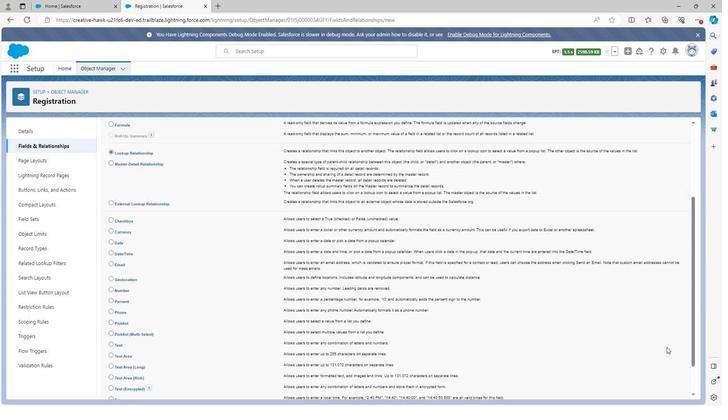 
Action: Mouse scrolled (664, 347) with delta (0, 0)
Screenshot: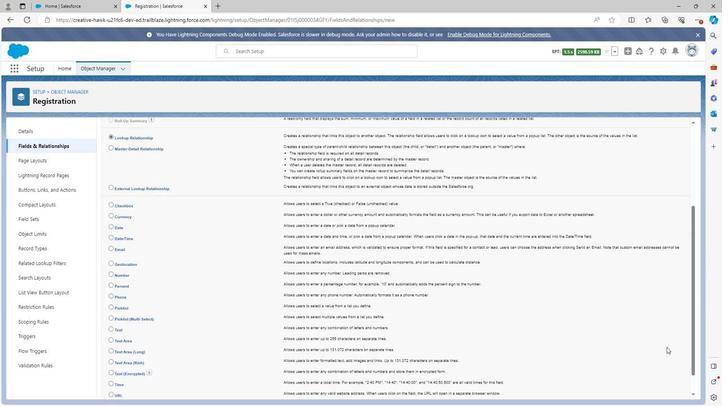 
Action: Mouse scrolled (664, 347) with delta (0, 0)
Screenshot: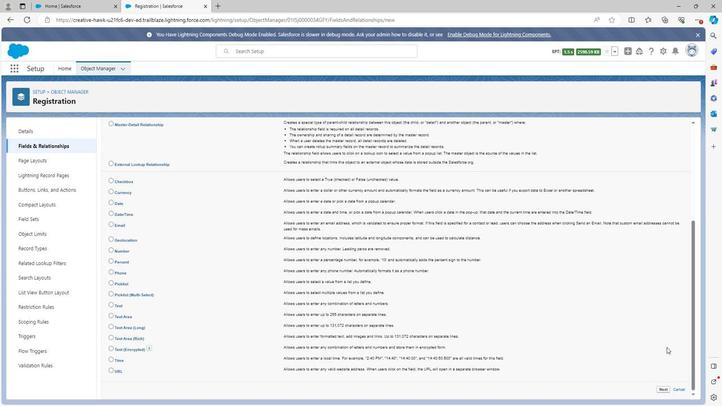 
Action: Mouse scrolled (664, 347) with delta (0, 0)
Screenshot: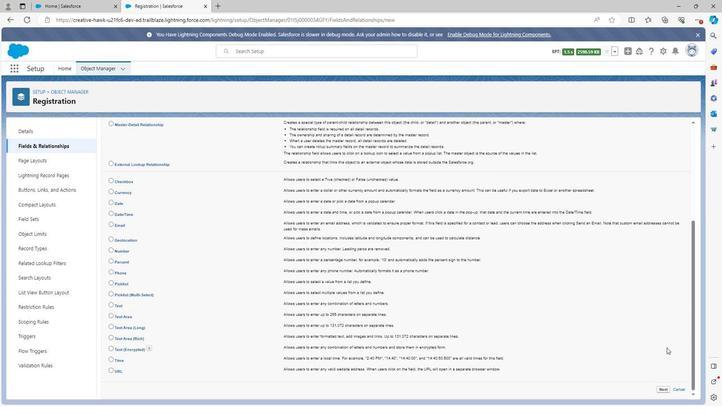 
Action: Mouse moved to (661, 393)
Screenshot: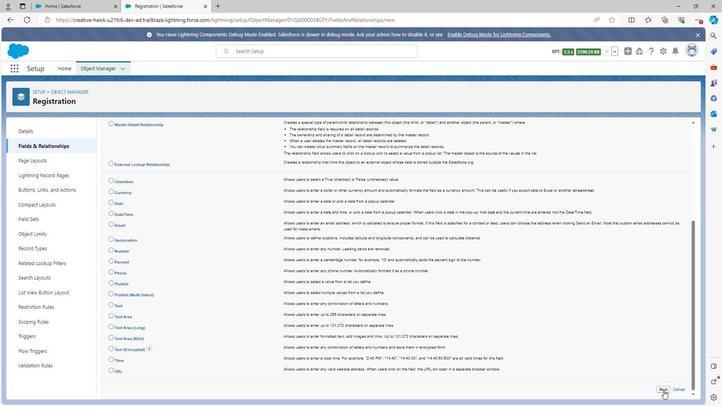 
Action: Mouse pressed left at (661, 393)
Screenshot: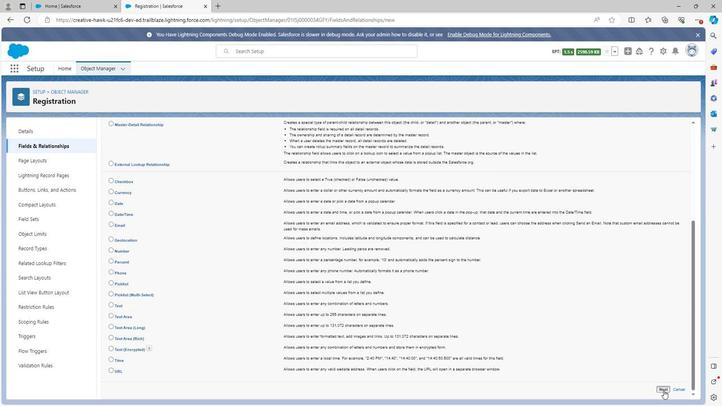 
Action: Mouse moved to (261, 186)
Screenshot: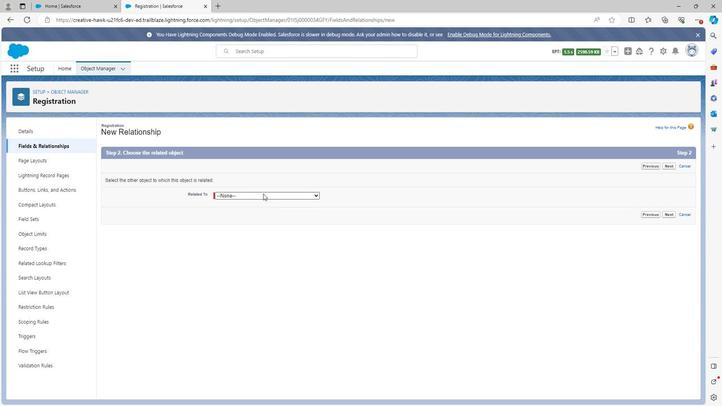 
Action: Mouse pressed left at (261, 186)
Screenshot: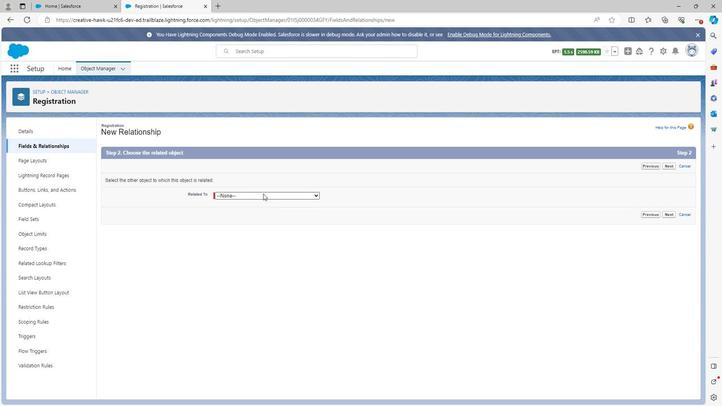 
Action: Mouse moved to (255, 289)
Screenshot: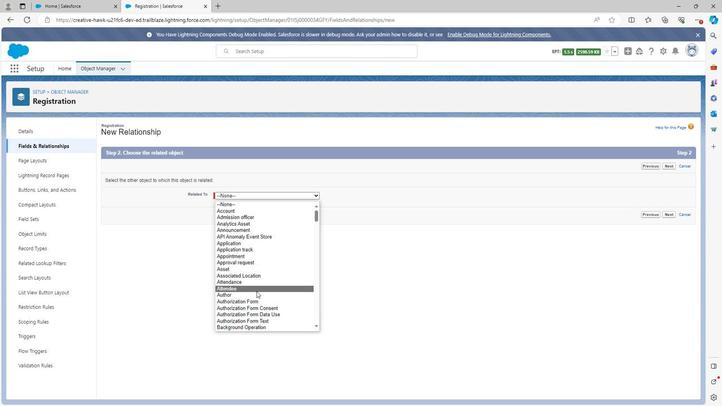 
Action: Mouse scrolled (255, 288) with delta (0, 0)
Screenshot: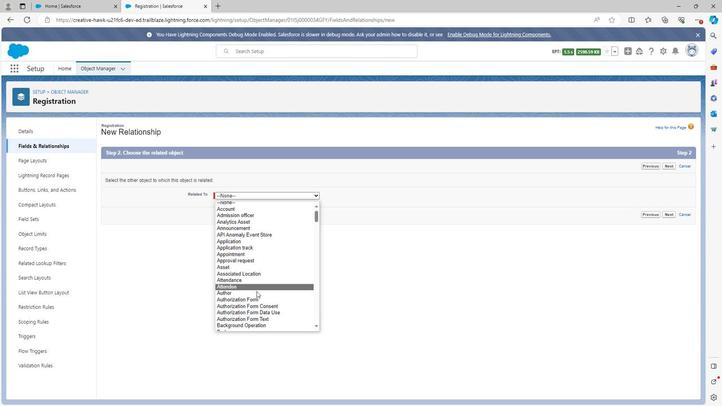 
Action: Mouse scrolled (255, 288) with delta (0, 0)
Screenshot: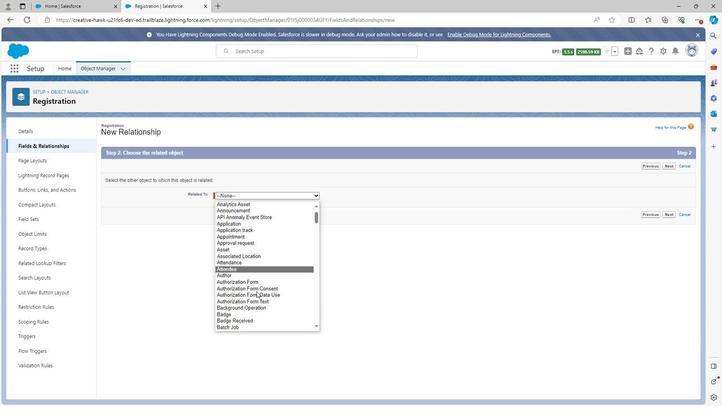 
Action: Mouse scrolled (255, 288) with delta (0, 0)
Screenshot: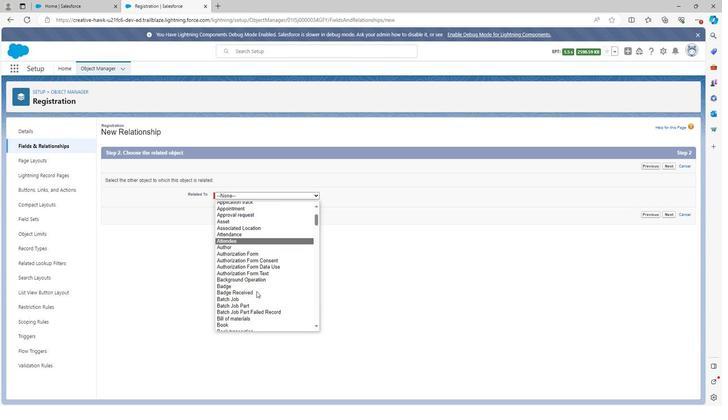 
Action: Mouse scrolled (255, 288) with delta (0, 0)
Screenshot: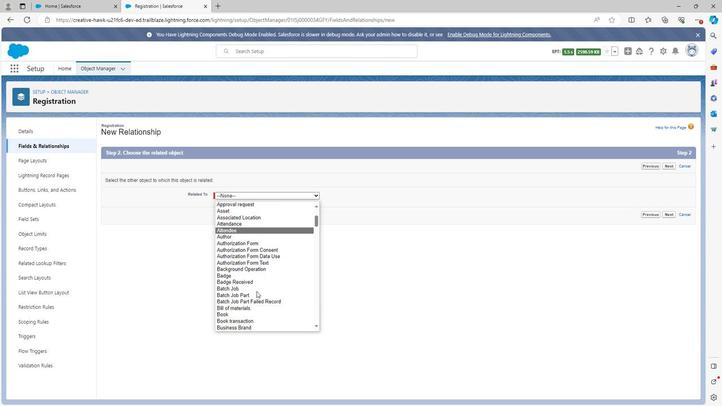 
Action: Mouse scrolled (255, 288) with delta (0, 0)
Screenshot: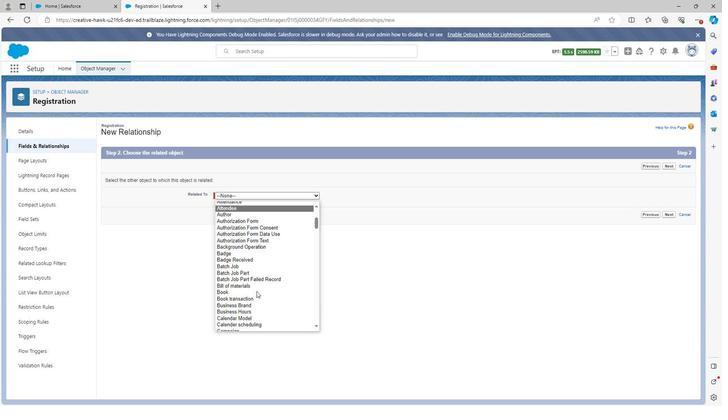 
Action: Mouse scrolled (255, 288) with delta (0, 0)
Screenshot: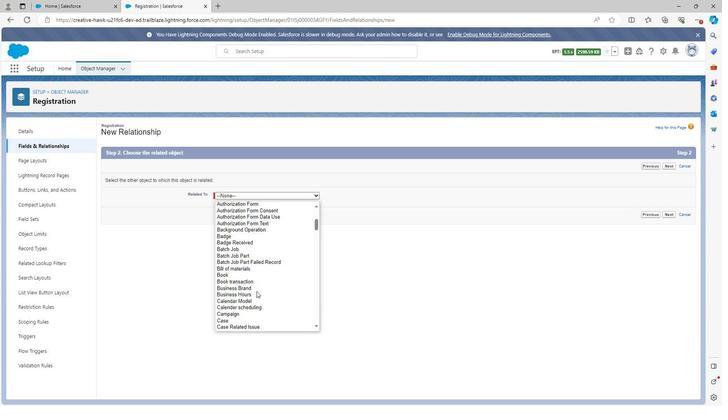 
Action: Mouse scrolled (255, 288) with delta (0, 0)
Screenshot: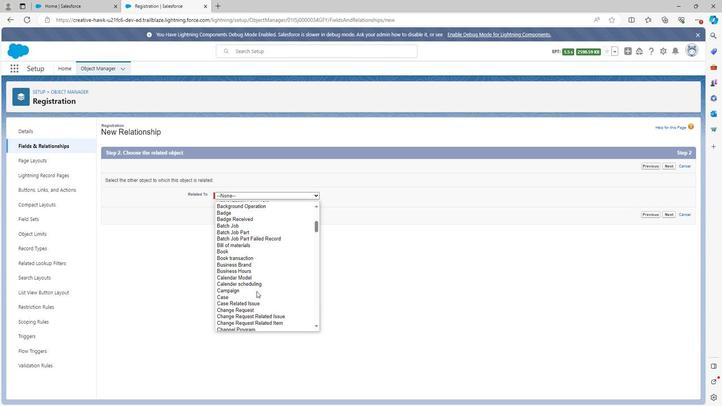 
Action: Mouse scrolled (255, 288) with delta (0, 0)
Screenshot: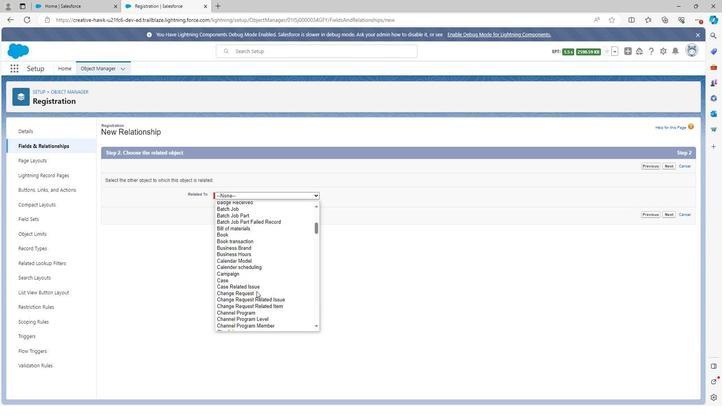 
Action: Mouse scrolled (255, 288) with delta (0, 0)
Screenshot: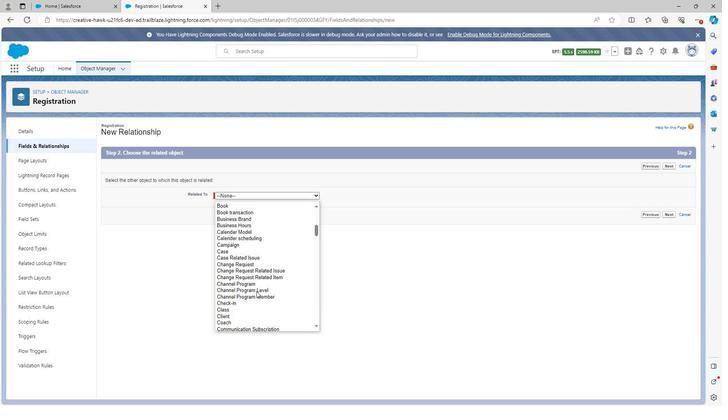 
Action: Mouse scrolled (255, 288) with delta (0, 0)
Screenshot: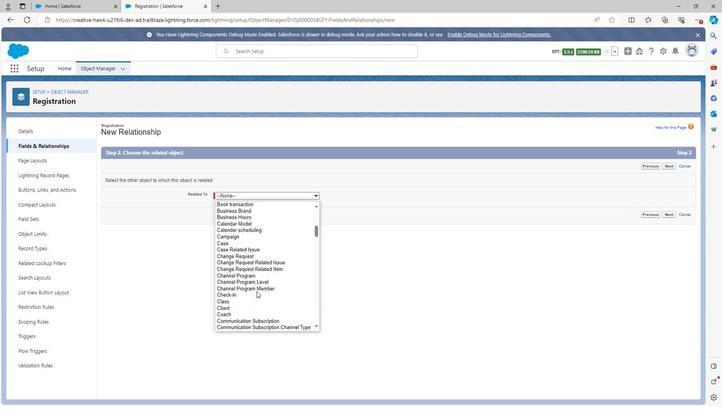 
Action: Mouse scrolled (255, 288) with delta (0, 0)
Screenshot: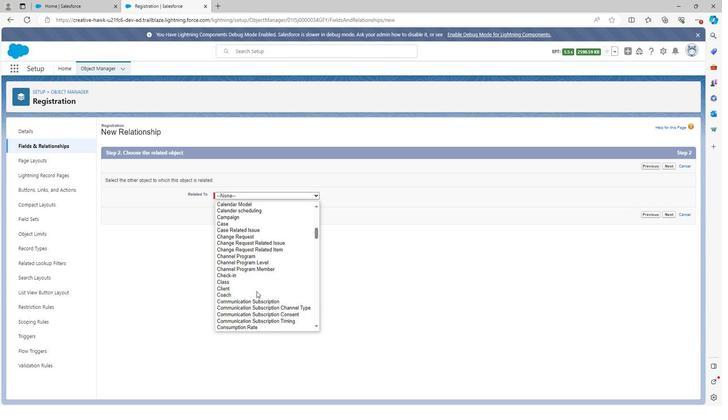 
Action: Mouse scrolled (255, 288) with delta (0, 0)
Screenshot: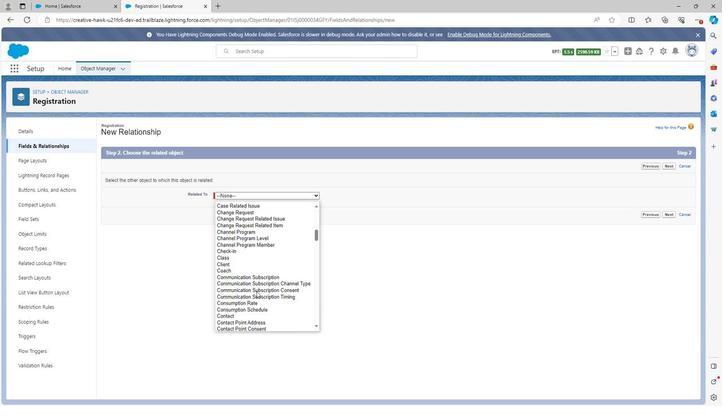 
Action: Mouse scrolled (255, 288) with delta (0, 0)
Screenshot: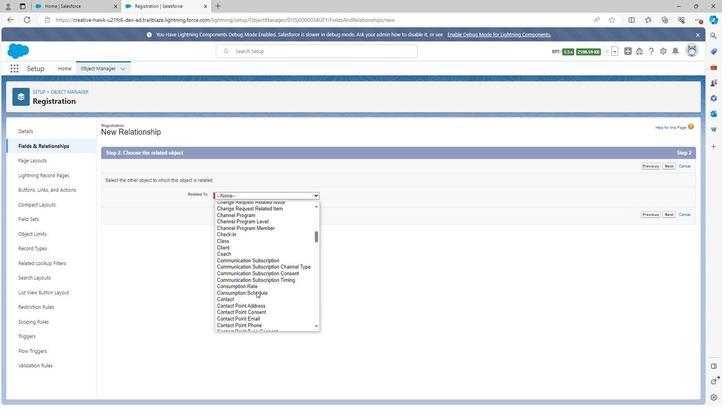 
Action: Mouse scrolled (255, 288) with delta (0, 0)
Screenshot: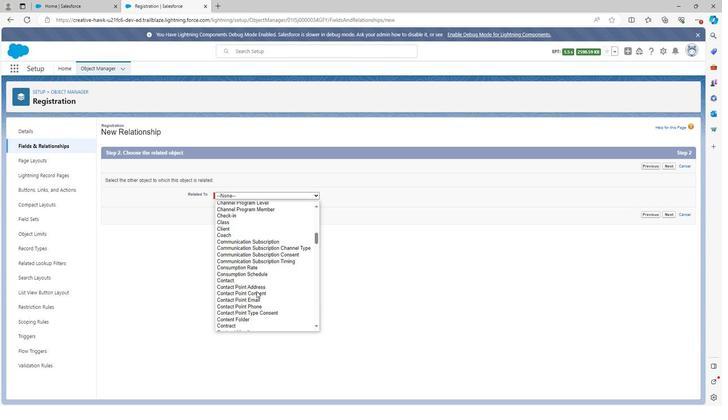 
Action: Mouse scrolled (255, 288) with delta (0, 0)
Screenshot: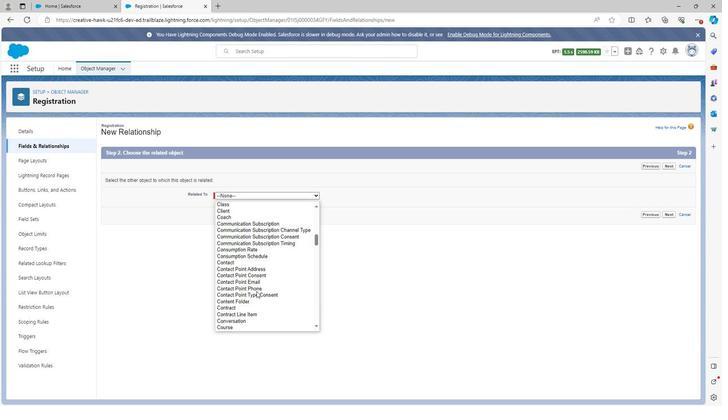 
Action: Mouse scrolled (255, 288) with delta (0, 0)
Screenshot: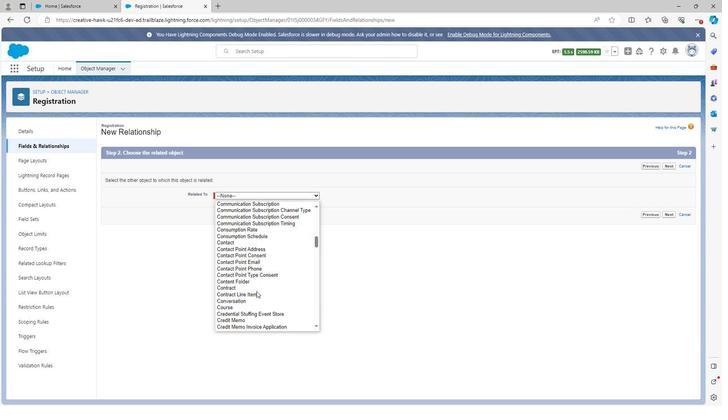 
Action: Mouse scrolled (255, 288) with delta (0, 0)
Screenshot: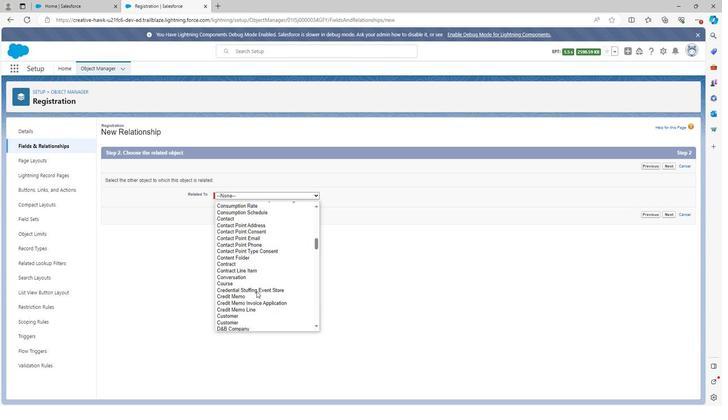 
Action: Mouse scrolled (255, 288) with delta (0, 0)
Screenshot: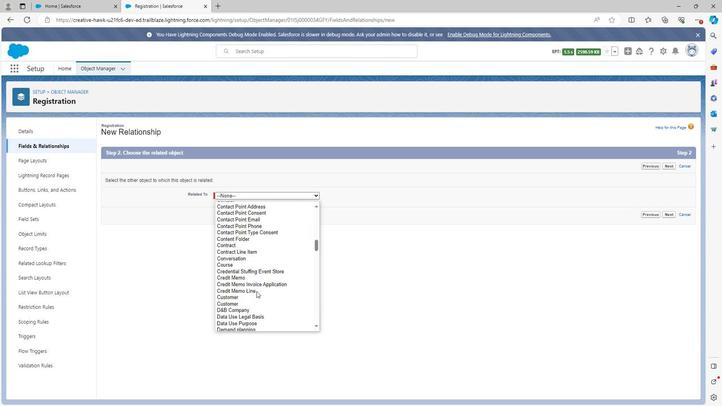
Action: Mouse scrolled (255, 288) with delta (0, 0)
Screenshot: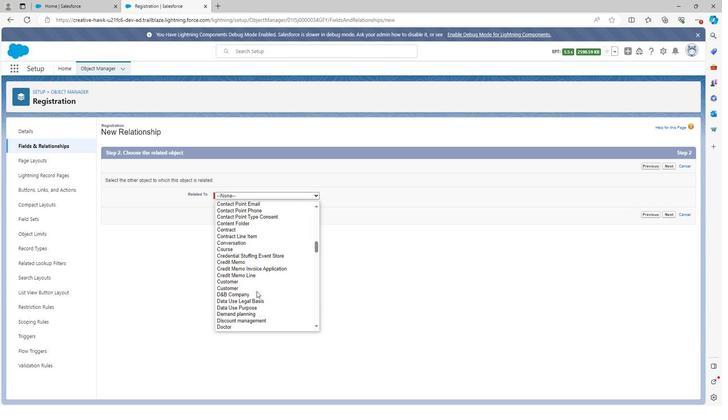
Action: Mouse scrolled (255, 288) with delta (0, 0)
Screenshot: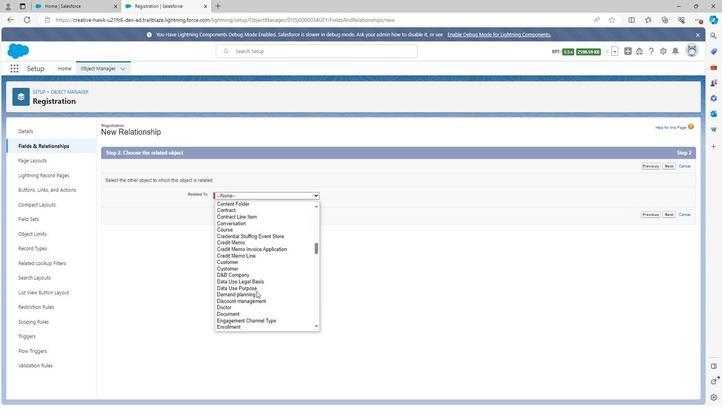 
Action: Mouse scrolled (255, 288) with delta (0, 0)
Screenshot: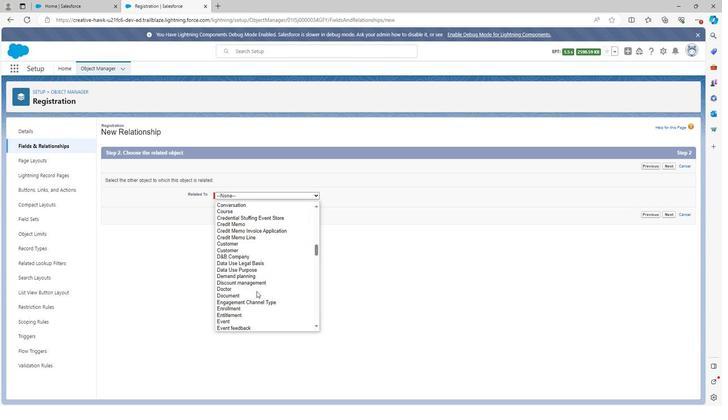 
Action: Mouse scrolled (255, 288) with delta (0, 0)
Screenshot: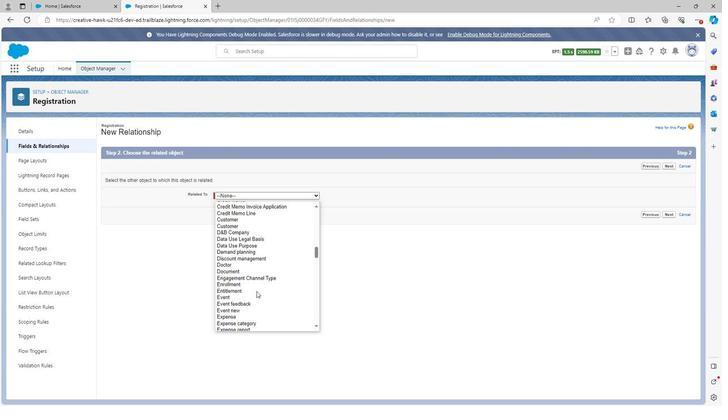 
Action: Mouse scrolled (255, 288) with delta (0, 0)
Screenshot: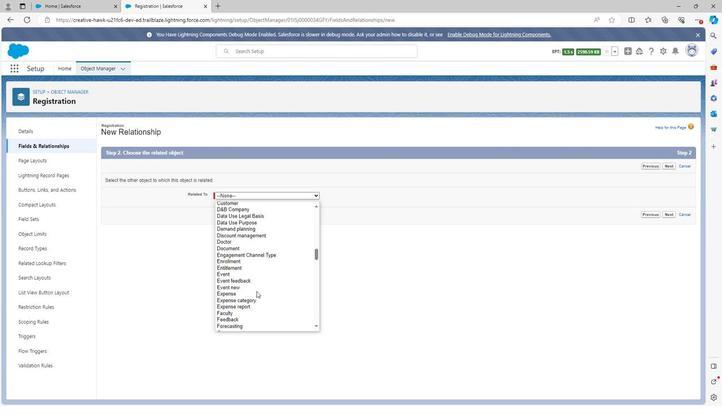 
Action: Mouse scrolled (255, 288) with delta (0, 0)
Screenshot: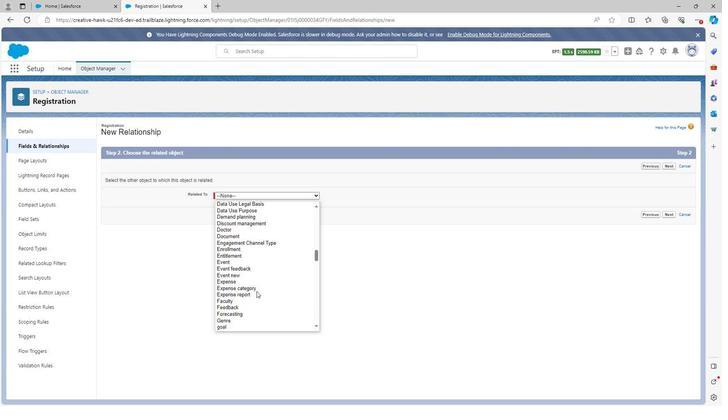 
Action: Mouse moved to (255, 289)
